 Task: Look for space in Jalālpur, Pakistan from 7th July, 2023 to 15th July, 2023 for 6 adults in price range Rs.15000 to Rs.20000. Place can be entire place with 3 bedrooms having 3 beds and 3 bathrooms. Property type can be house, flat, guest house. Booking option can be shelf check-in. Required host language is English.
Action: Mouse moved to (475, 82)
Screenshot: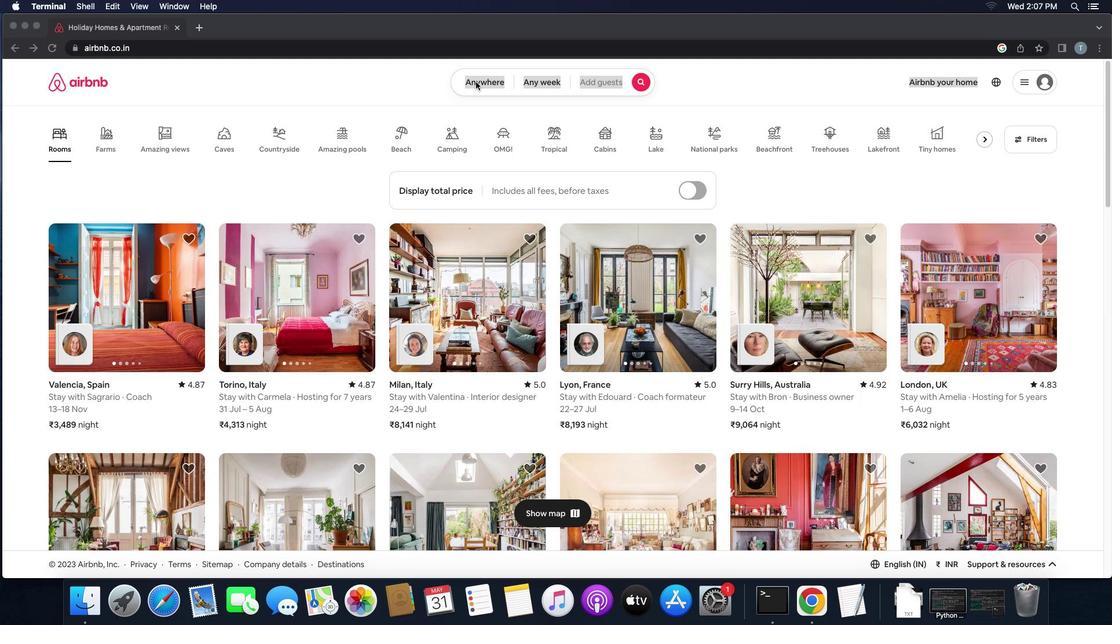 
Action: Mouse pressed left at (475, 82)
Screenshot: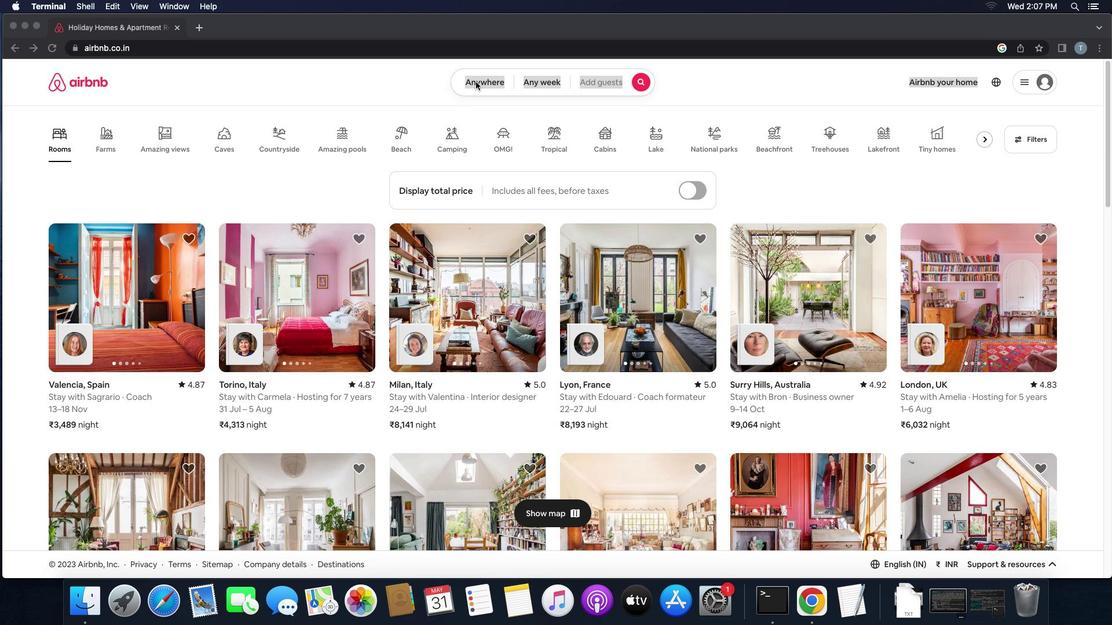 
Action: Mouse pressed left at (475, 82)
Screenshot: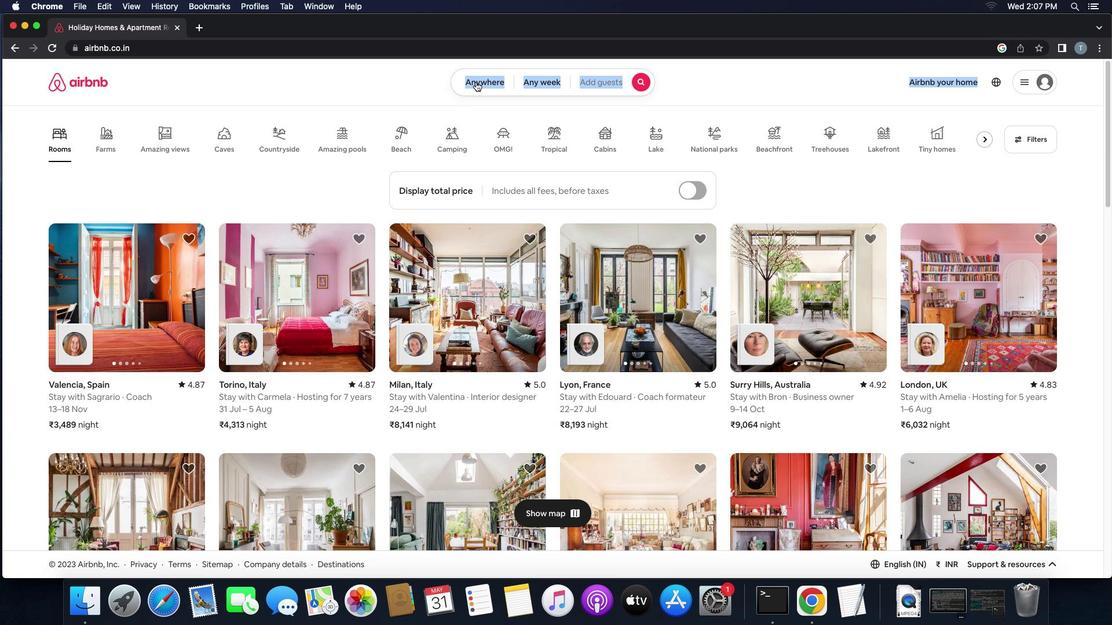 
Action: Mouse moved to (379, 133)
Screenshot: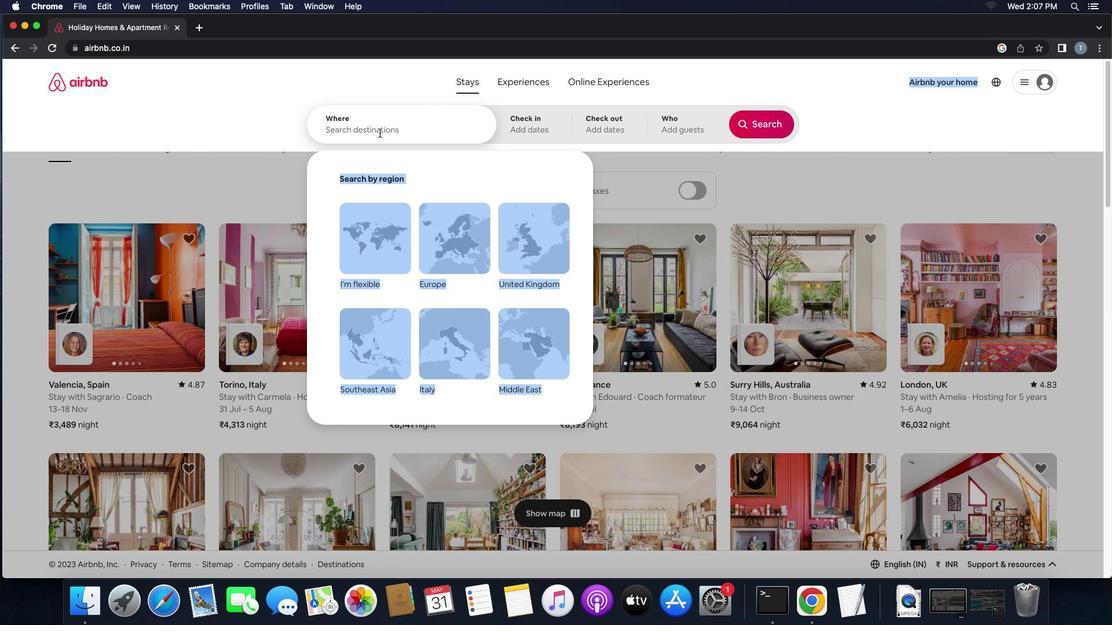 
Action: Mouse pressed left at (379, 133)
Screenshot: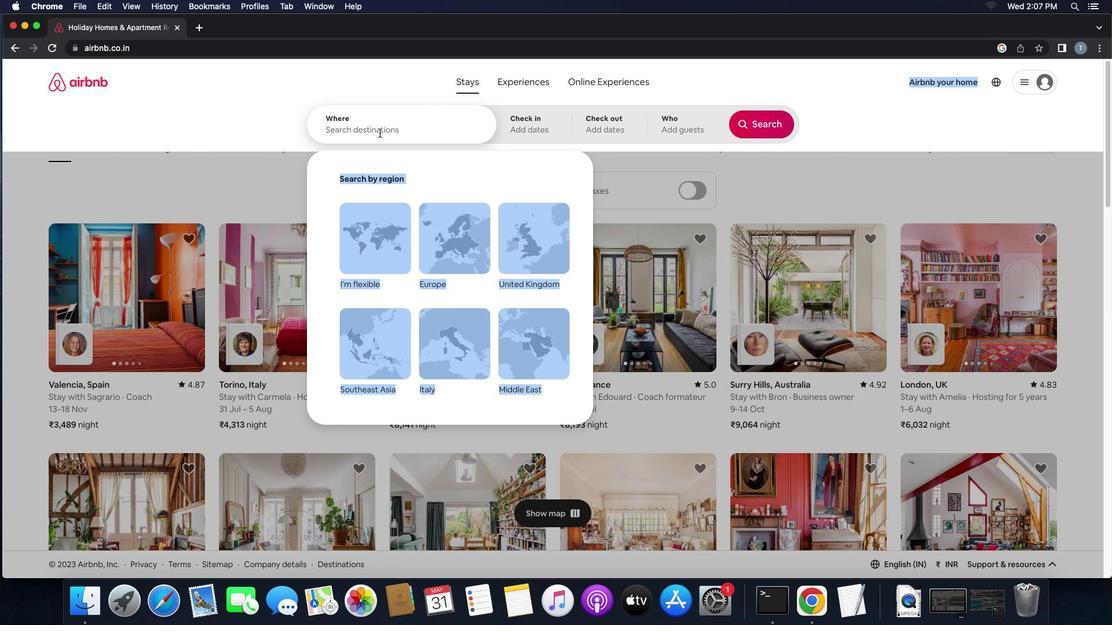 
Action: Key pressed 'j''a''l''a''l''p''u''r'','Key.space'p''a''k''i''s''t''a''n'
Screenshot: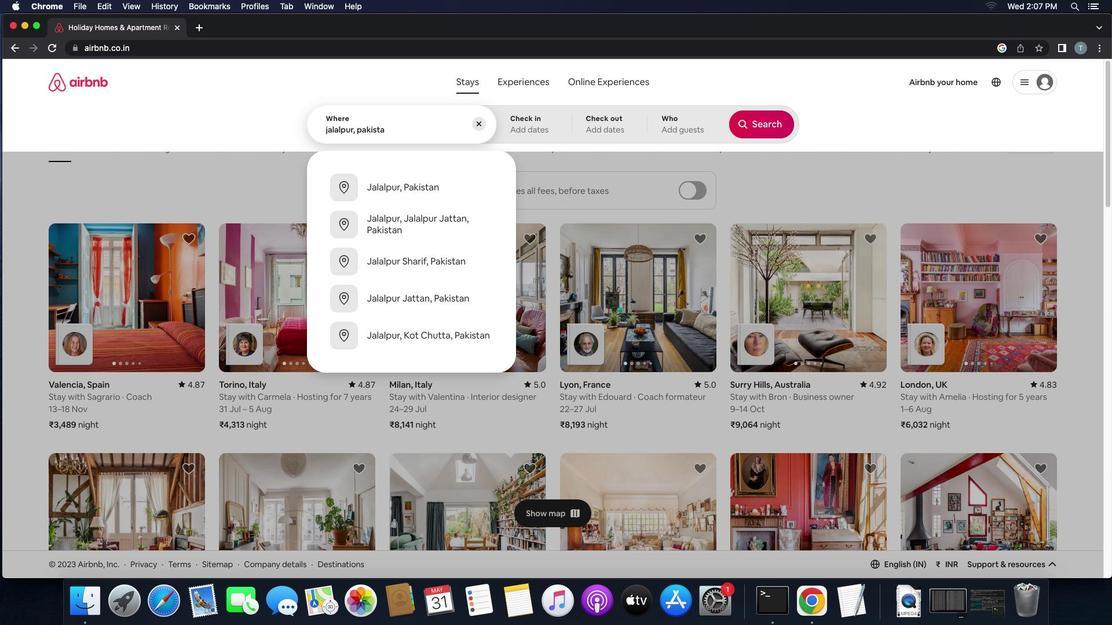 
Action: Mouse moved to (364, 182)
Screenshot: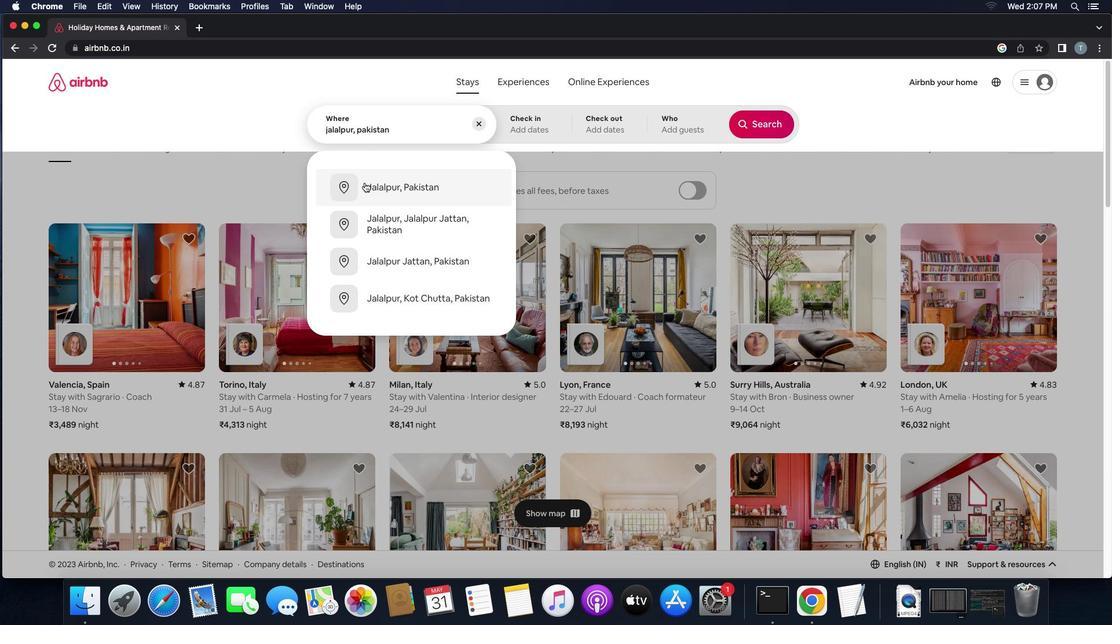 
Action: Mouse pressed left at (364, 182)
Screenshot: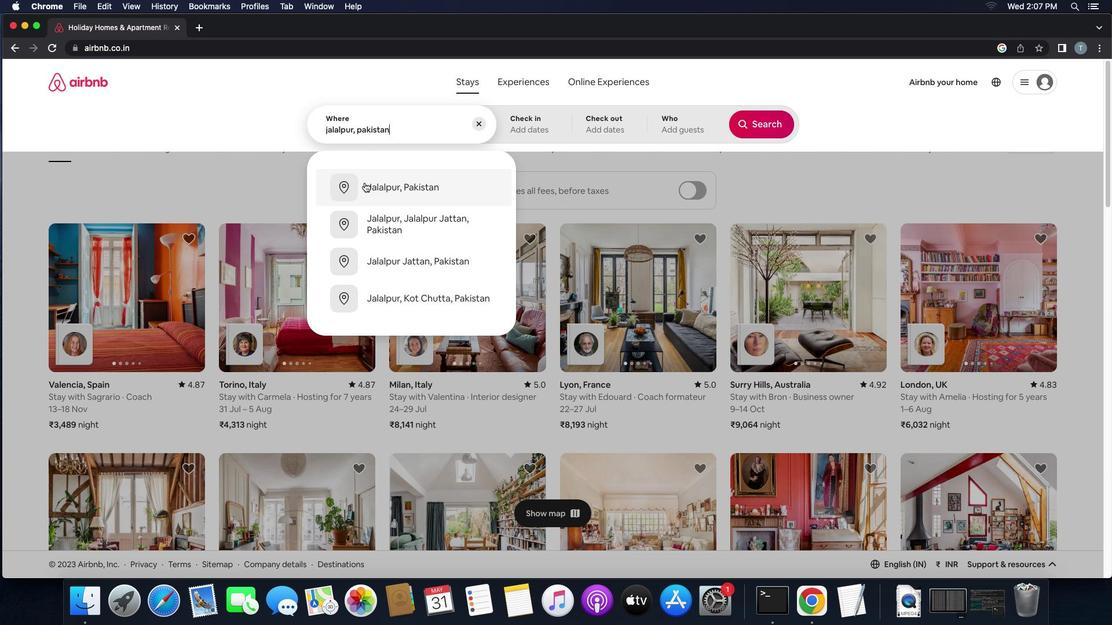 
Action: Mouse moved to (762, 218)
Screenshot: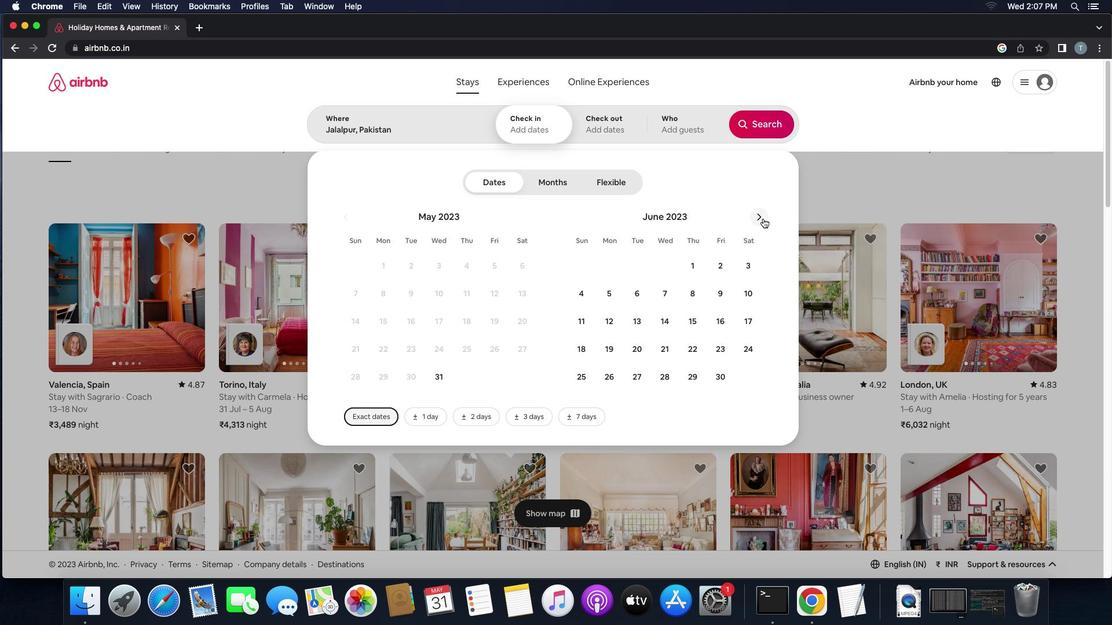 
Action: Mouse pressed left at (762, 218)
Screenshot: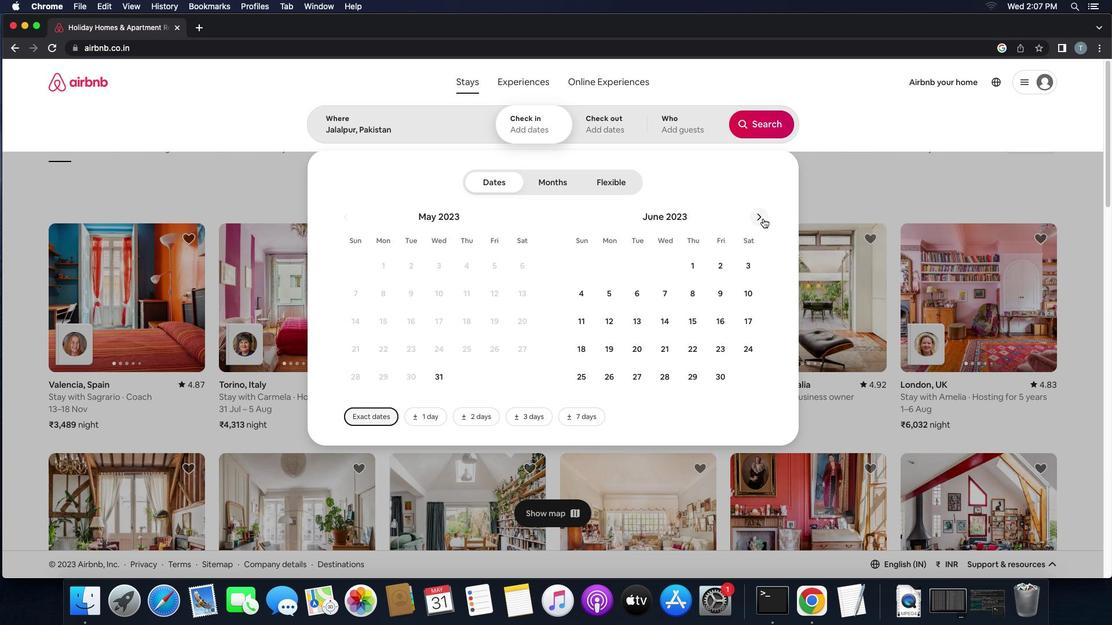 
Action: Mouse moved to (715, 298)
Screenshot: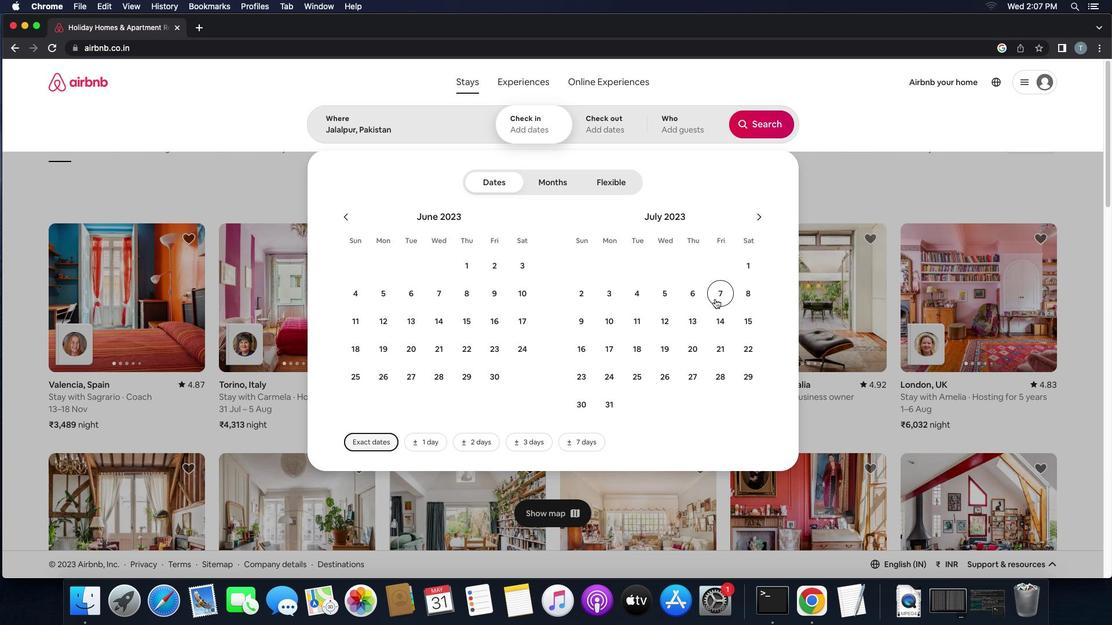 
Action: Mouse pressed left at (715, 298)
Screenshot: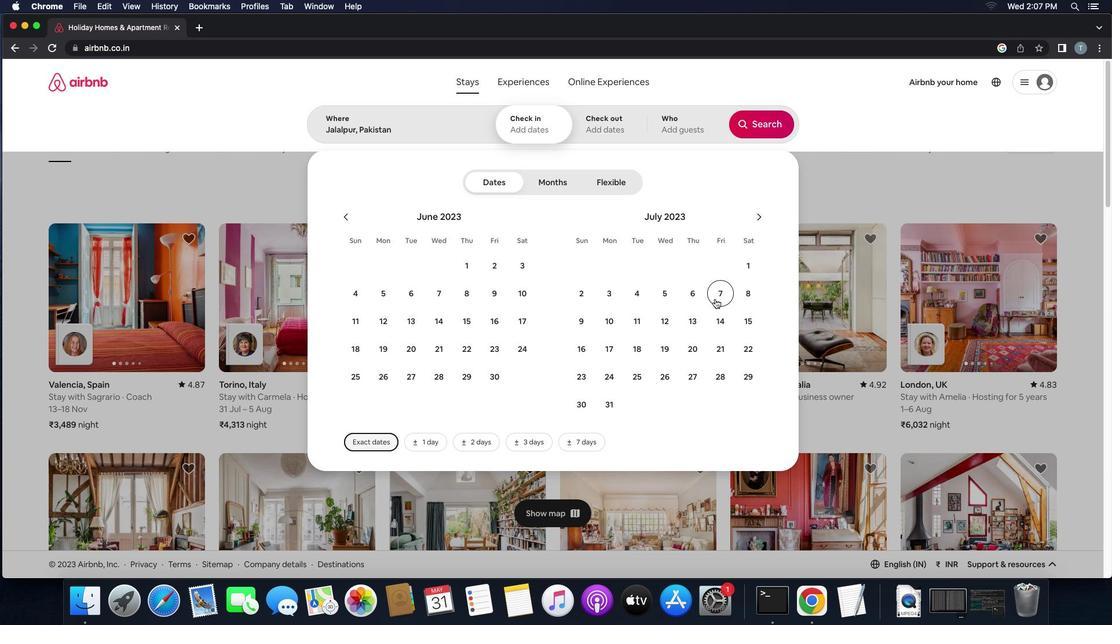 
Action: Mouse moved to (741, 322)
Screenshot: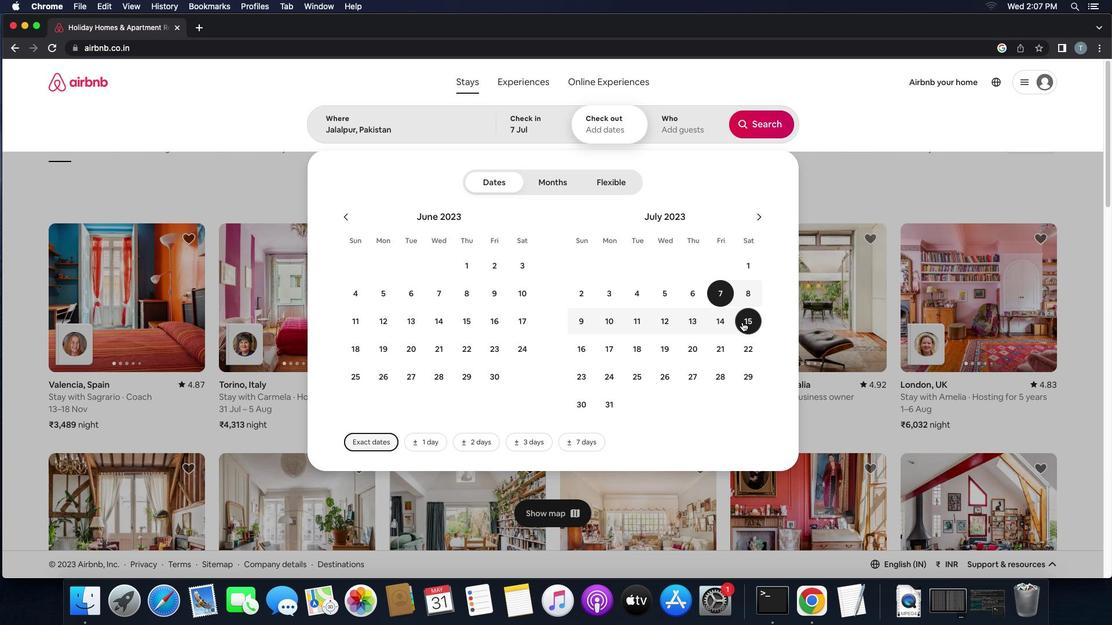 
Action: Mouse pressed left at (741, 322)
Screenshot: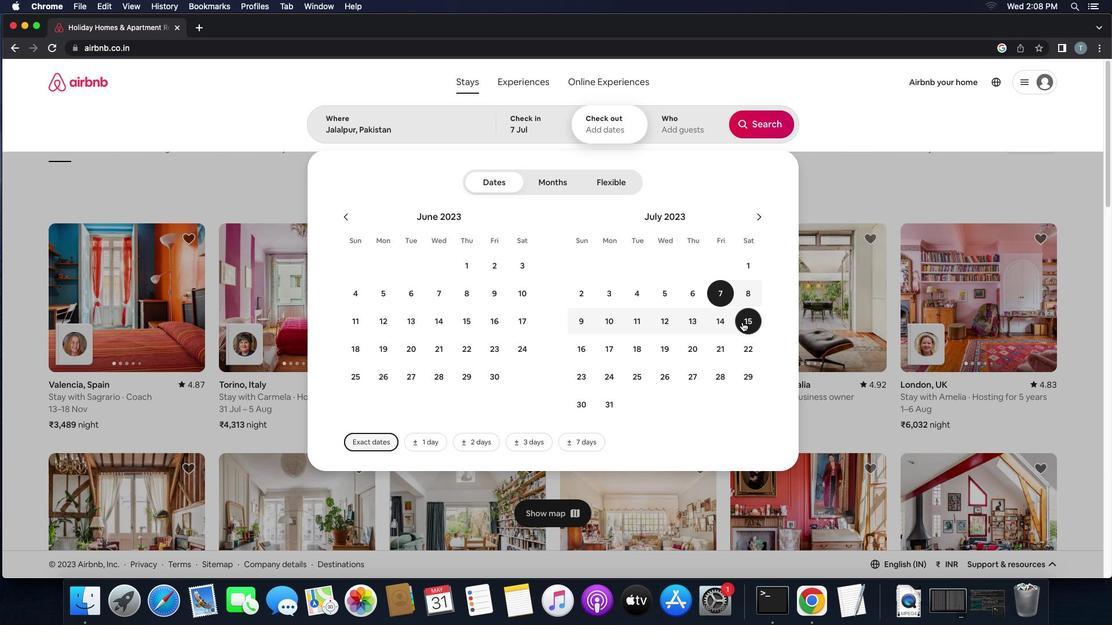 
Action: Mouse moved to (686, 126)
Screenshot: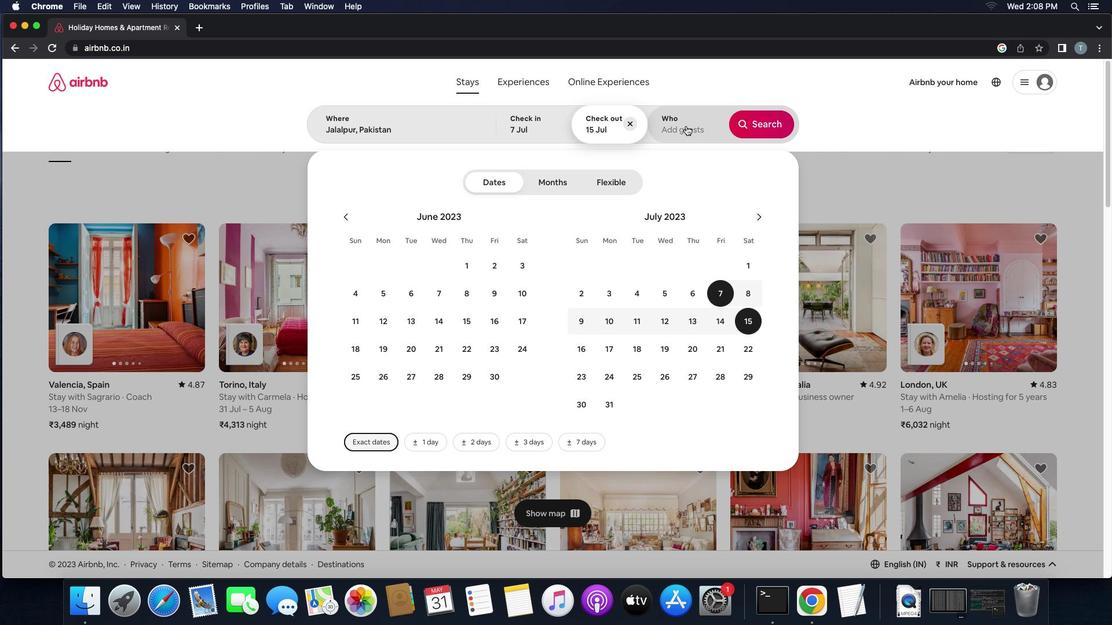 
Action: Mouse pressed left at (686, 126)
Screenshot: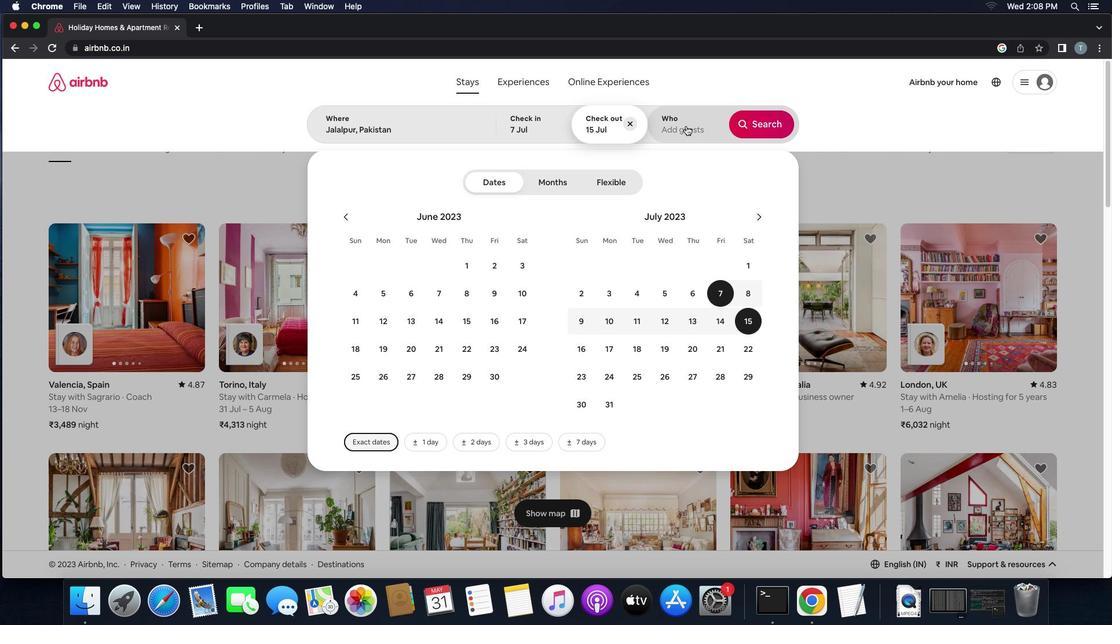 
Action: Mouse moved to (771, 183)
Screenshot: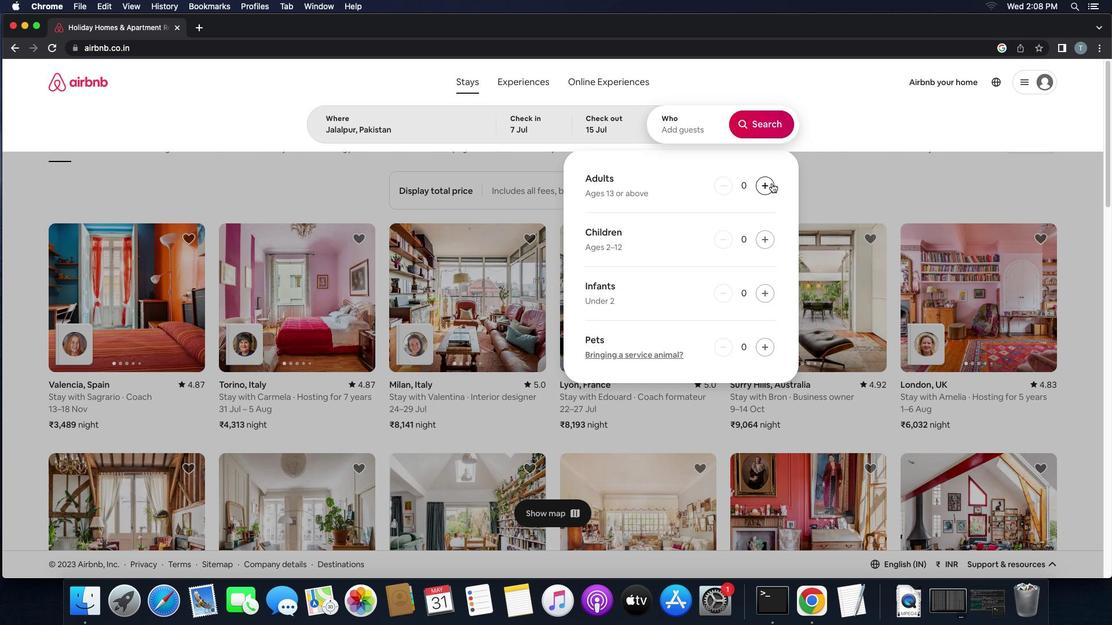 
Action: Mouse pressed left at (771, 183)
Screenshot: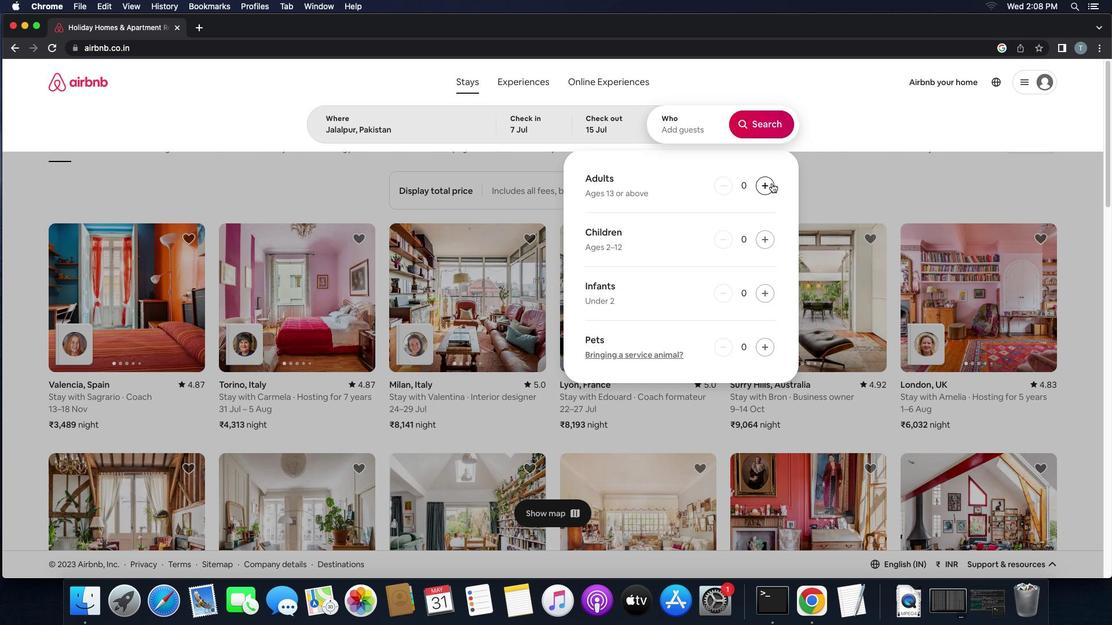 
Action: Mouse pressed left at (771, 183)
Screenshot: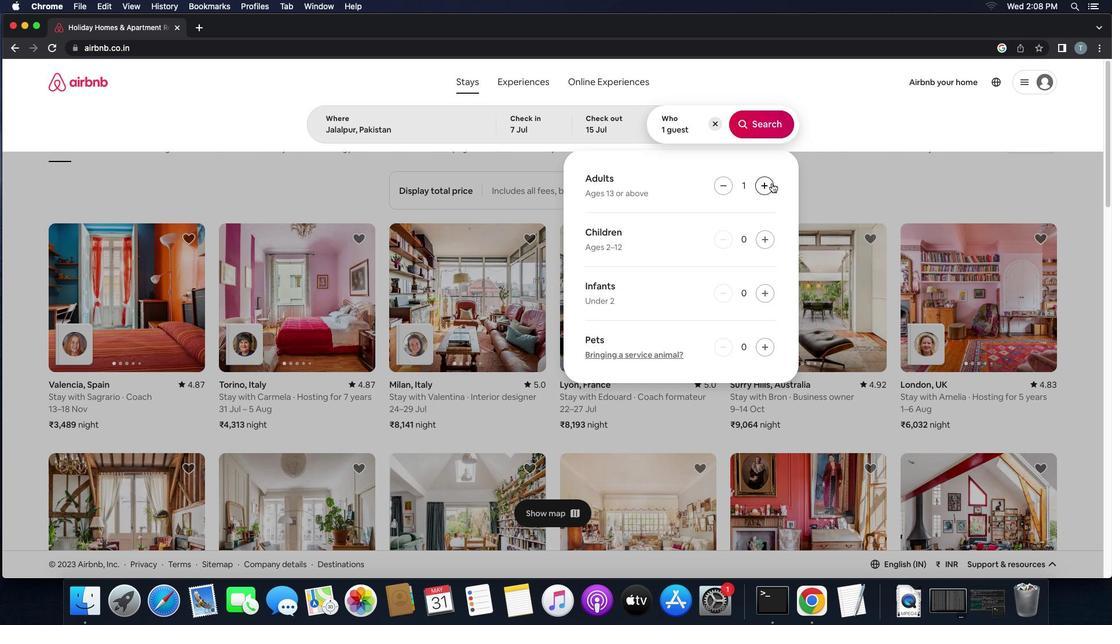 
Action: Mouse pressed left at (771, 183)
Screenshot: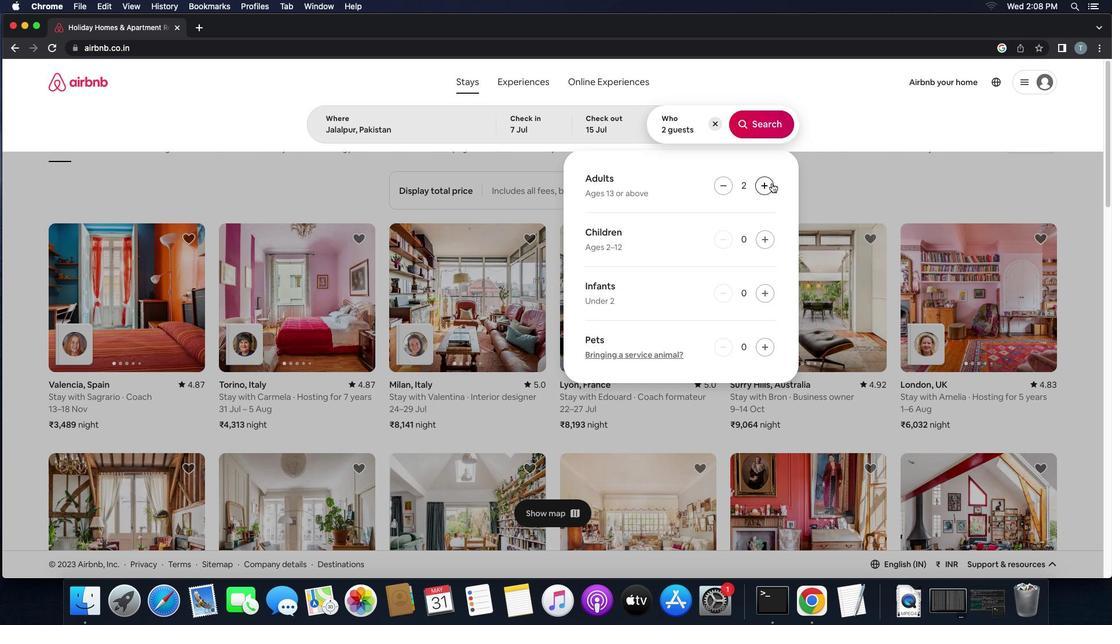 
Action: Mouse pressed left at (771, 183)
Screenshot: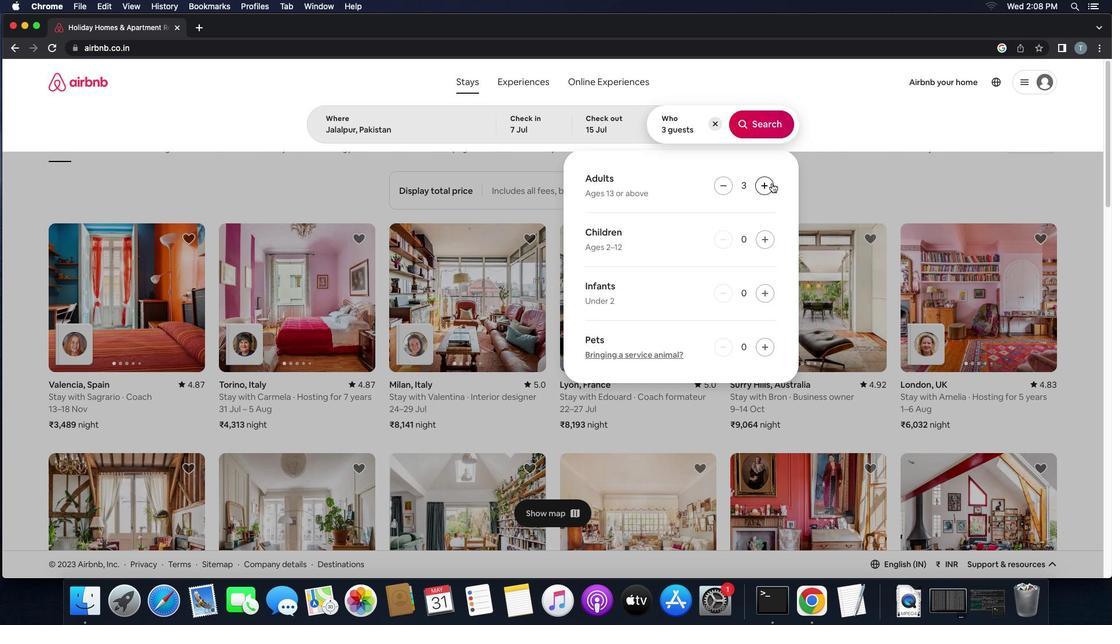 
Action: Mouse pressed left at (771, 183)
Screenshot: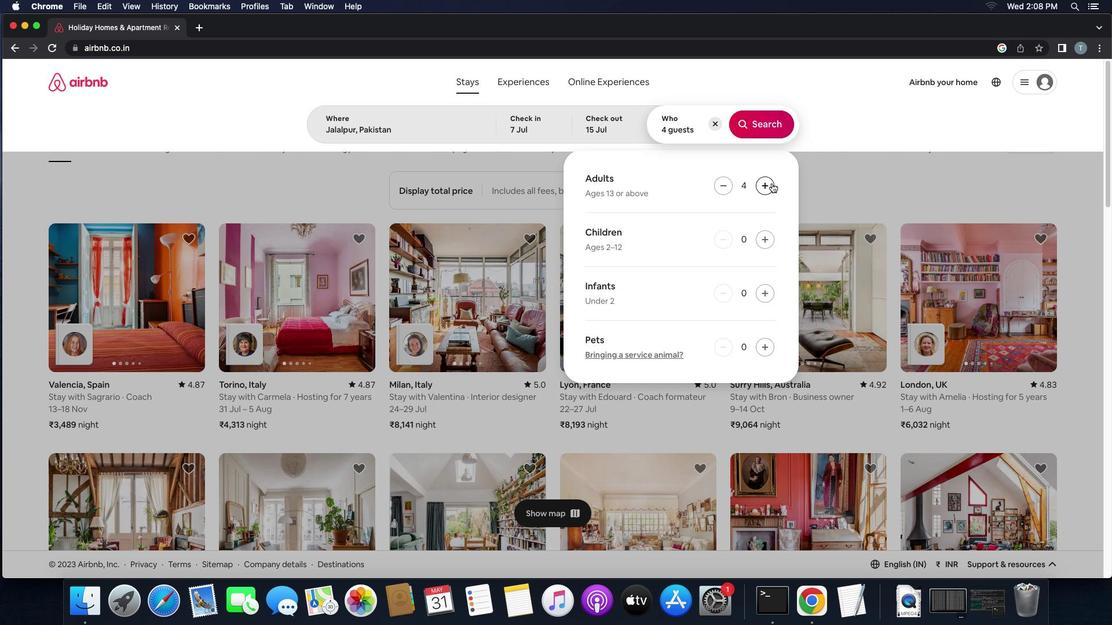 
Action: Mouse pressed left at (771, 183)
Screenshot: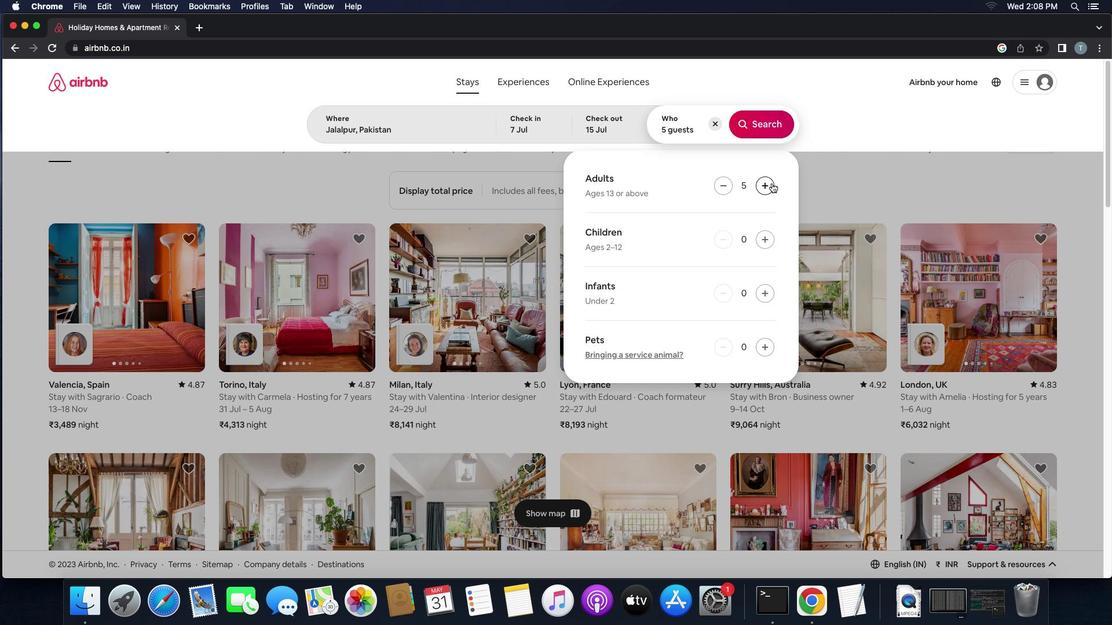 
Action: Mouse moved to (775, 120)
Screenshot: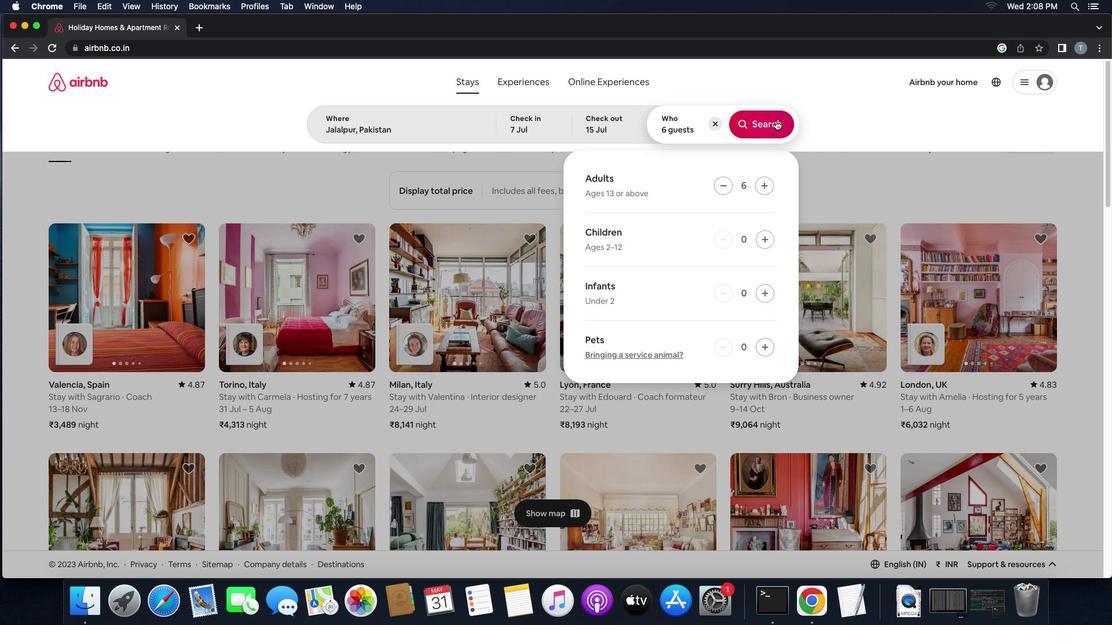 
Action: Mouse pressed left at (775, 120)
Screenshot: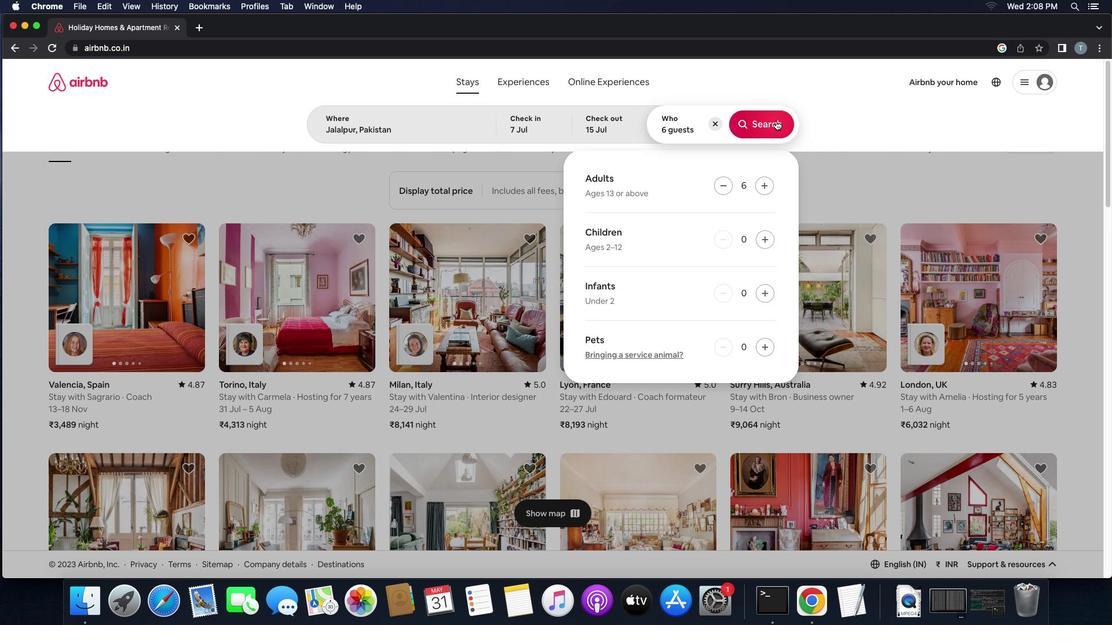 
Action: Mouse moved to (1059, 124)
Screenshot: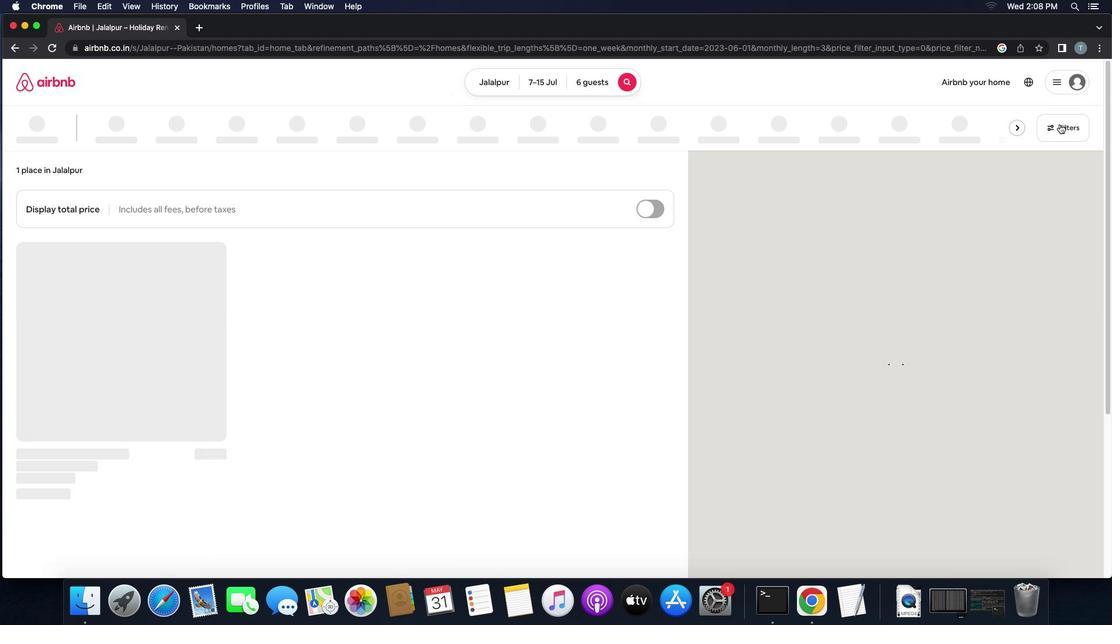 
Action: Mouse pressed left at (1059, 124)
Screenshot: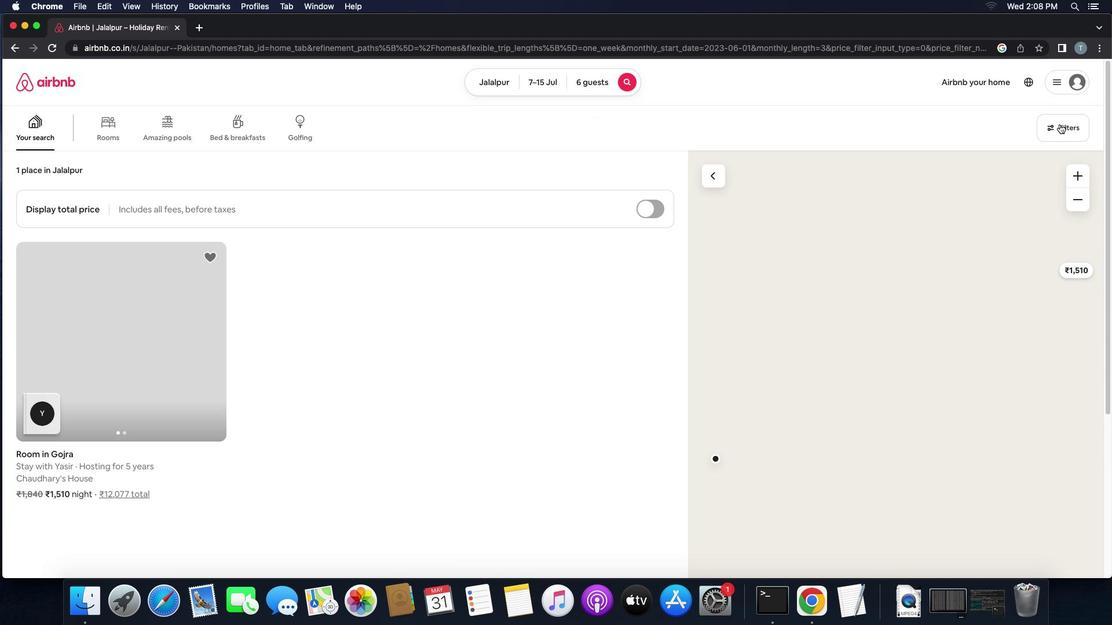 
Action: Mouse moved to (444, 274)
Screenshot: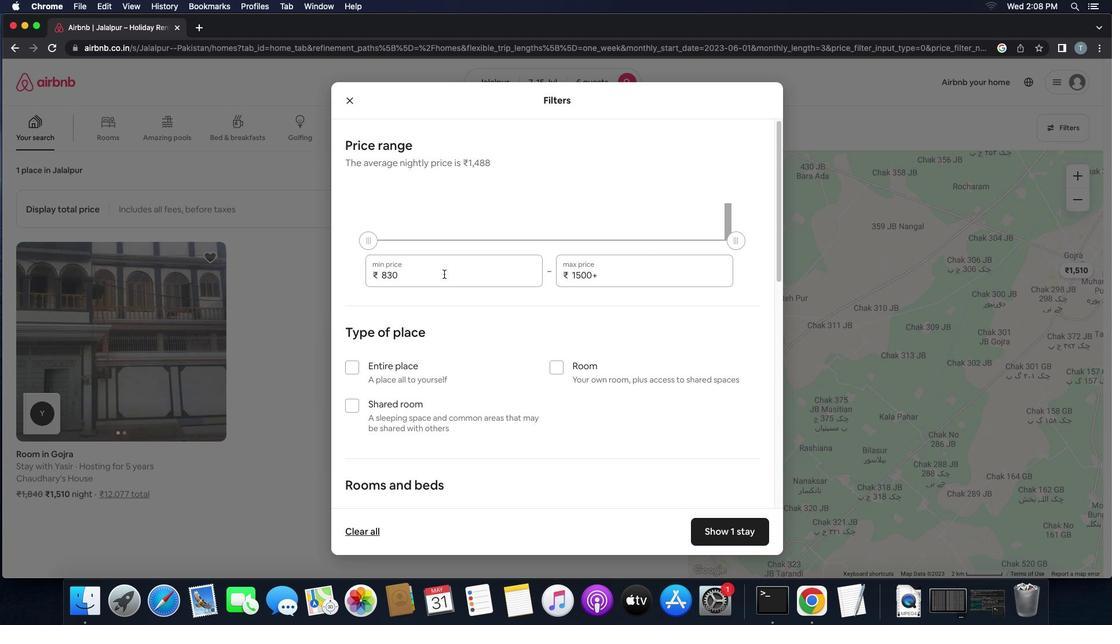 
Action: Mouse pressed left at (444, 274)
Screenshot: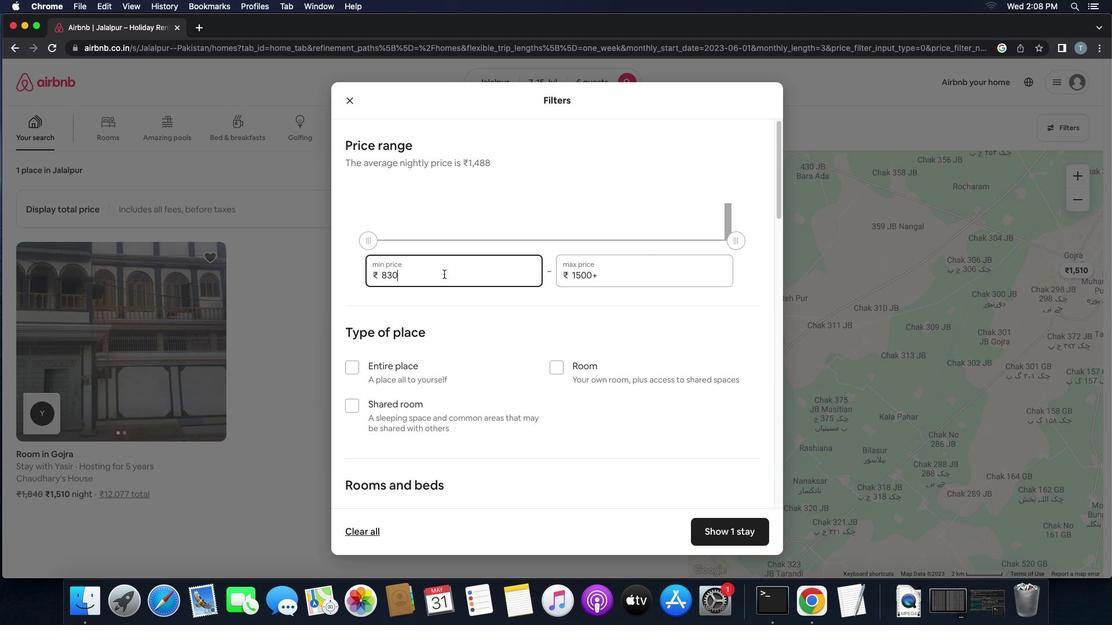 
Action: Mouse moved to (441, 273)
Screenshot: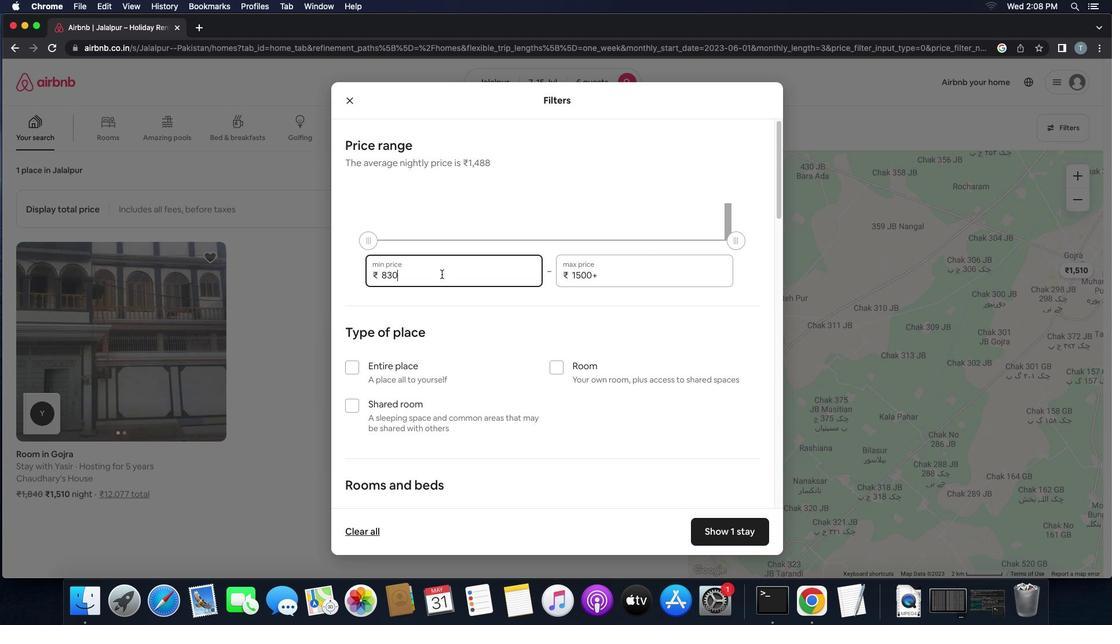 
Action: Key pressed Key.backspaceKey.backspaceKey.backspaceKey.backspace'1''5''0''0''0'
Screenshot: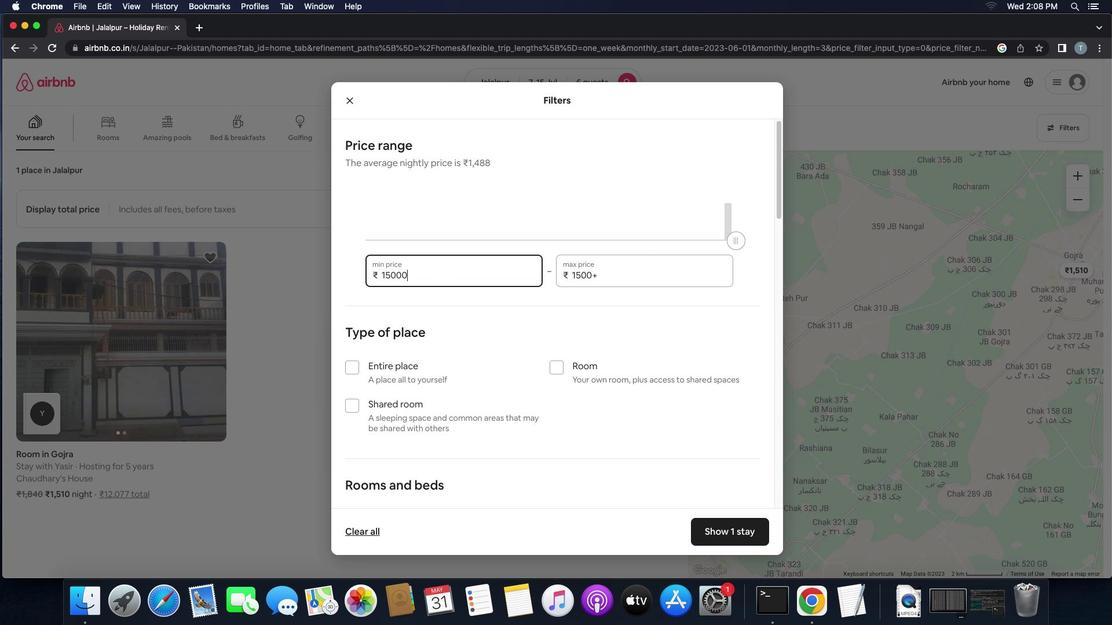 
Action: Mouse moved to (623, 273)
Screenshot: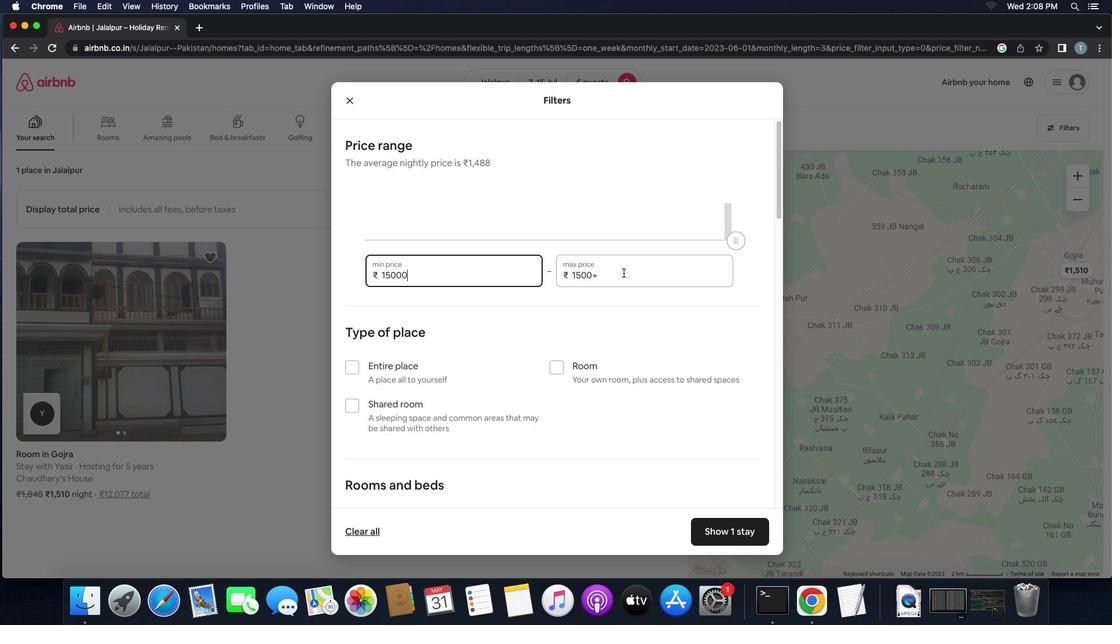 
Action: Mouse pressed left at (623, 273)
Screenshot: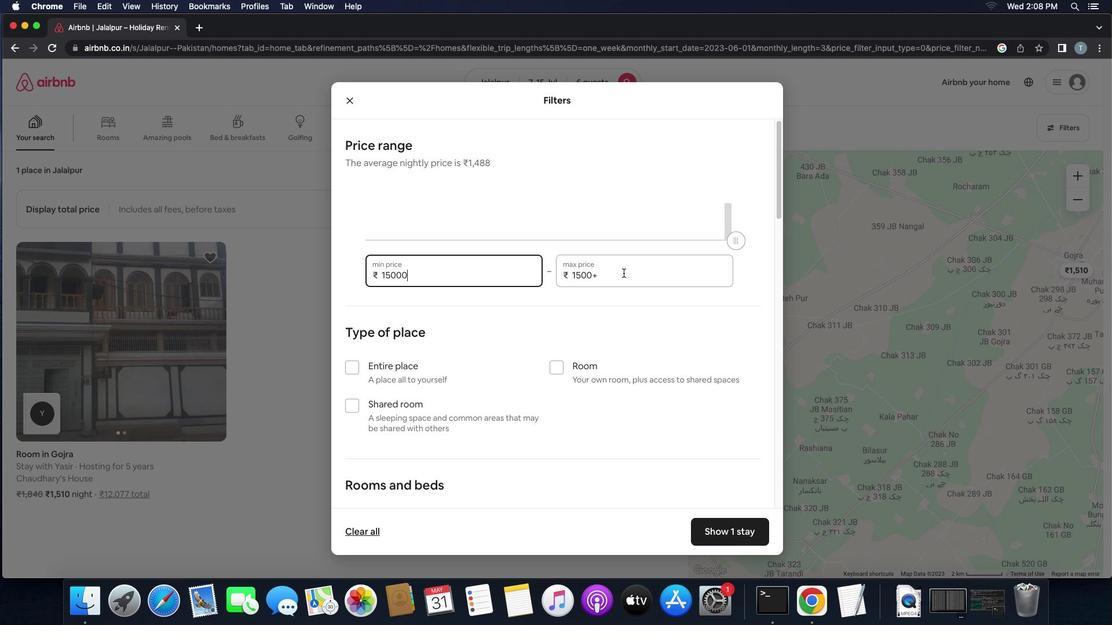 
Action: Key pressed Key.backspaceKey.backspaceKey.backspaceKey.backspaceKey.backspace'2''0''0''0''0'
Screenshot: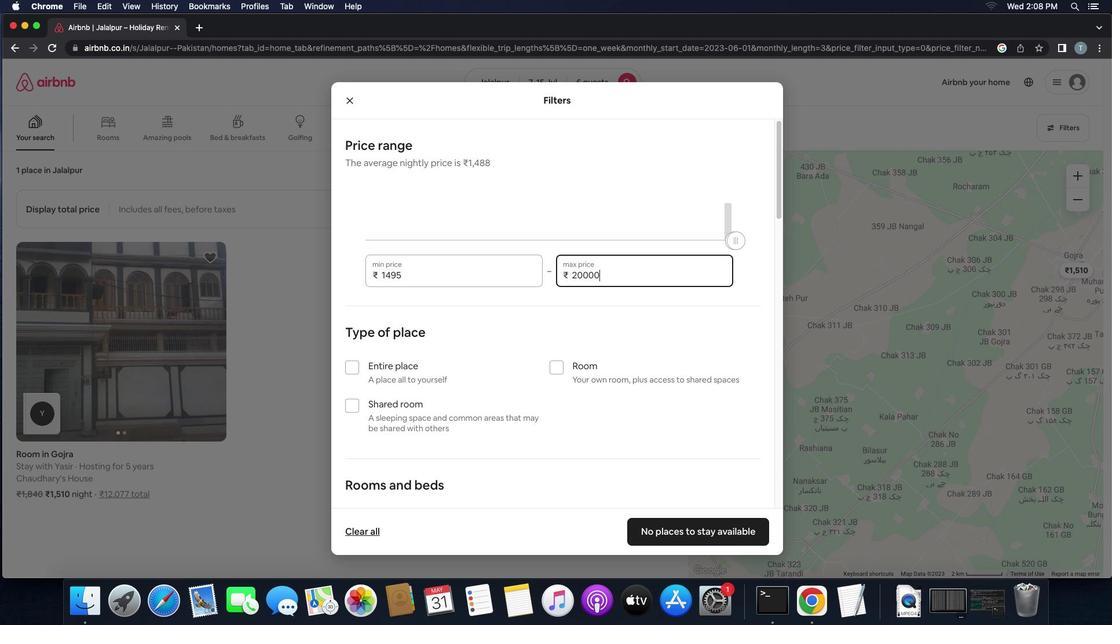 
Action: Mouse moved to (557, 338)
Screenshot: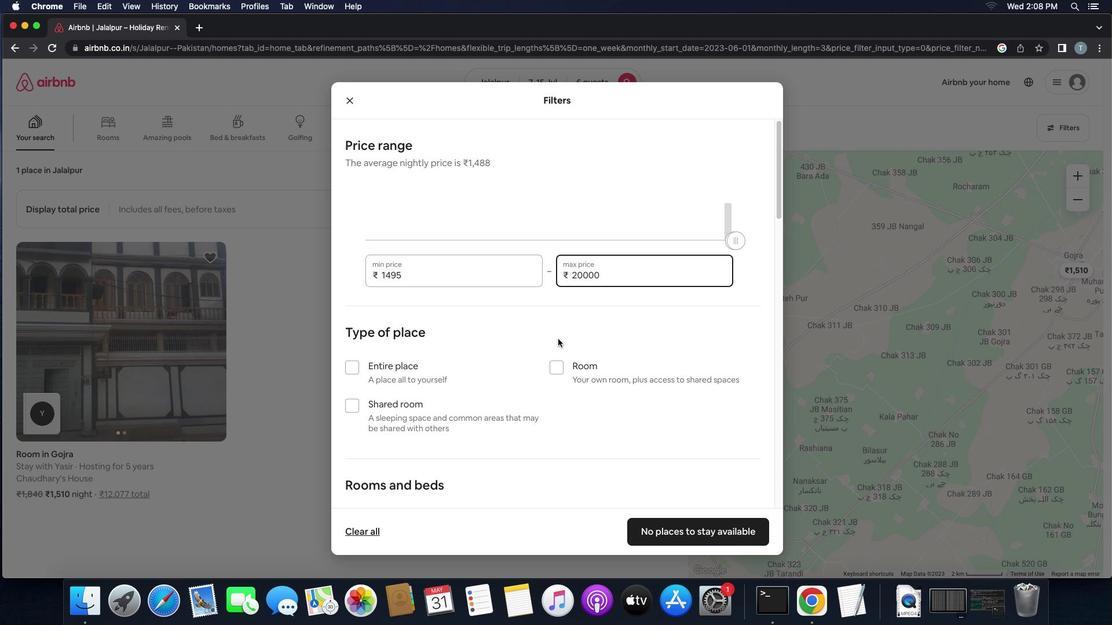 
Action: Mouse scrolled (557, 338) with delta (0, 0)
Screenshot: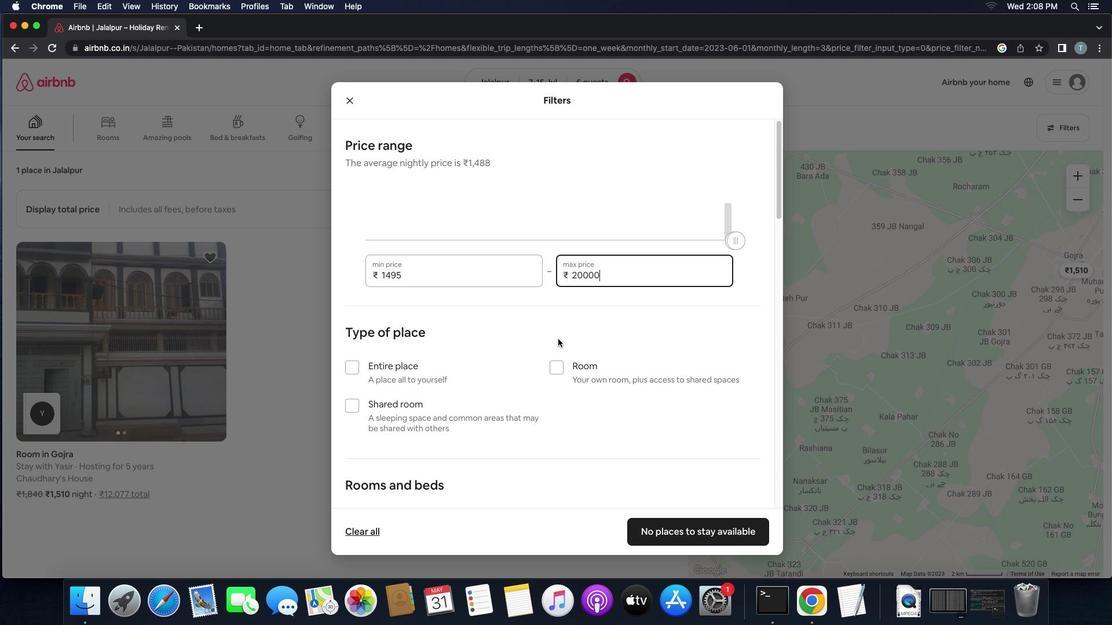 
Action: Mouse scrolled (557, 338) with delta (0, 0)
Screenshot: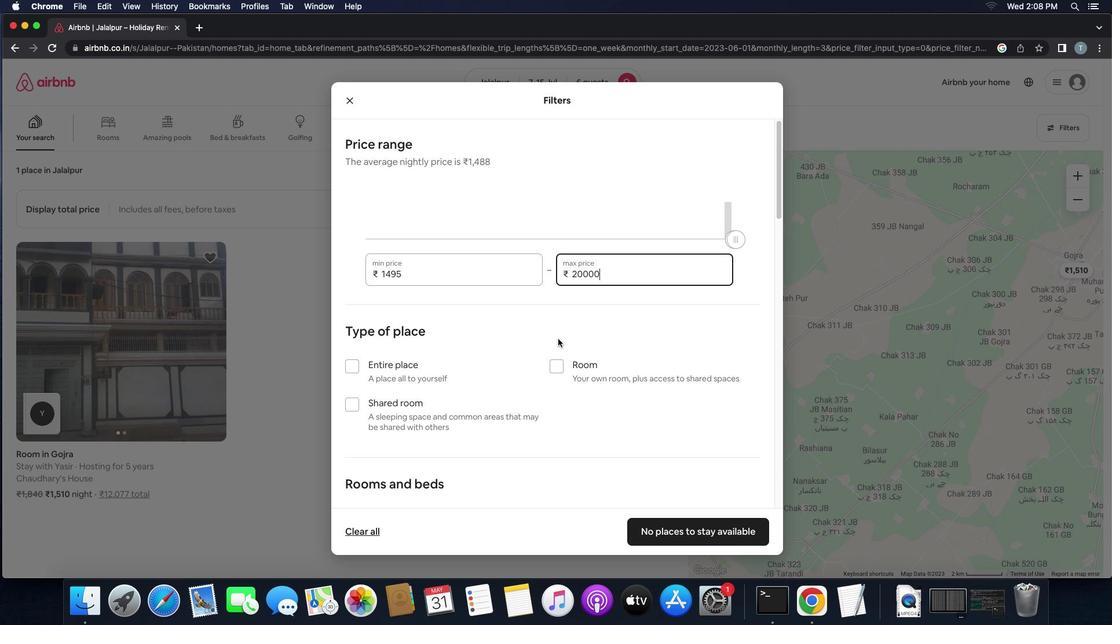 
Action: Mouse scrolled (557, 338) with delta (0, 0)
Screenshot: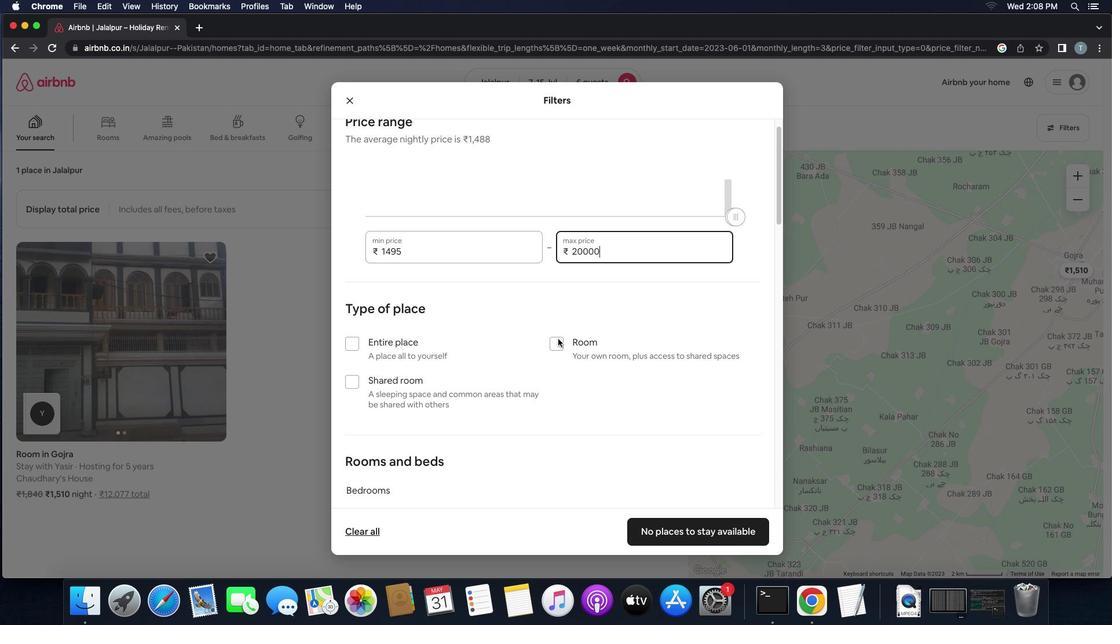 
Action: Mouse moved to (353, 315)
Screenshot: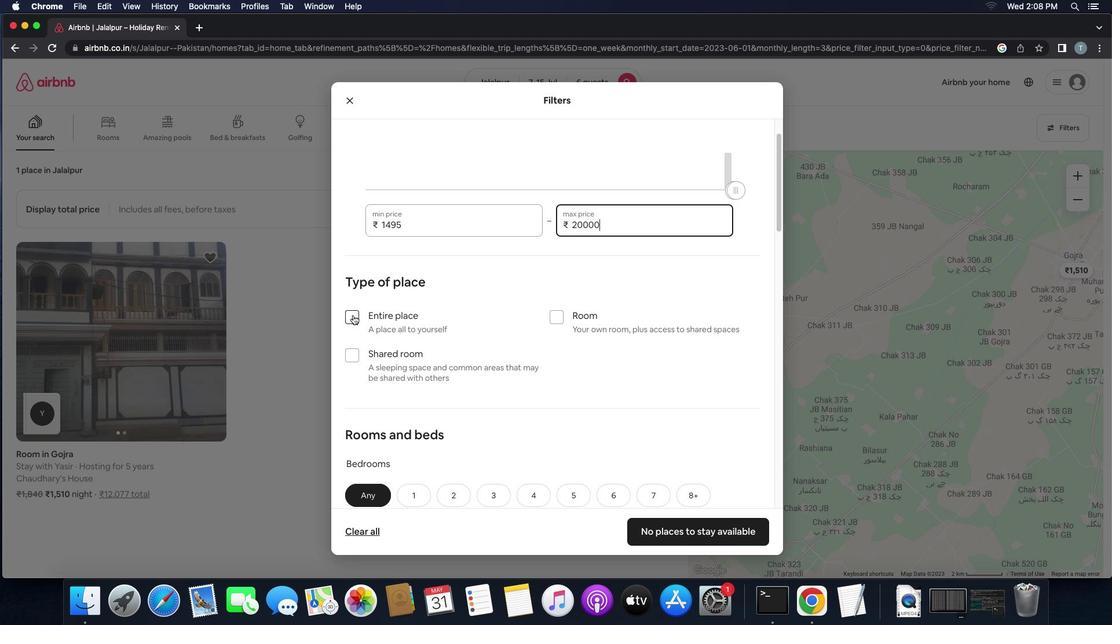 
Action: Mouse pressed left at (353, 315)
Screenshot: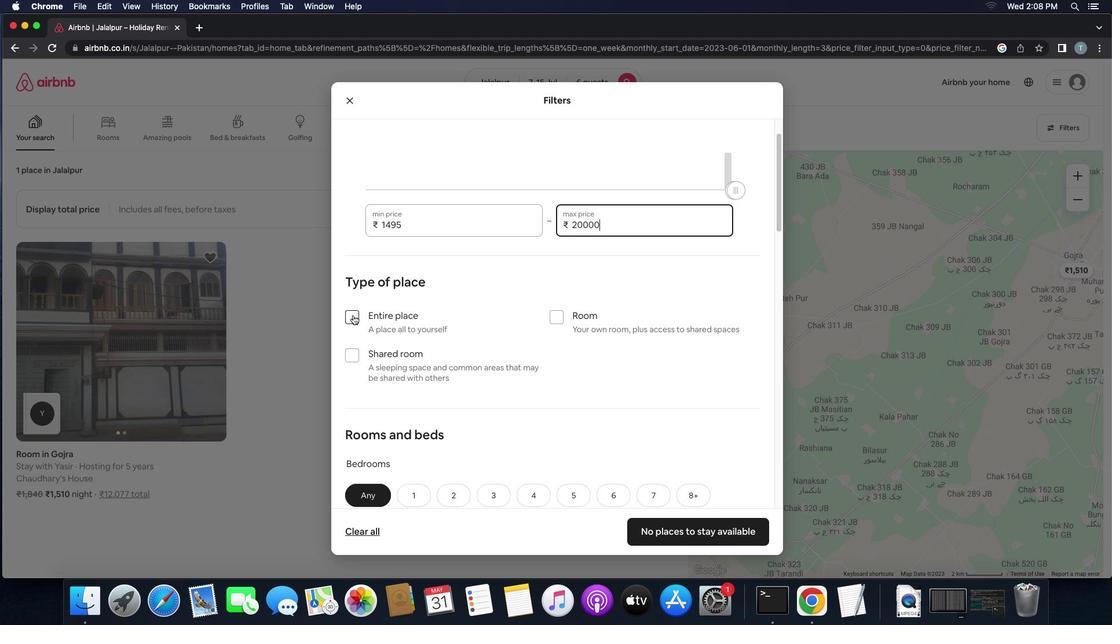 
Action: Mouse moved to (470, 362)
Screenshot: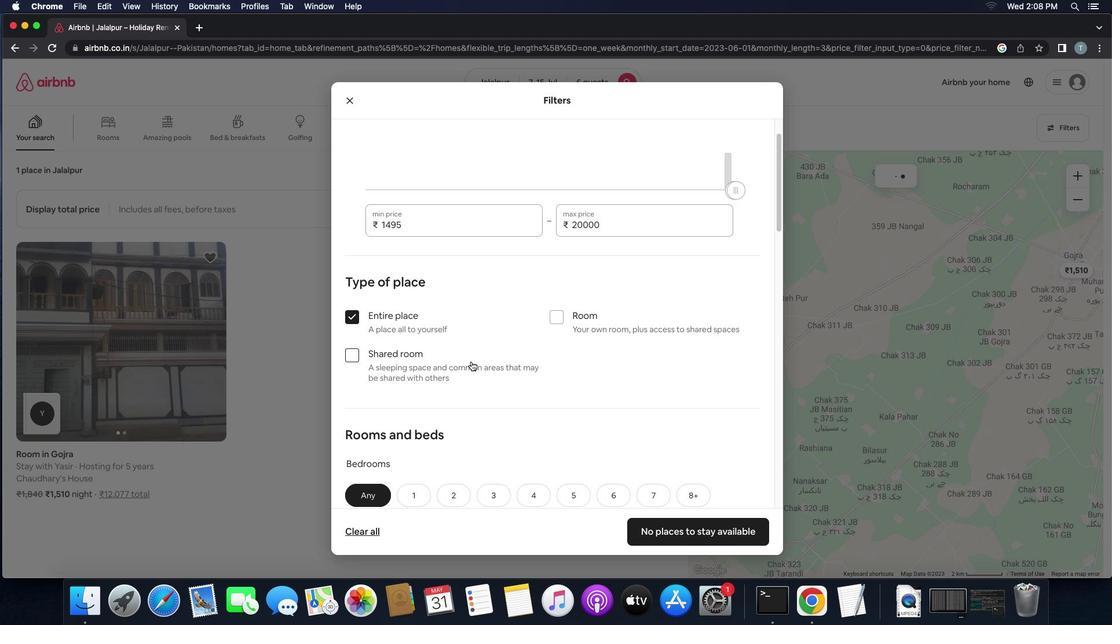 
Action: Mouse scrolled (470, 362) with delta (0, 0)
Screenshot: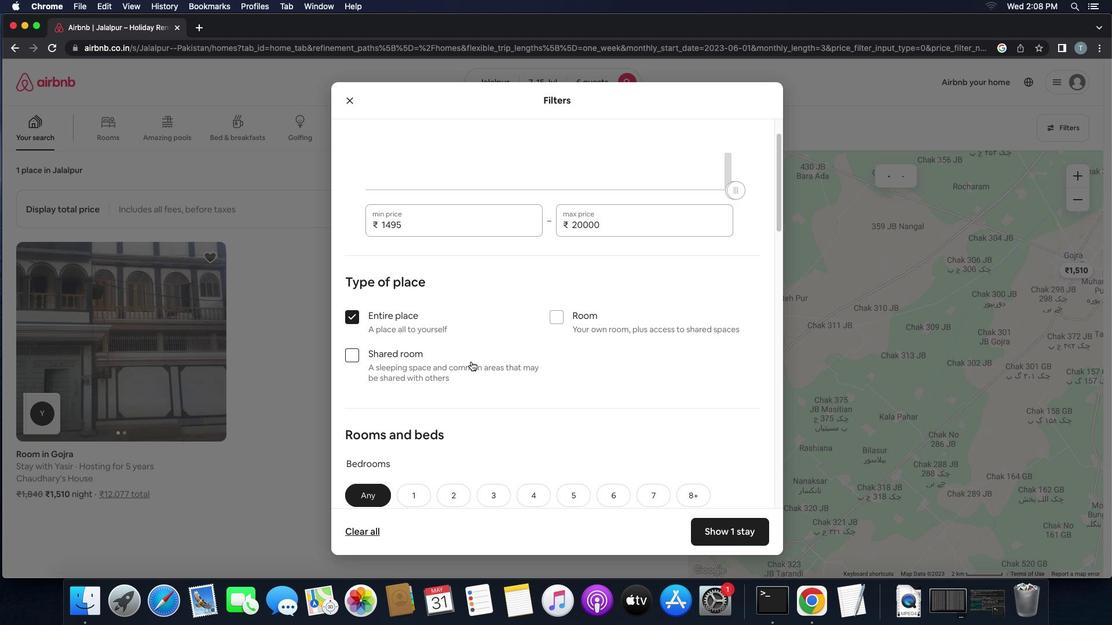 
Action: Mouse scrolled (470, 362) with delta (0, 0)
Screenshot: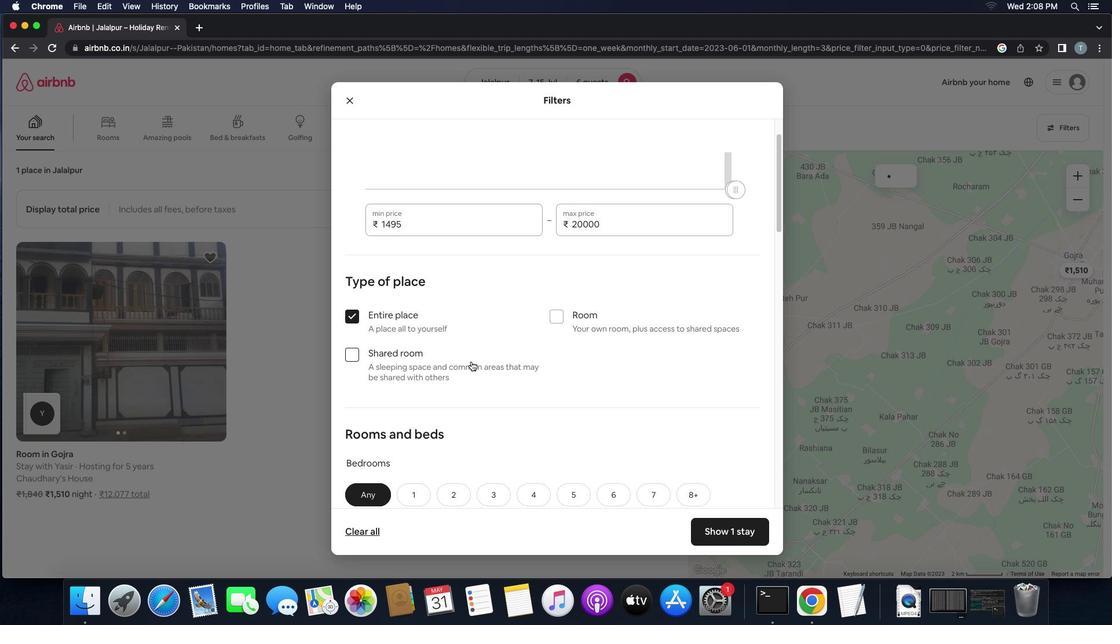 
Action: Mouse scrolled (470, 362) with delta (0, 0)
Screenshot: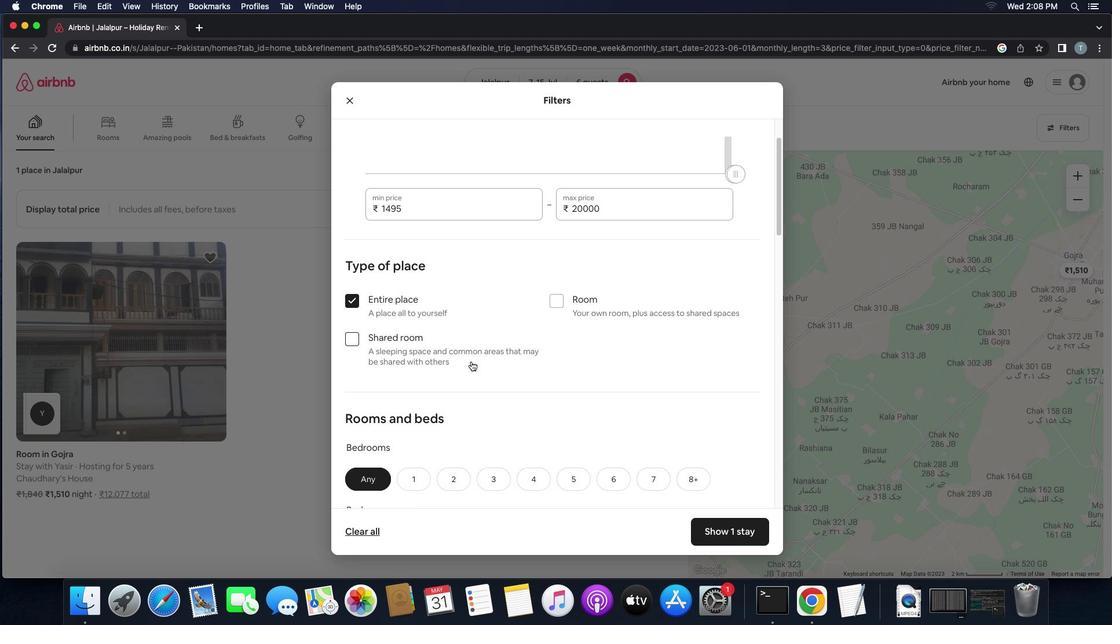 
Action: Mouse scrolled (470, 362) with delta (0, 0)
Screenshot: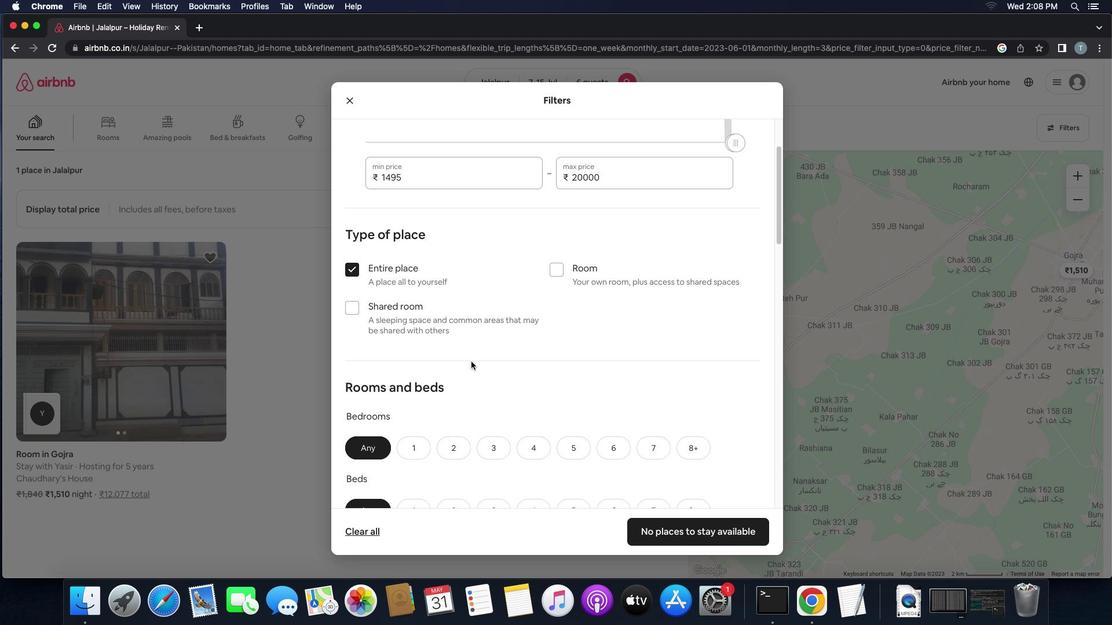 
Action: Mouse scrolled (470, 362) with delta (0, 0)
Screenshot: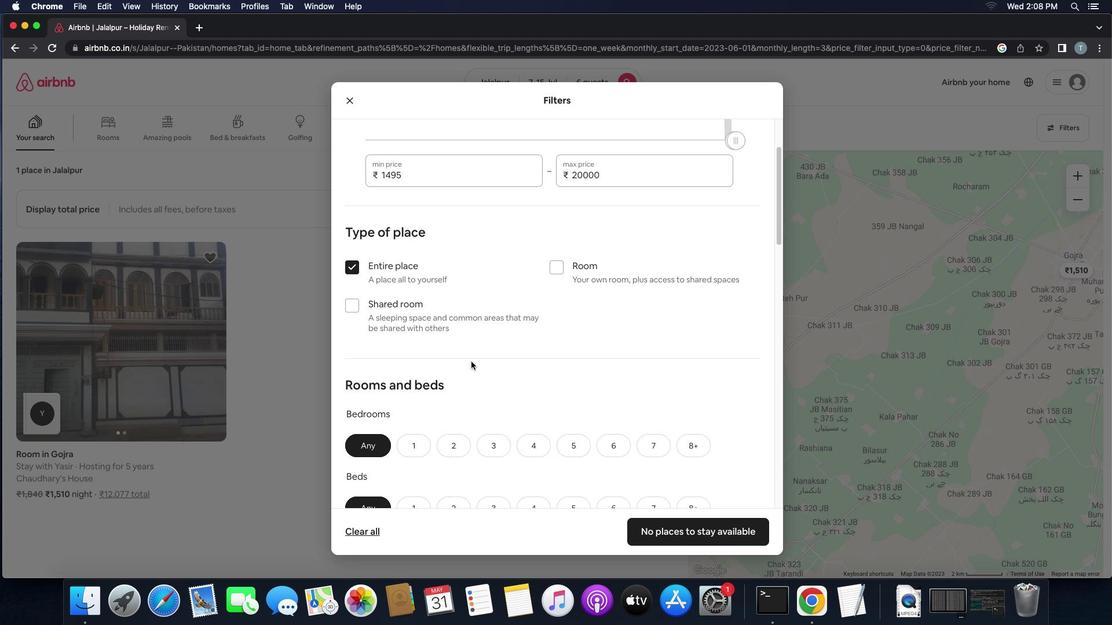 
Action: Mouse scrolled (470, 362) with delta (0, 0)
Screenshot: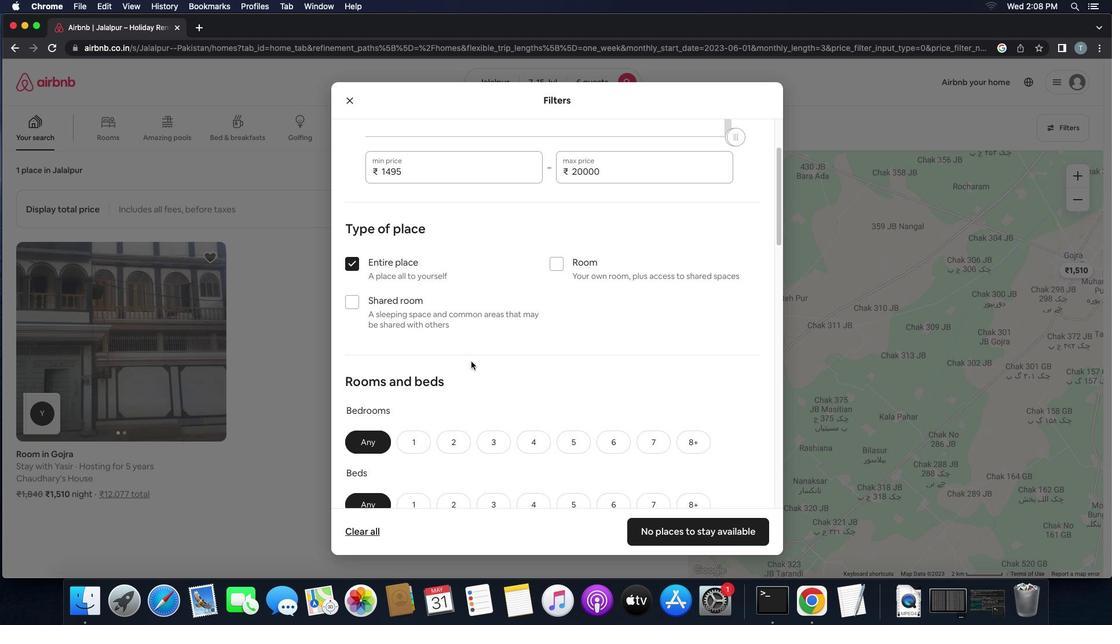 
Action: Mouse scrolled (470, 362) with delta (0, 0)
Screenshot: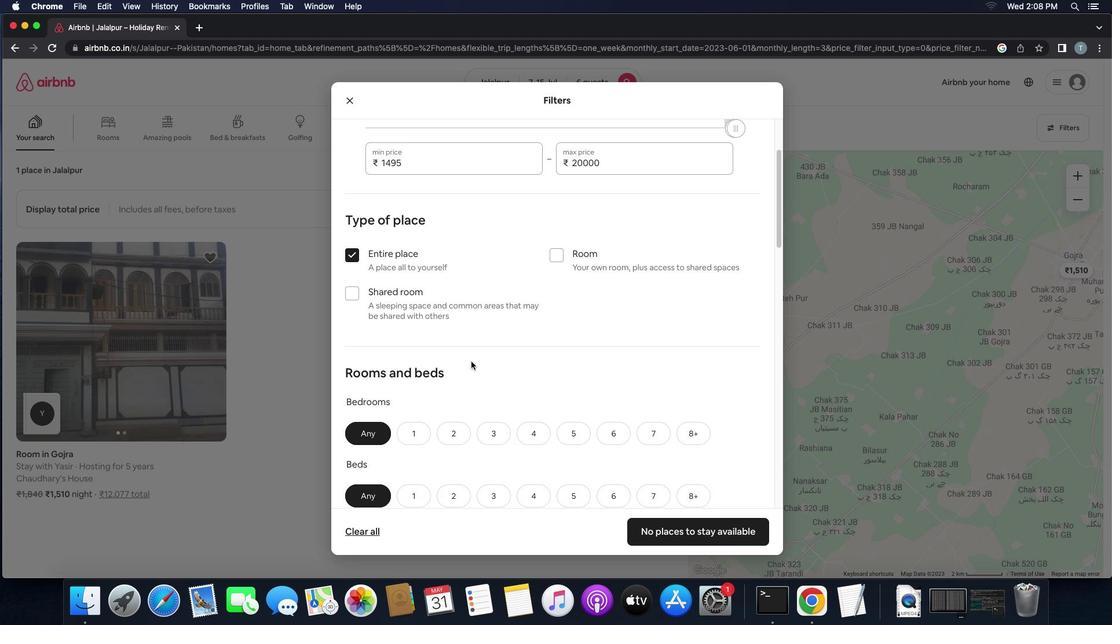 
Action: Mouse scrolled (470, 362) with delta (0, 0)
Screenshot: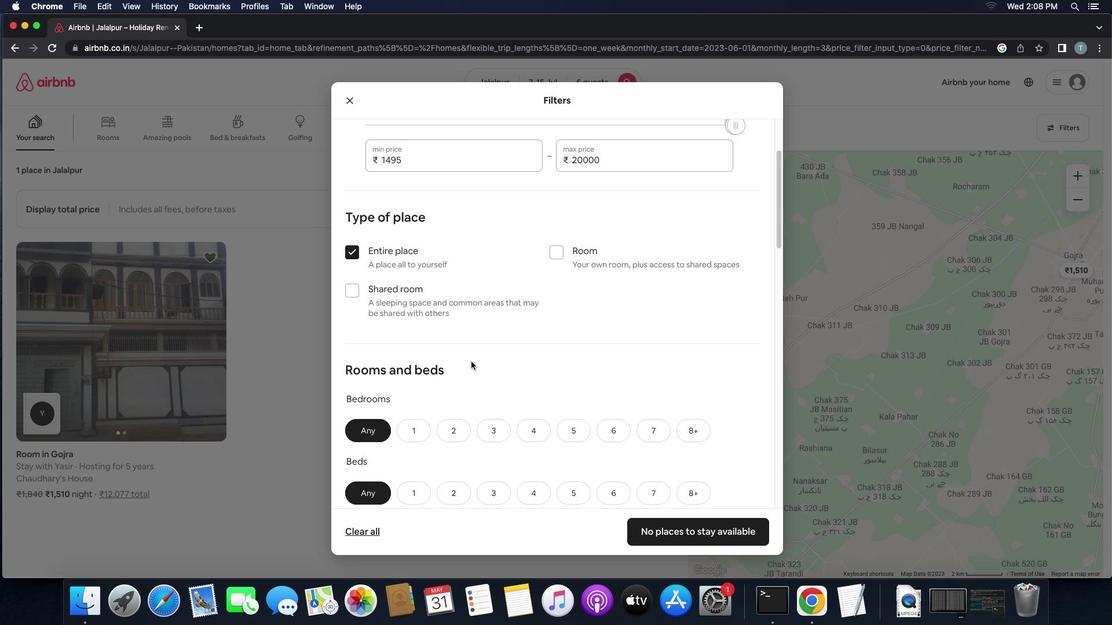 
Action: Mouse scrolled (470, 362) with delta (0, -1)
Screenshot: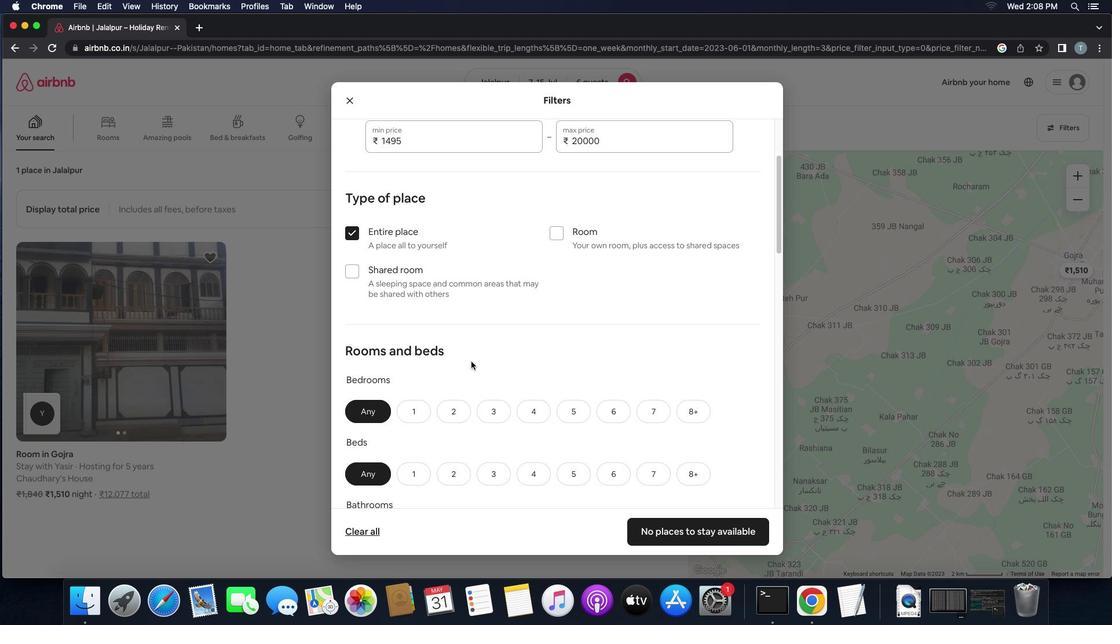 
Action: Mouse scrolled (470, 362) with delta (0, 0)
Screenshot: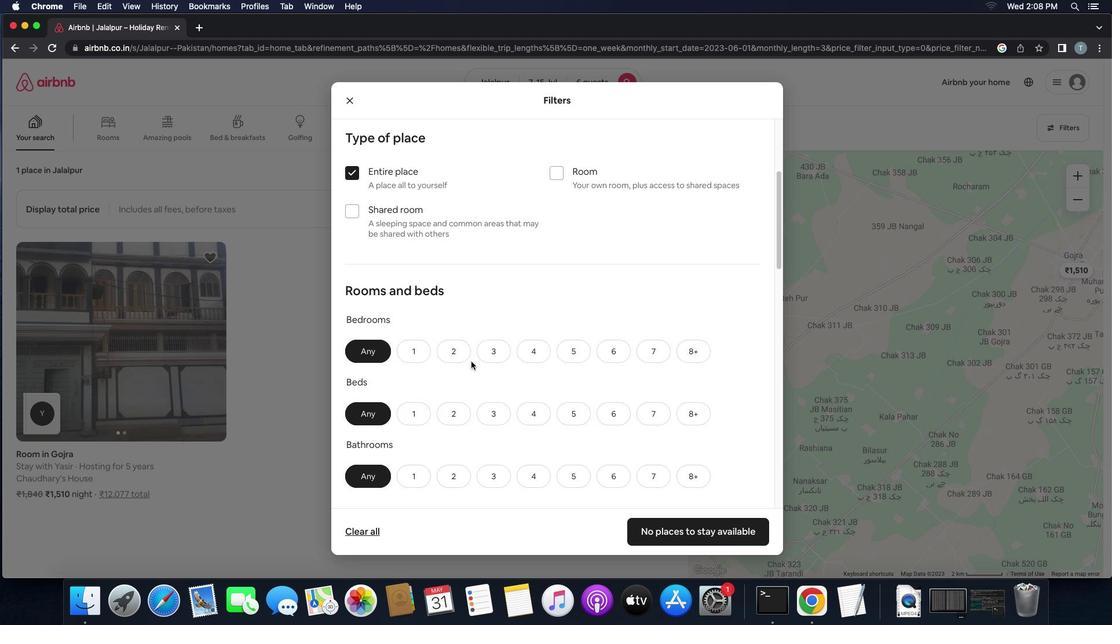 
Action: Mouse scrolled (470, 362) with delta (0, 0)
Screenshot: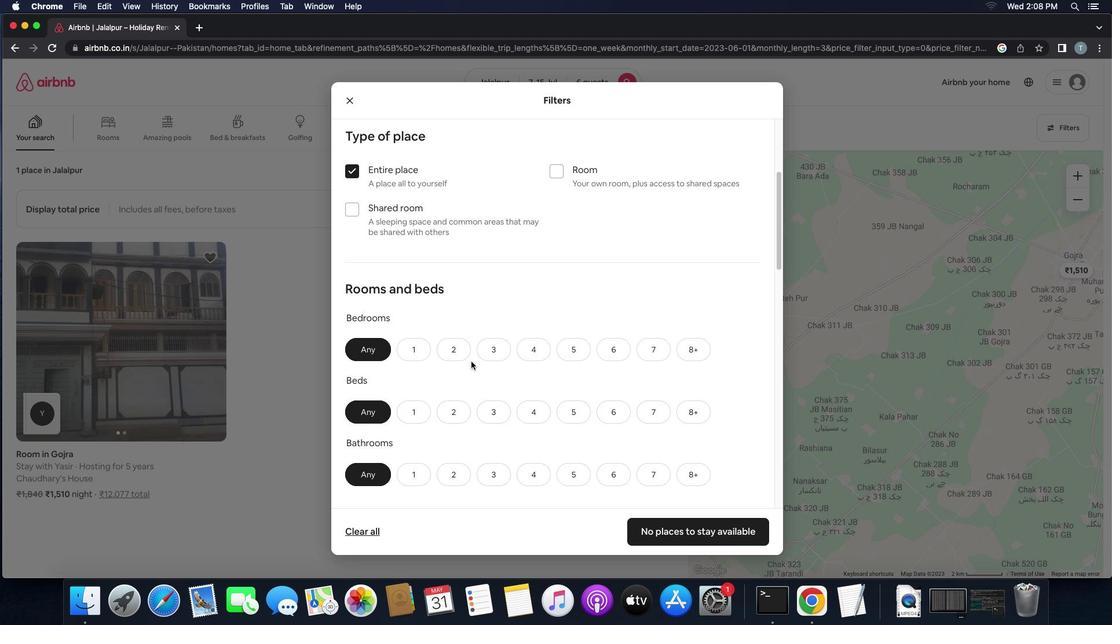 
Action: Mouse scrolled (470, 362) with delta (0, 0)
Screenshot: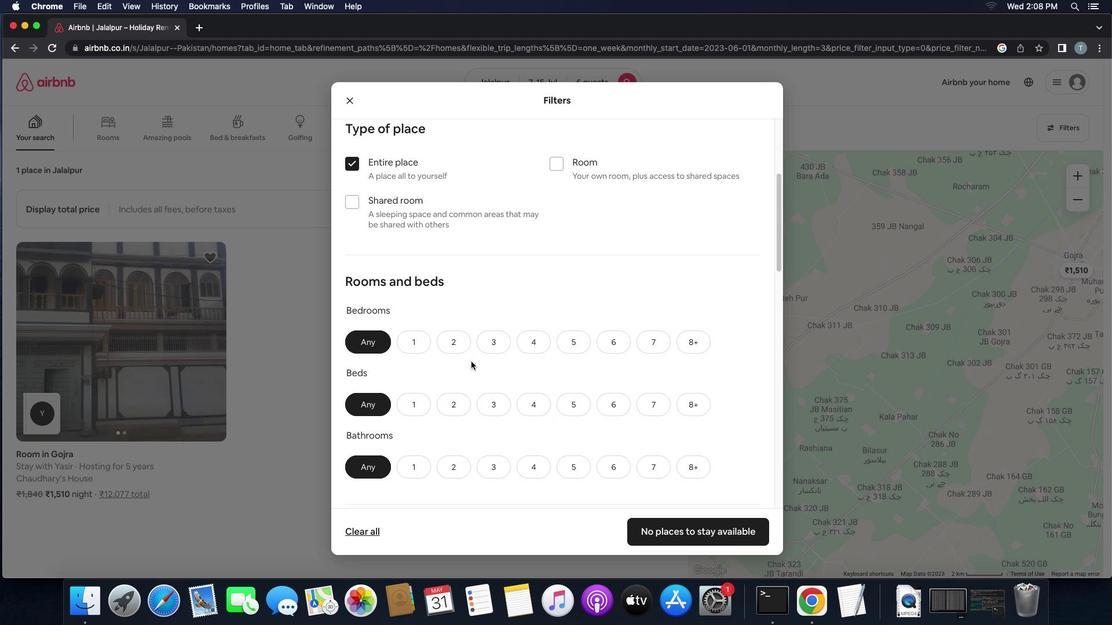 
Action: Mouse scrolled (470, 362) with delta (0, 0)
Screenshot: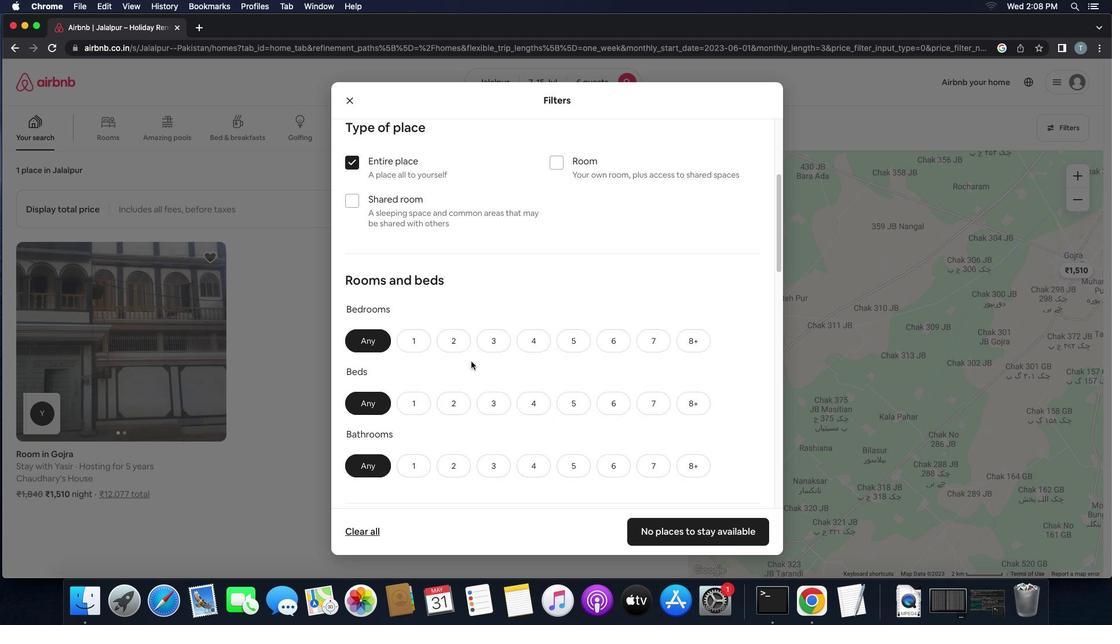 
Action: Mouse moved to (496, 326)
Screenshot: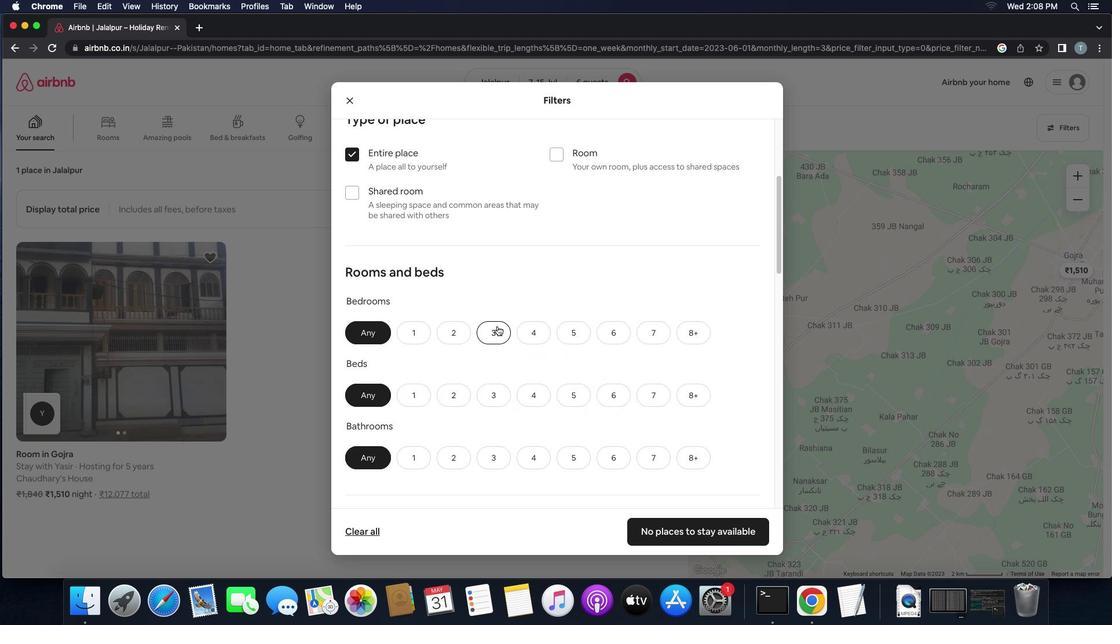 
Action: Mouse pressed left at (496, 326)
Screenshot: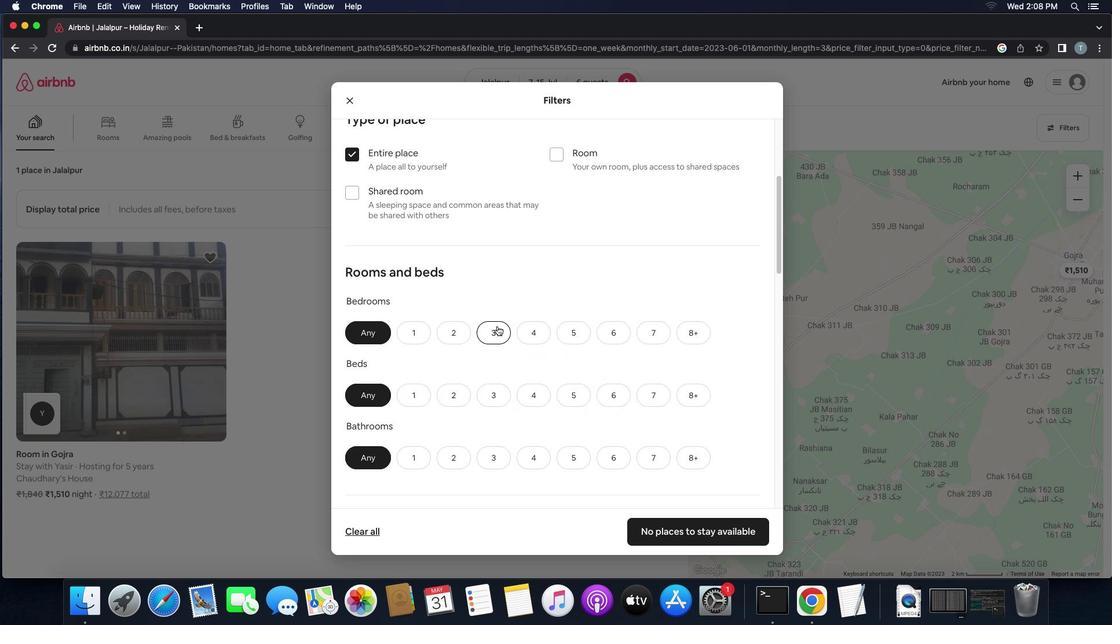 
Action: Mouse moved to (494, 396)
Screenshot: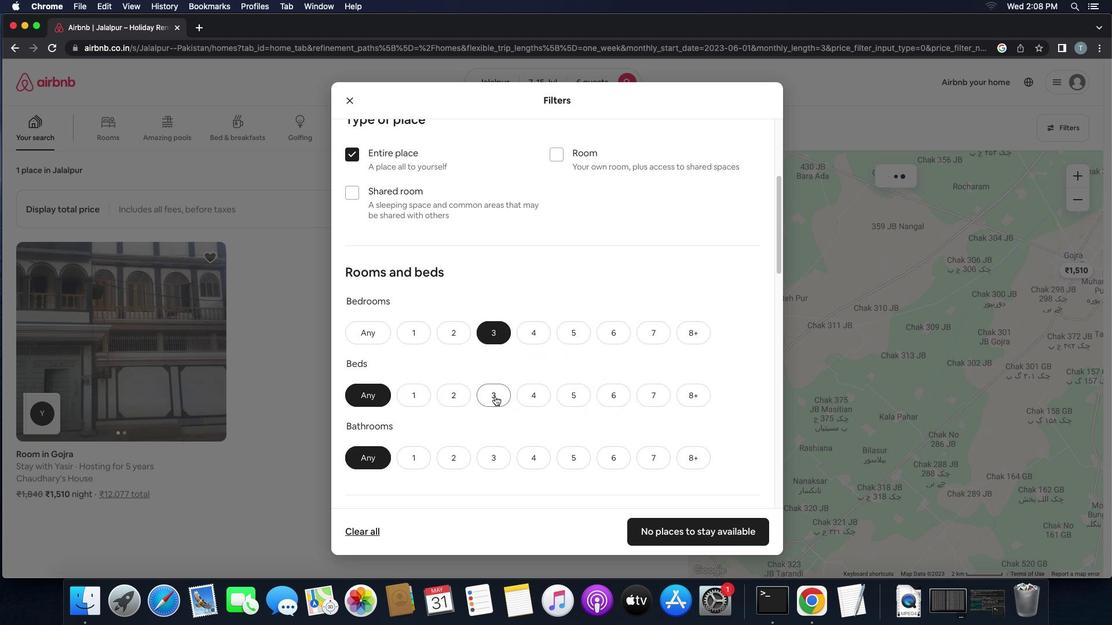 
Action: Mouse pressed left at (494, 396)
Screenshot: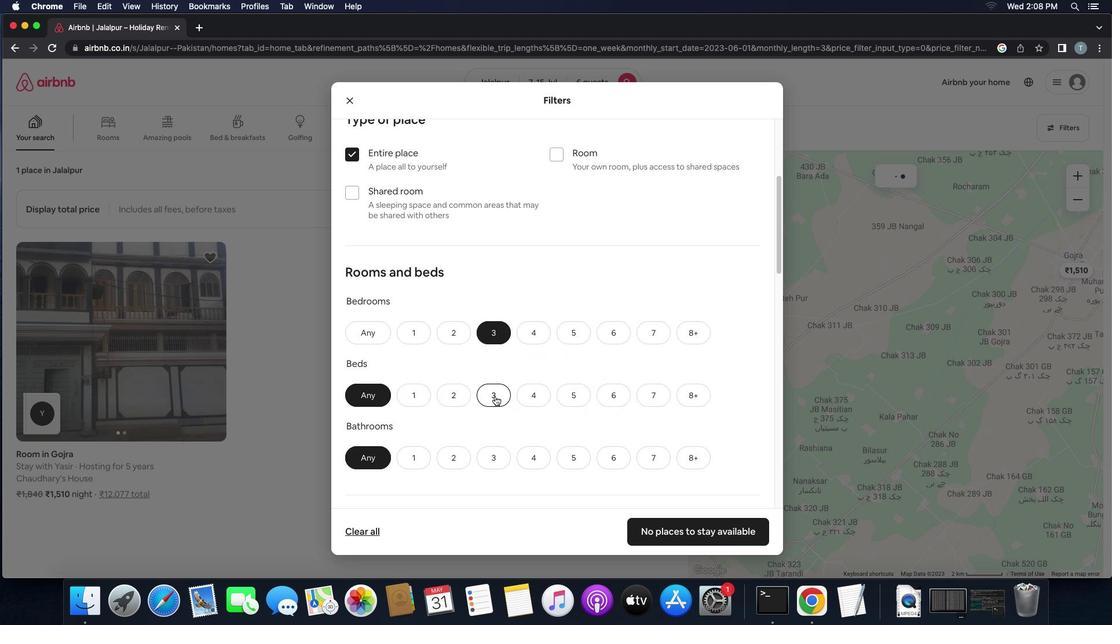 
Action: Mouse moved to (494, 460)
Screenshot: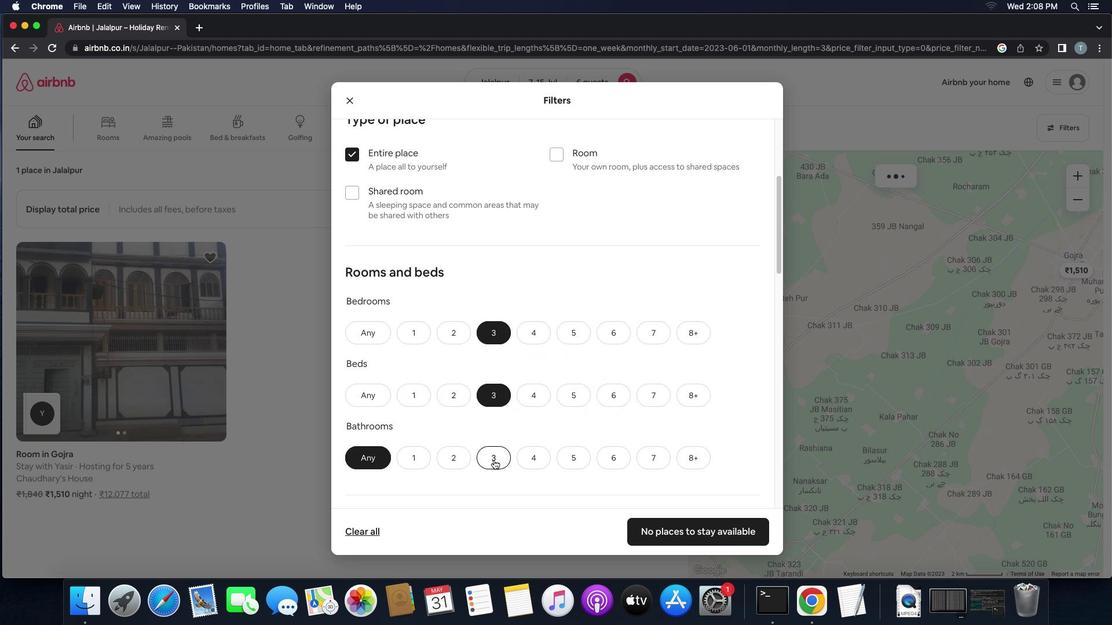 
Action: Mouse pressed left at (494, 460)
Screenshot: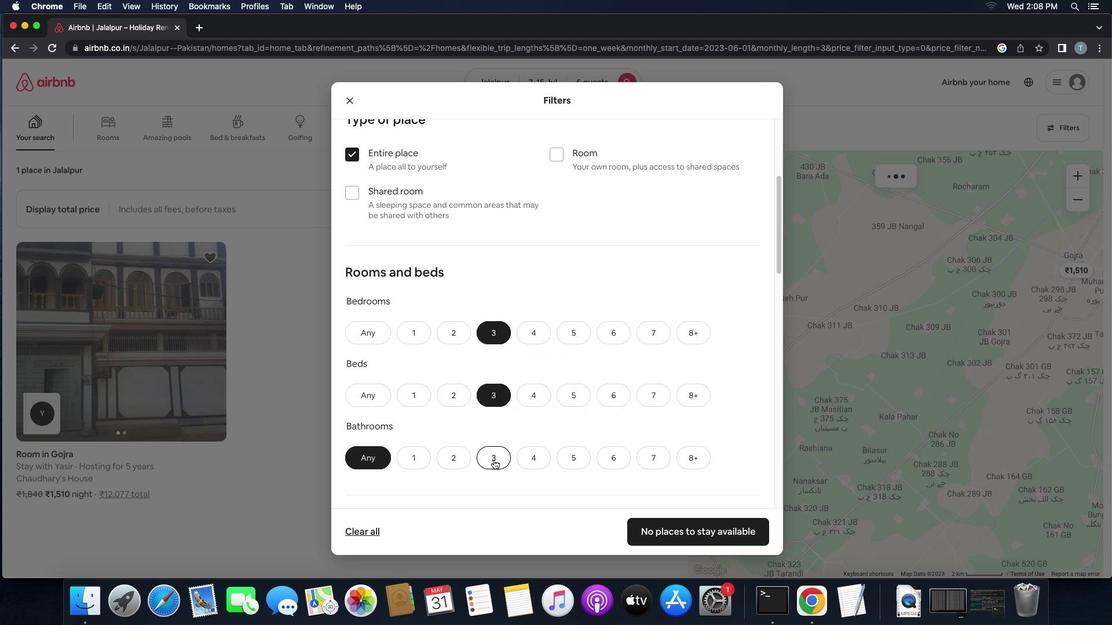 
Action: Mouse moved to (524, 458)
Screenshot: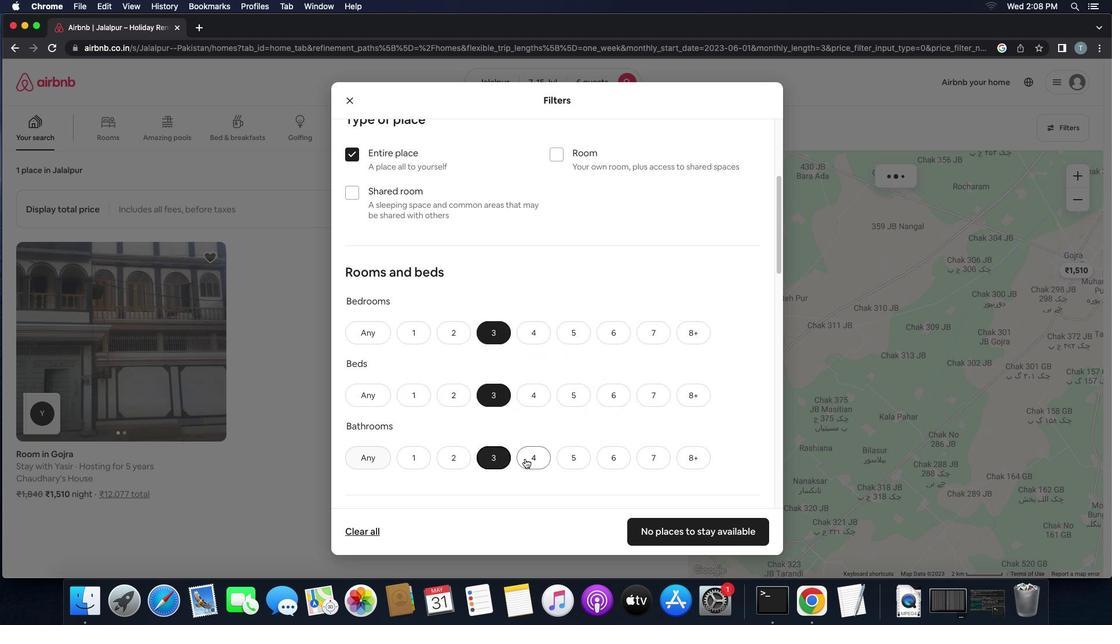 
Action: Mouse scrolled (524, 458) with delta (0, 0)
Screenshot: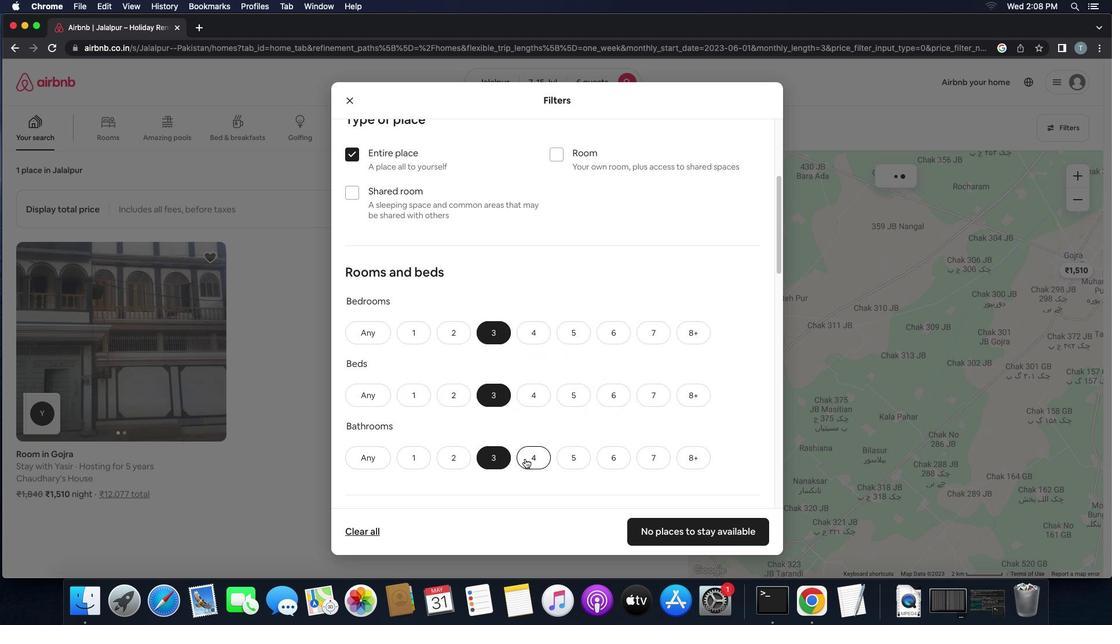 
Action: Mouse scrolled (524, 458) with delta (0, 0)
Screenshot: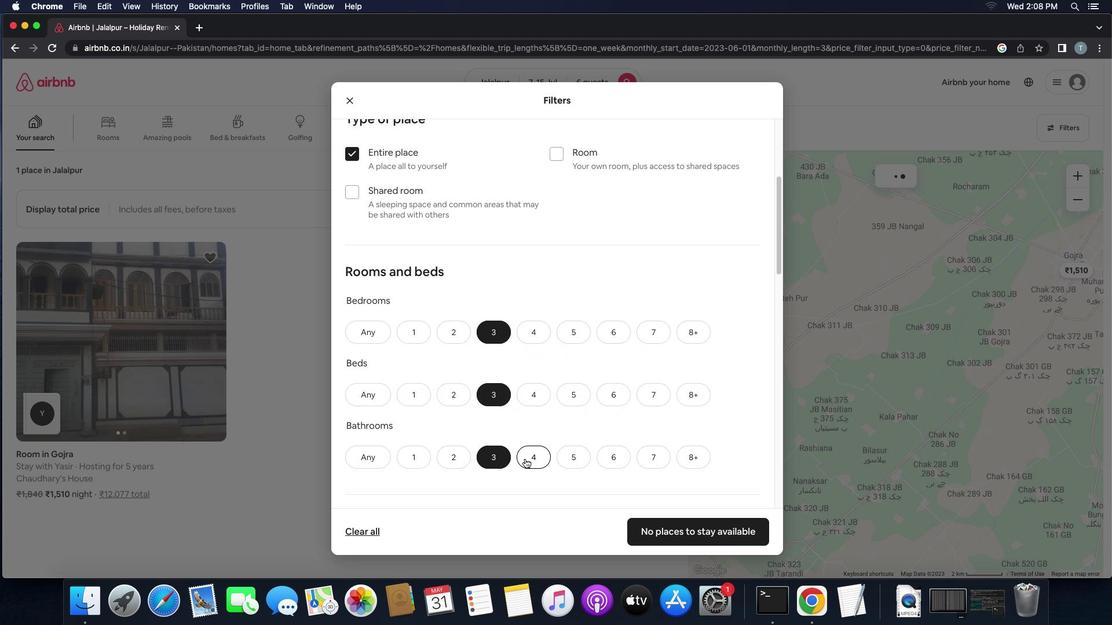 
Action: Mouse scrolled (524, 458) with delta (0, -1)
Screenshot: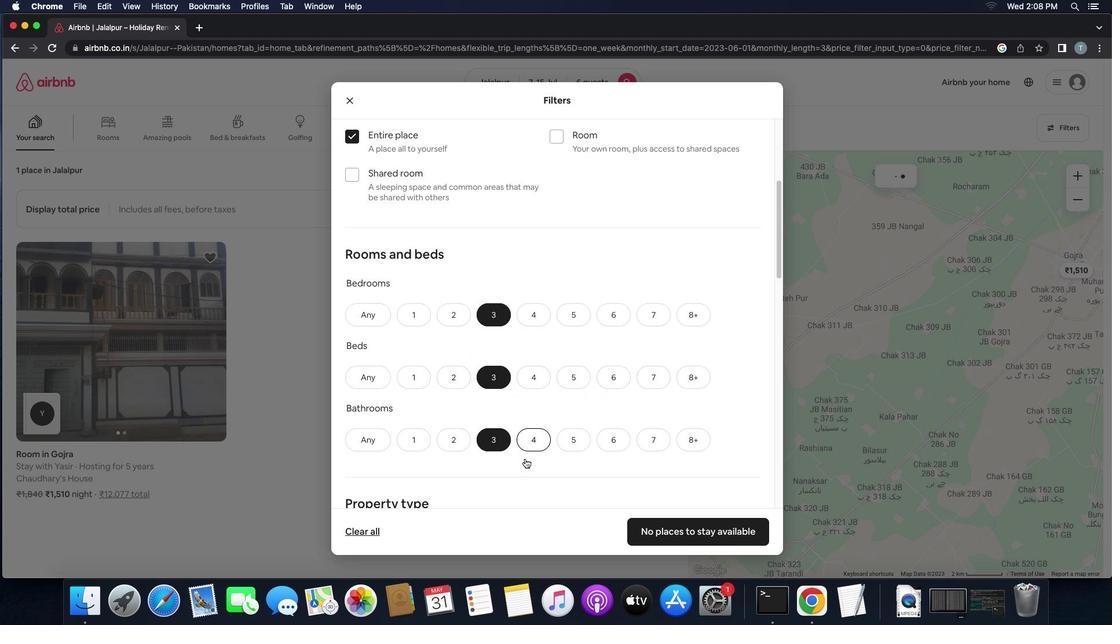 
Action: Mouse scrolled (524, 458) with delta (0, 0)
Screenshot: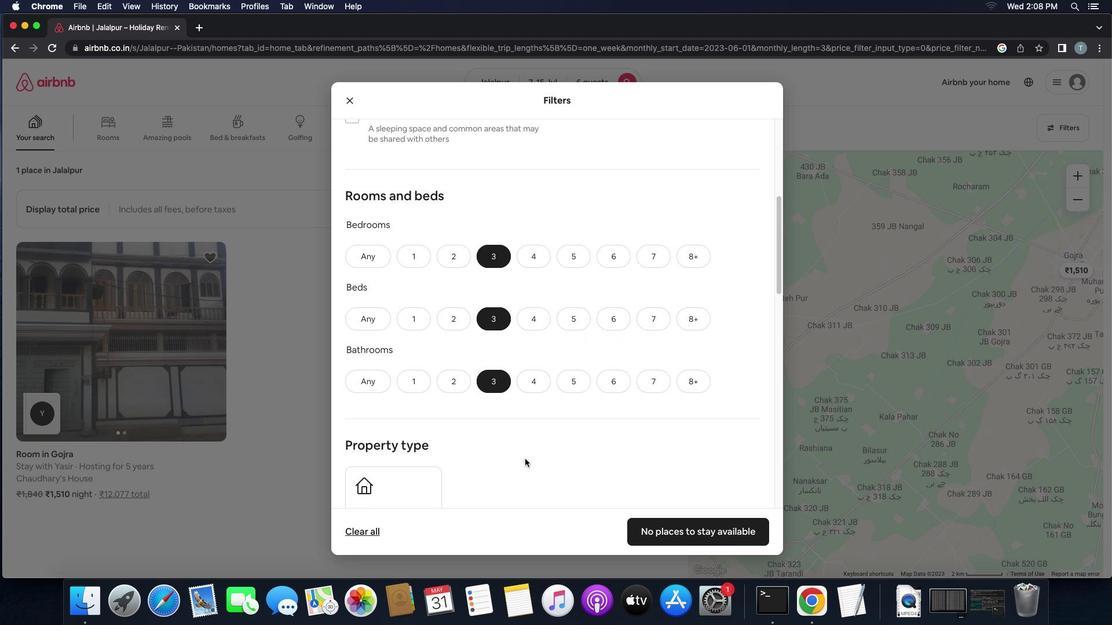 
Action: Mouse scrolled (524, 458) with delta (0, 0)
Screenshot: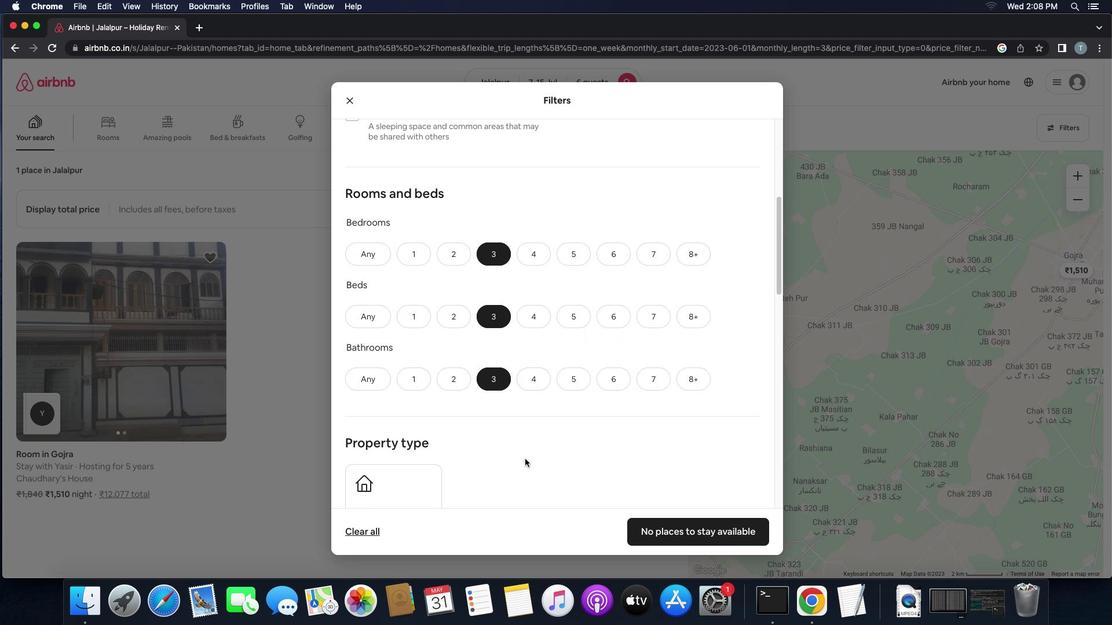 
Action: Mouse scrolled (524, 458) with delta (0, 0)
Screenshot: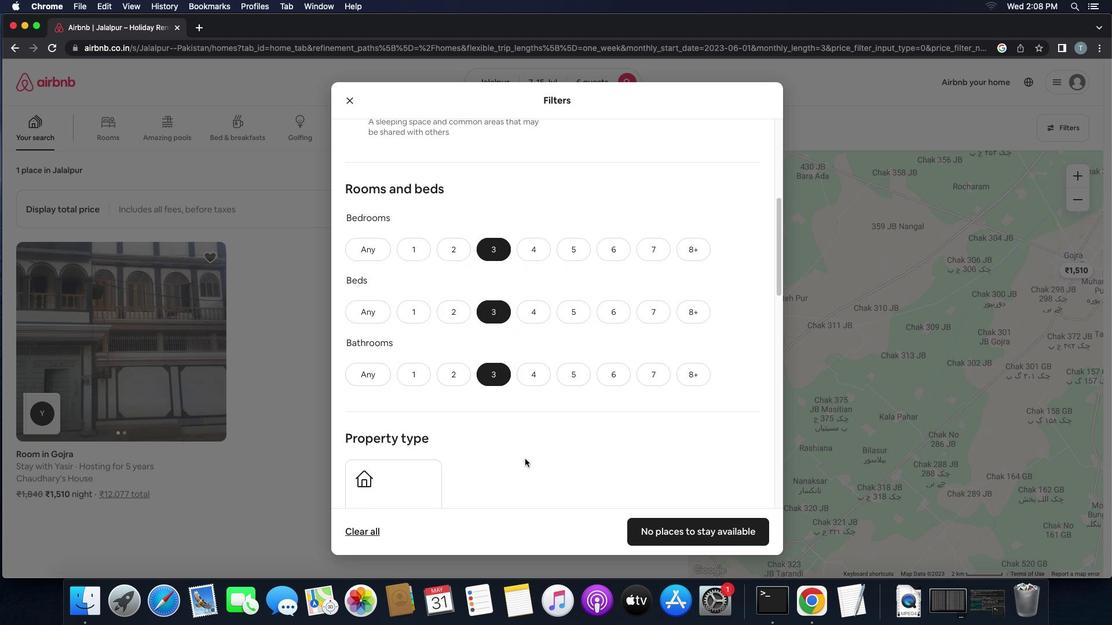
Action: Mouse scrolled (524, 458) with delta (0, 0)
Screenshot: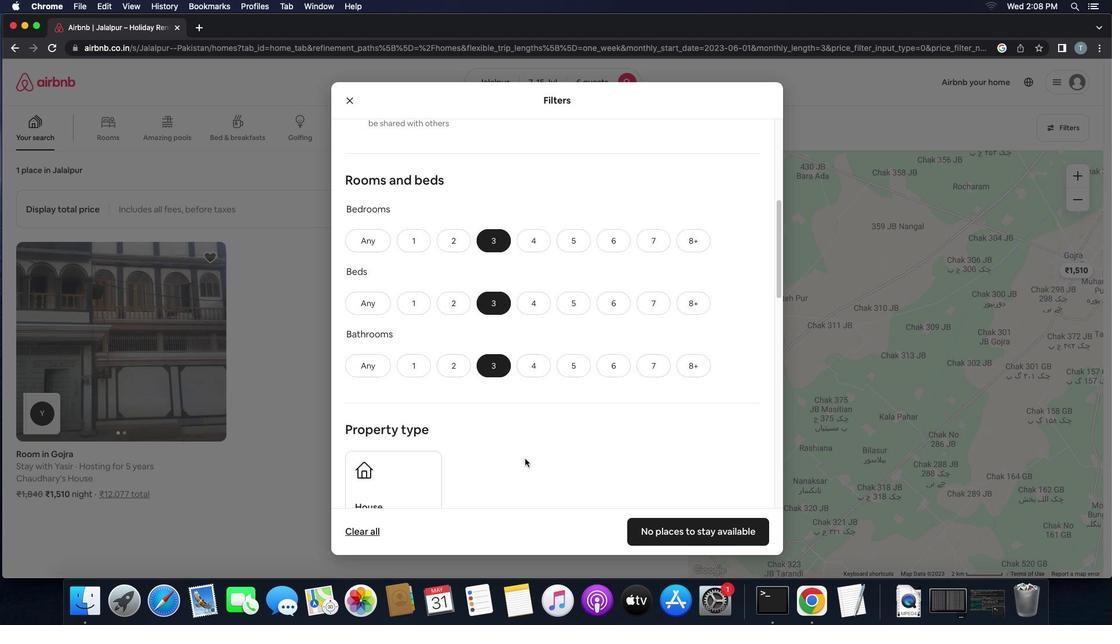 
Action: Mouse scrolled (524, 458) with delta (0, 0)
Screenshot: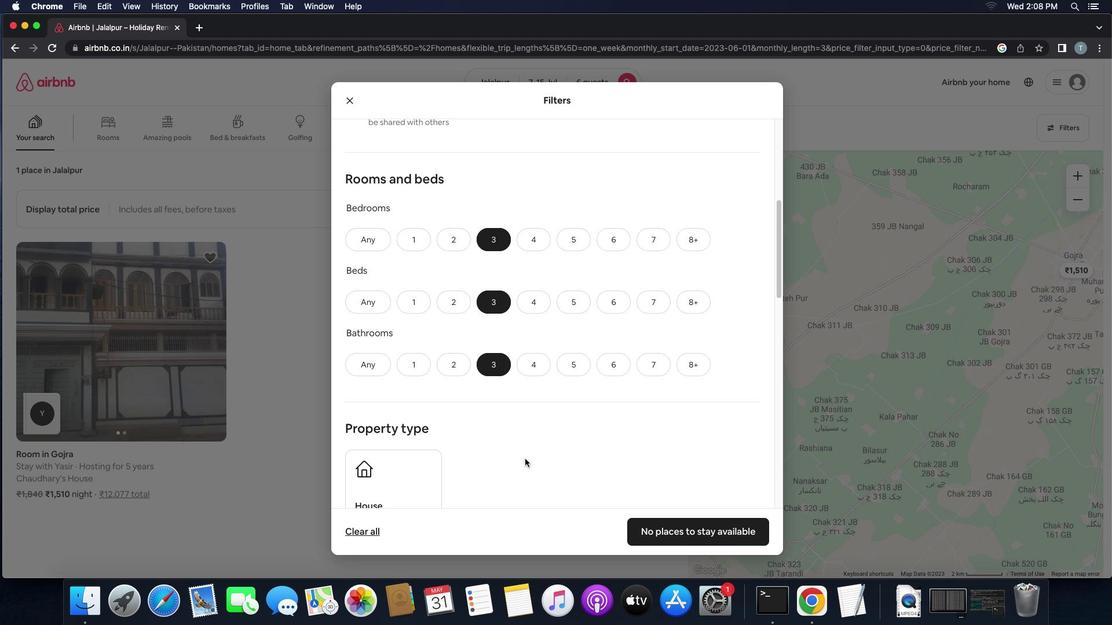 
Action: Mouse scrolled (524, 458) with delta (0, -1)
Screenshot: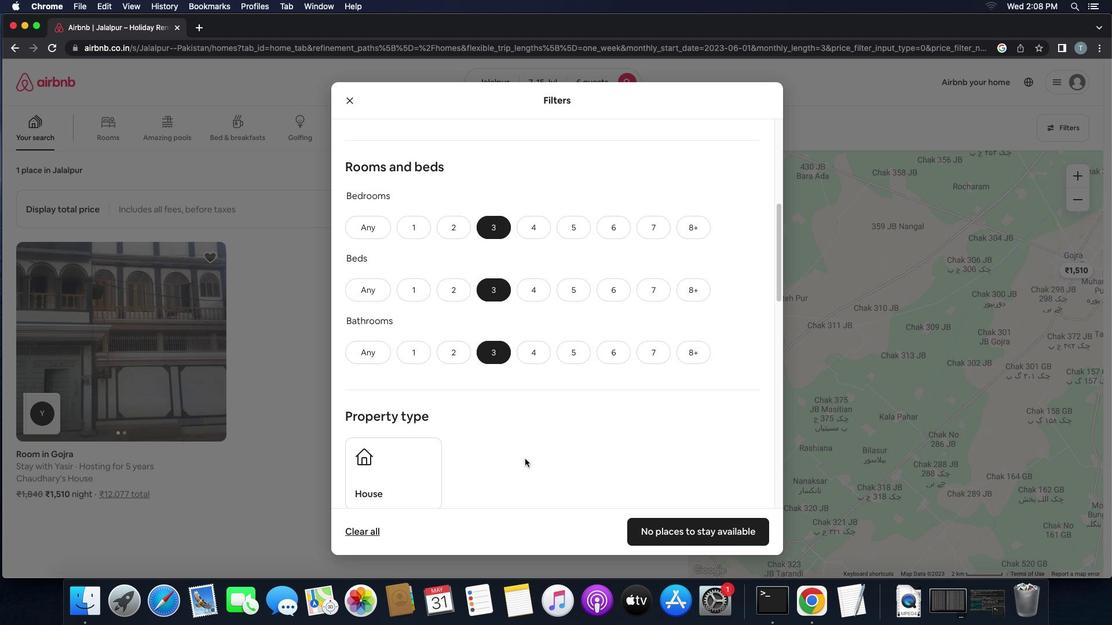 
Action: Mouse scrolled (524, 458) with delta (0, 0)
Screenshot: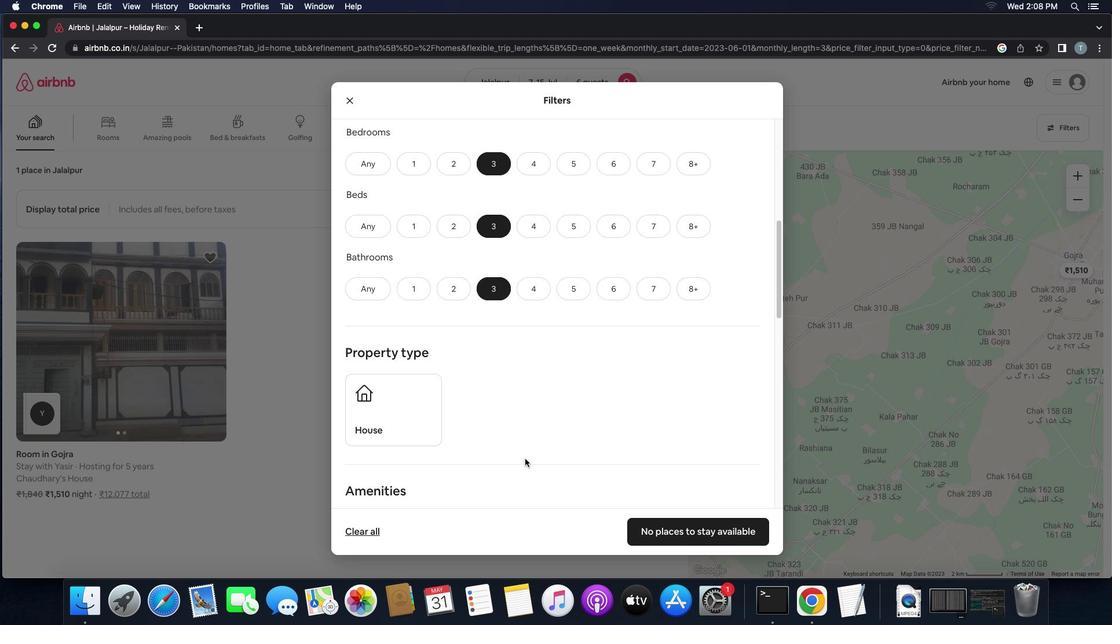 
Action: Mouse scrolled (524, 458) with delta (0, 0)
Screenshot: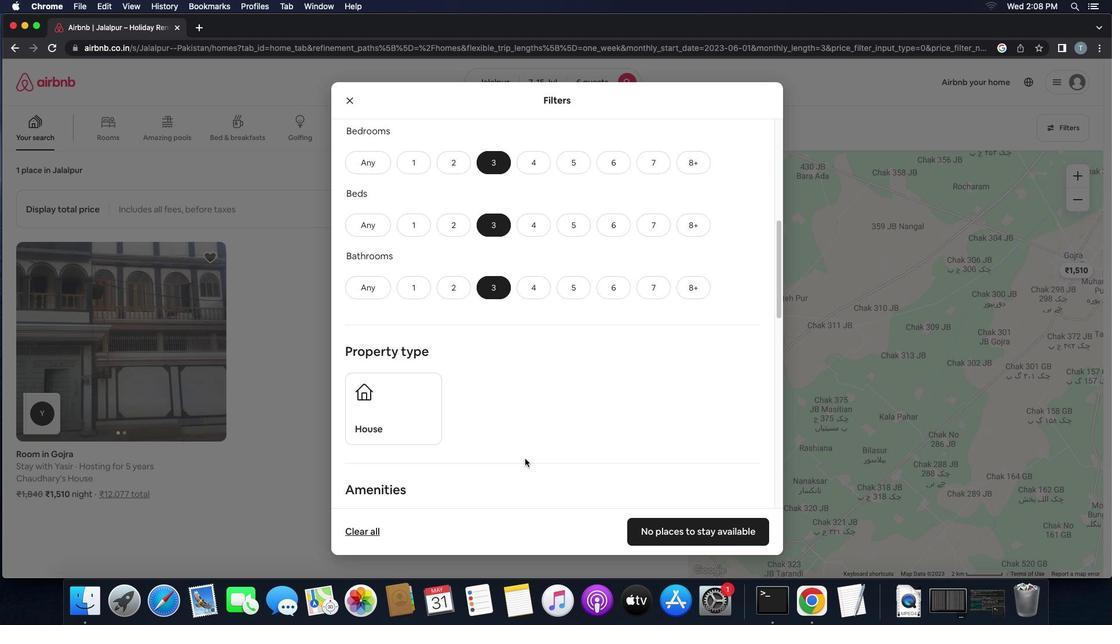 
Action: Mouse scrolled (524, 458) with delta (0, 0)
Screenshot: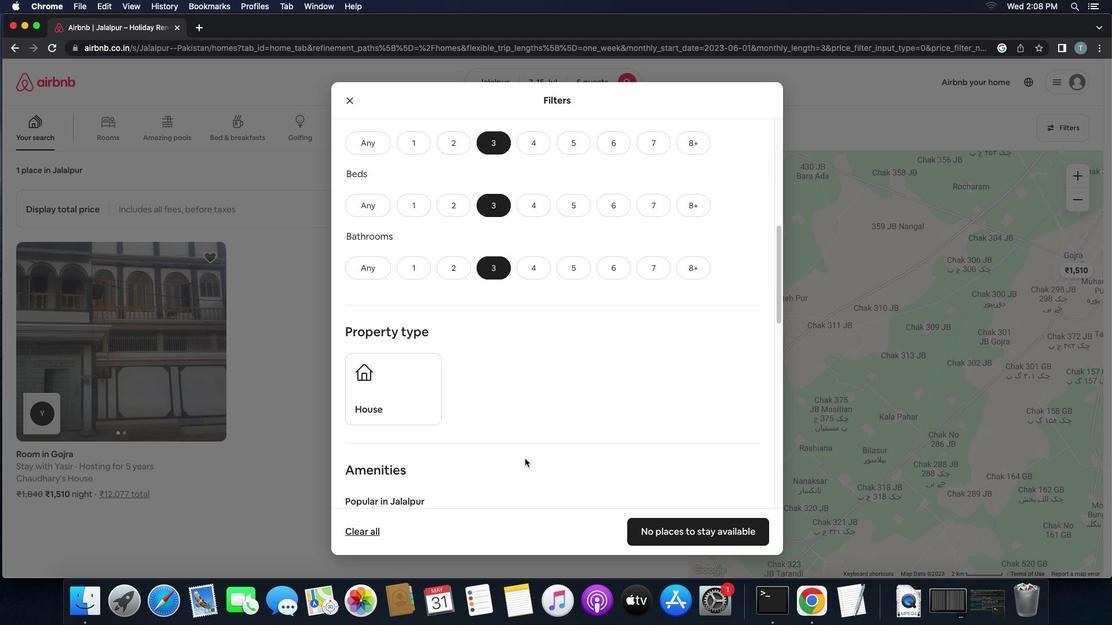 
Action: Mouse scrolled (524, 458) with delta (0, 0)
Screenshot: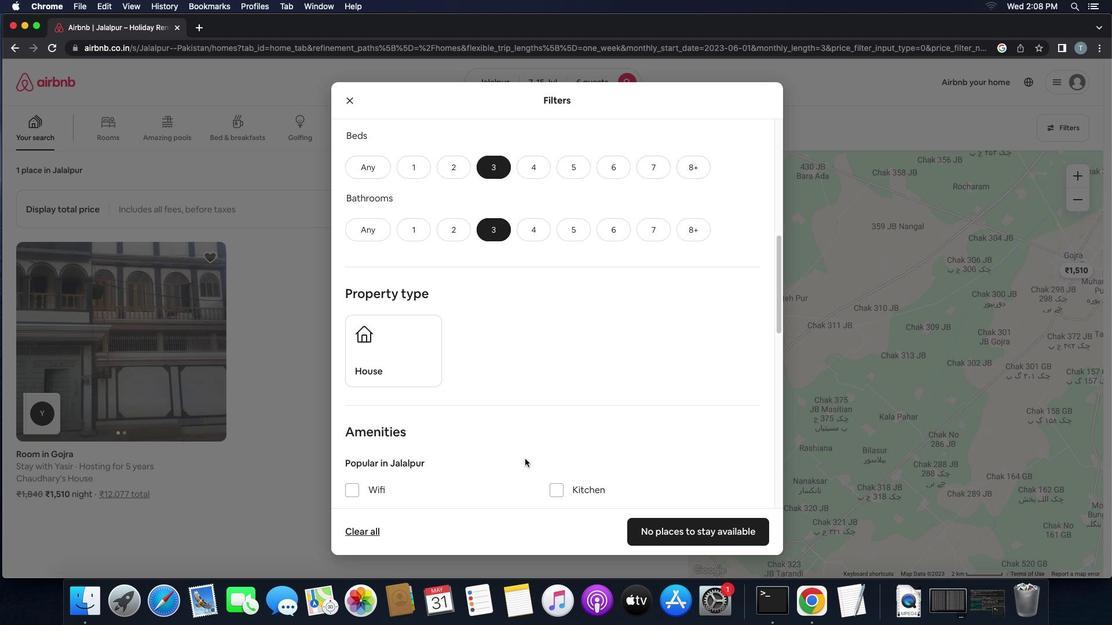 
Action: Mouse scrolled (524, 458) with delta (0, 0)
Screenshot: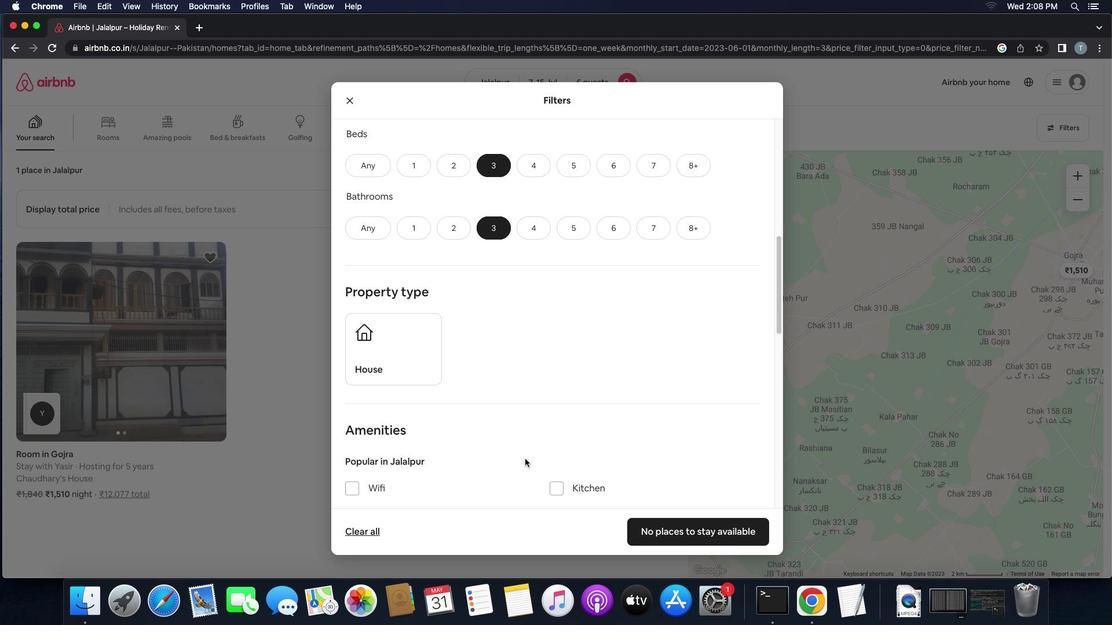 
Action: Mouse scrolled (524, 458) with delta (0, 0)
Screenshot: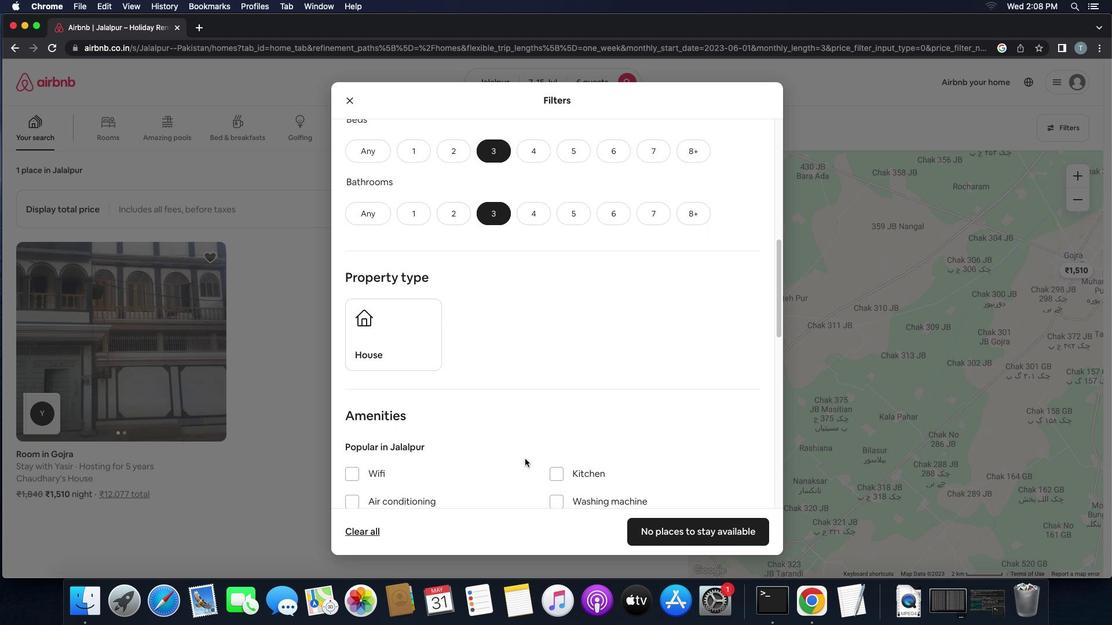 
Action: Mouse moved to (399, 323)
Screenshot: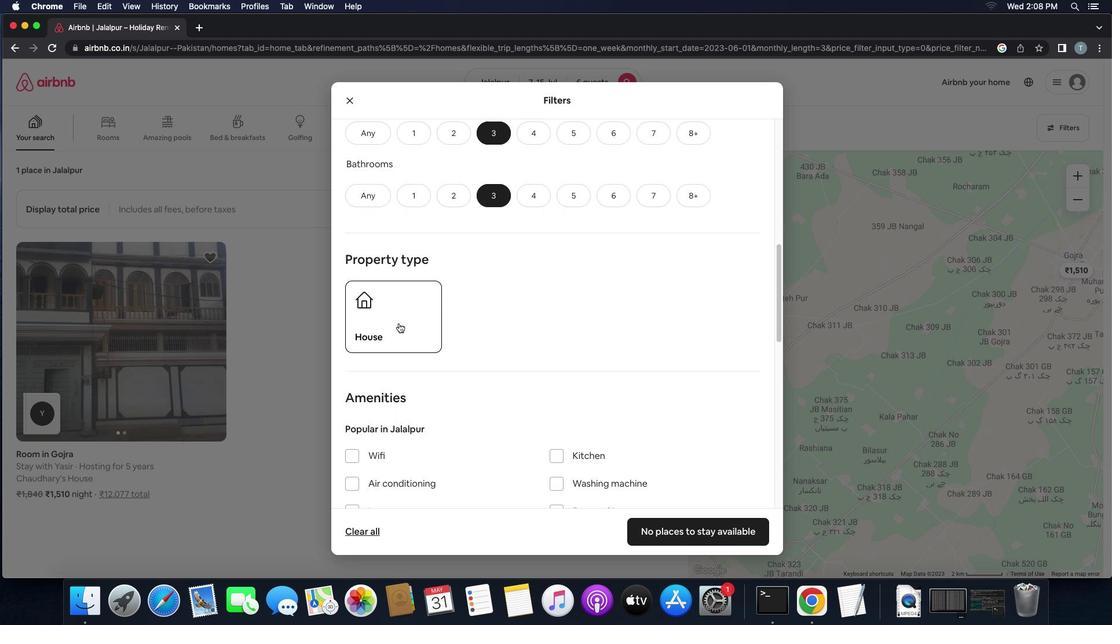 
Action: Mouse pressed left at (399, 323)
Screenshot: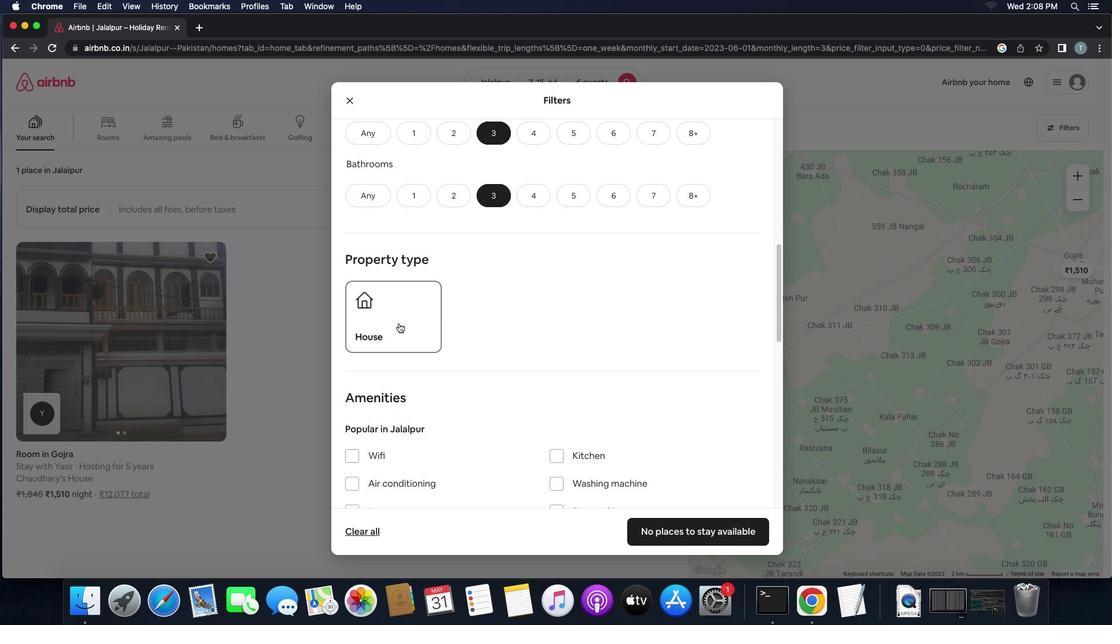 
Action: Mouse moved to (510, 384)
Screenshot: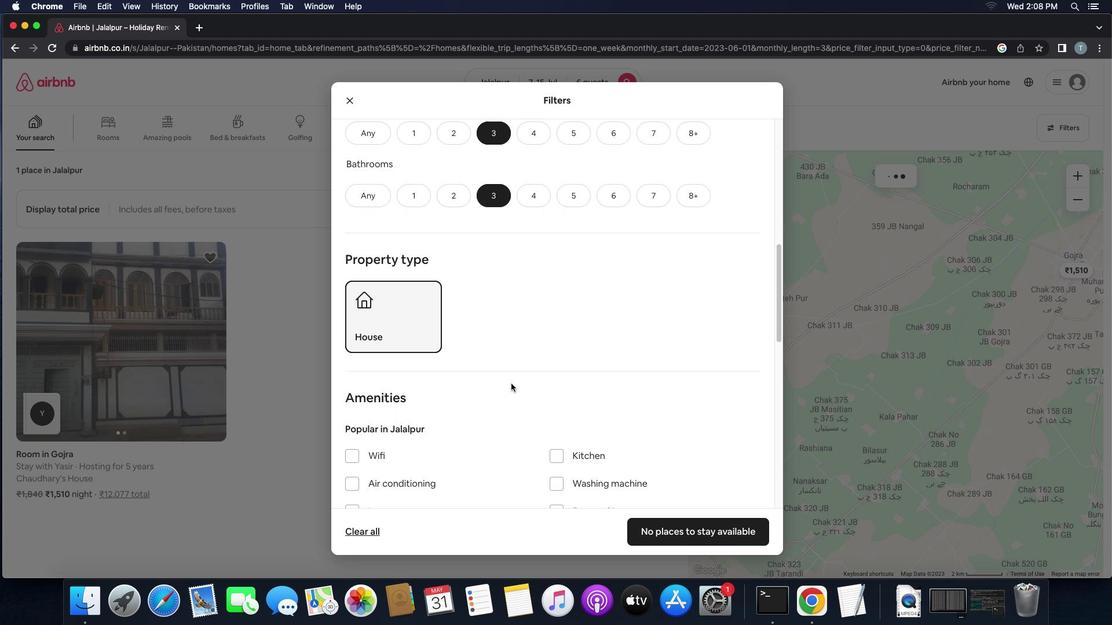 
Action: Mouse scrolled (510, 384) with delta (0, 0)
Screenshot: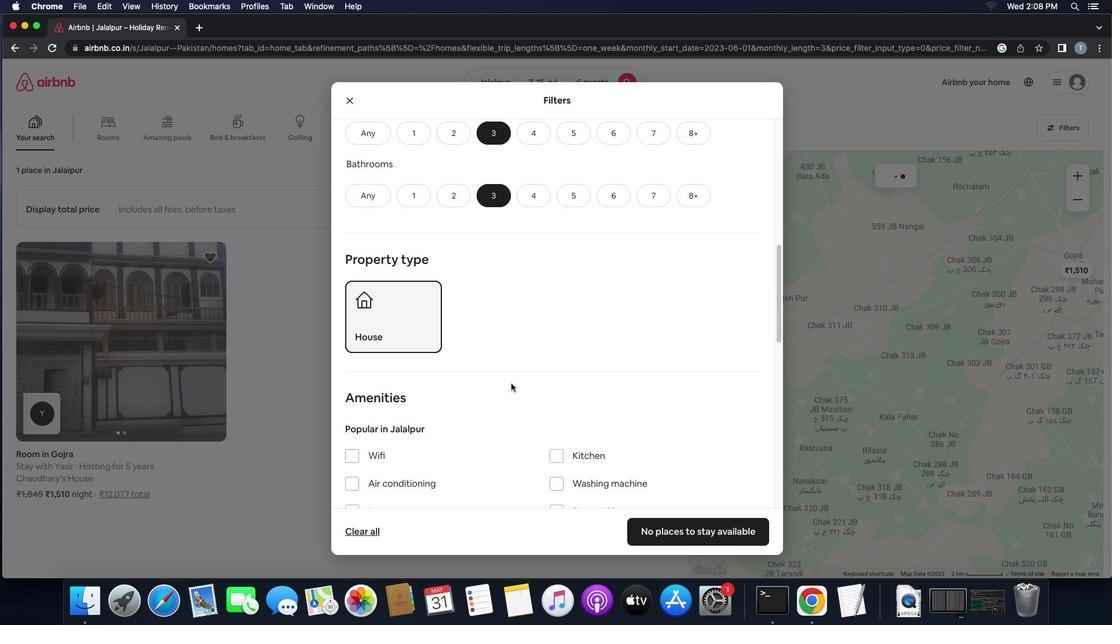 
Action: Mouse scrolled (510, 384) with delta (0, 0)
Screenshot: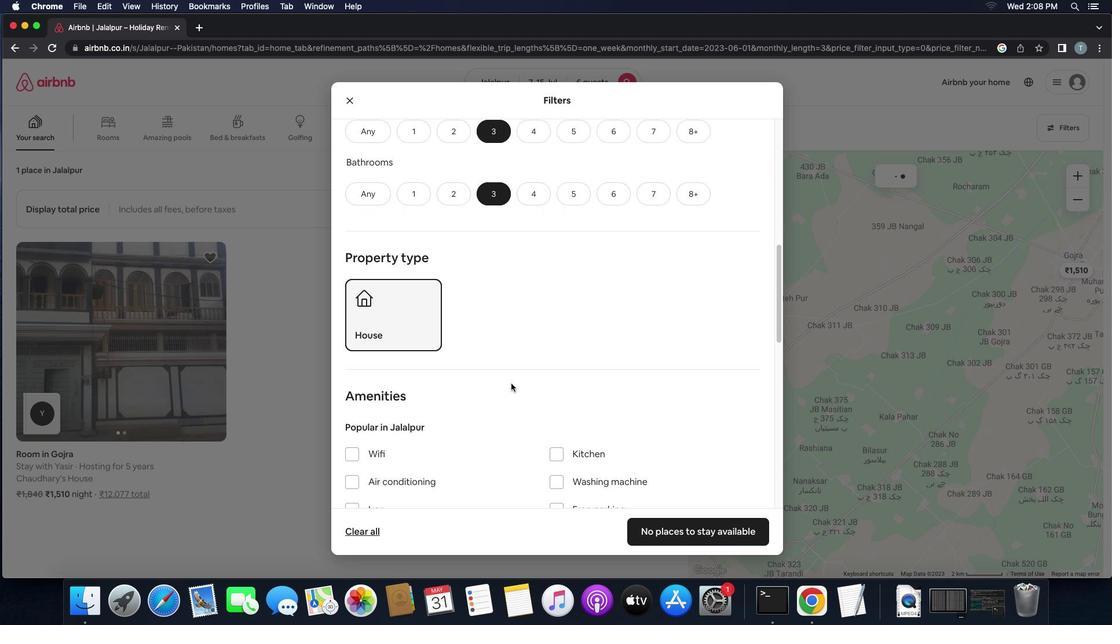 
Action: Mouse scrolled (510, 384) with delta (0, -1)
Screenshot: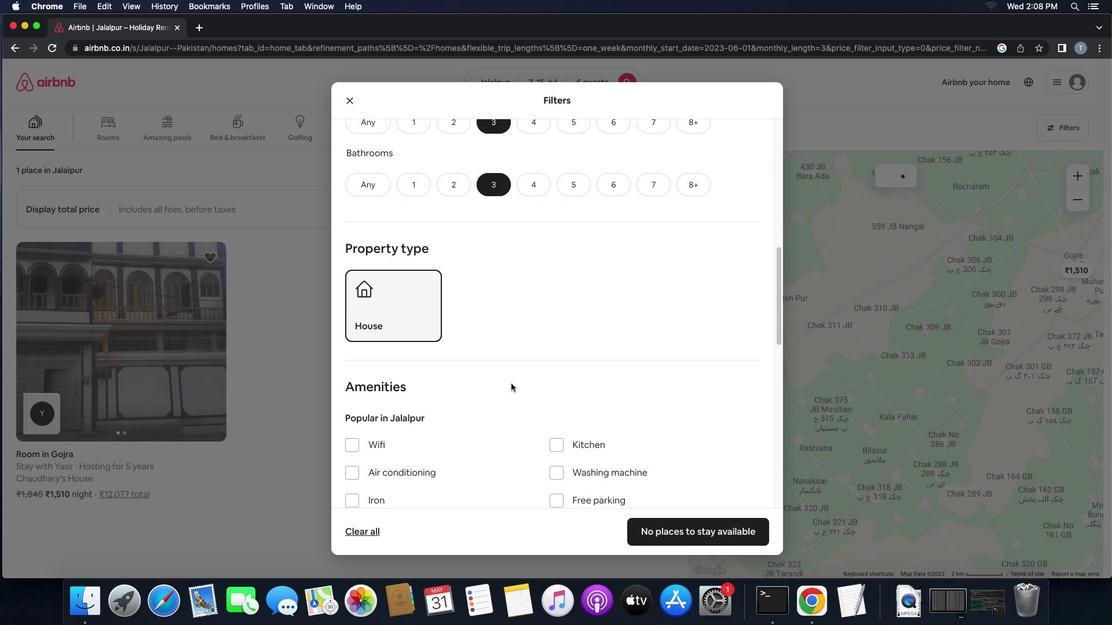 
Action: Mouse scrolled (510, 384) with delta (0, -2)
Screenshot: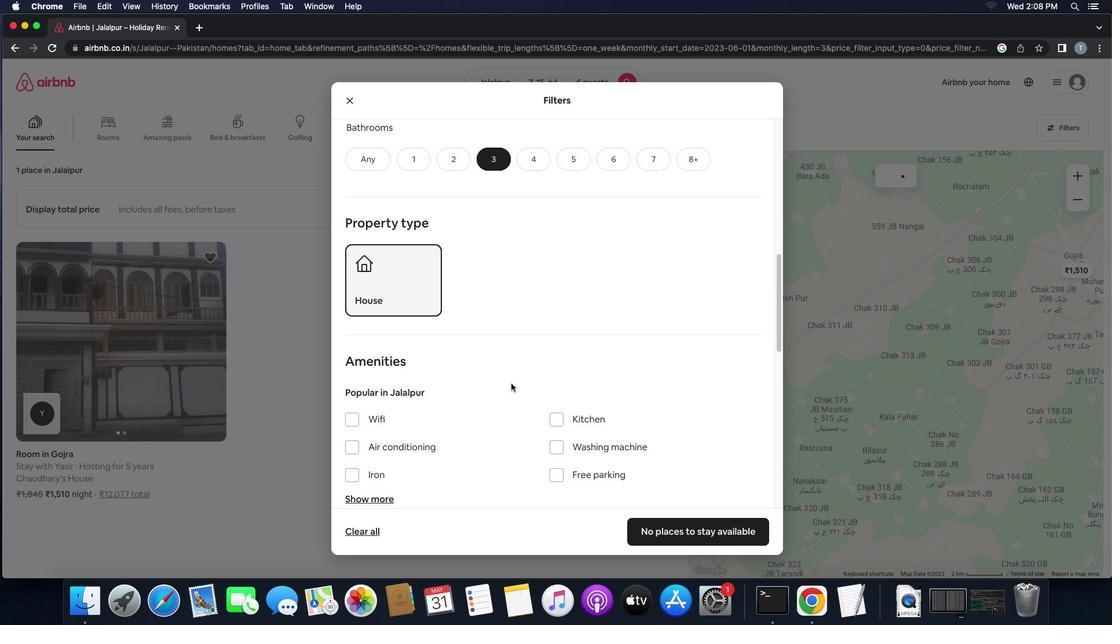 
Action: Mouse scrolled (510, 384) with delta (0, 0)
Screenshot: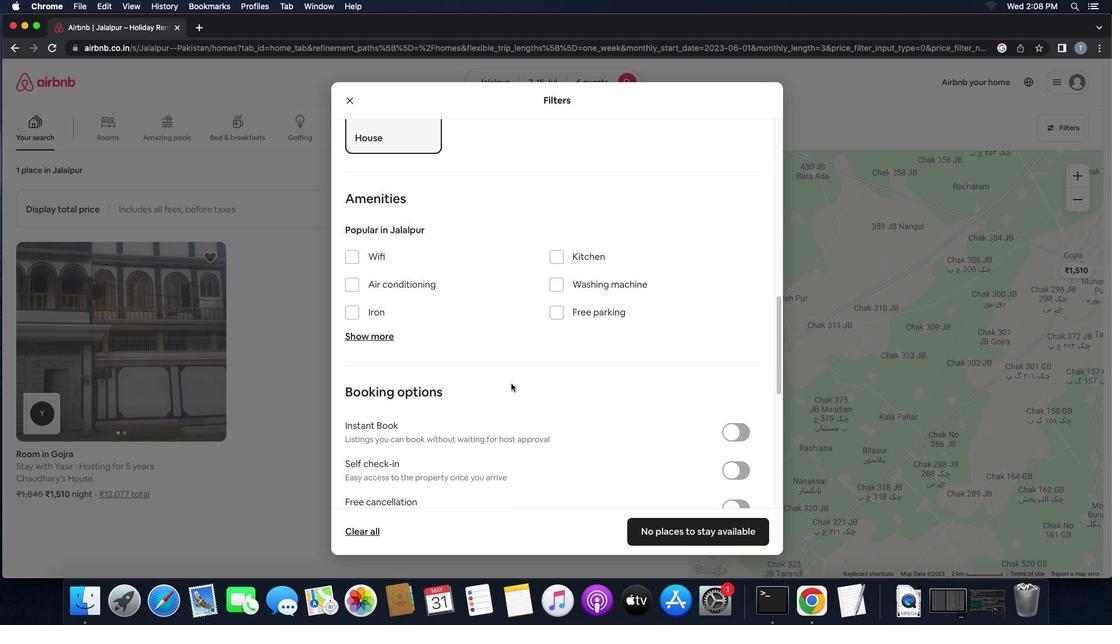 
Action: Mouse scrolled (510, 384) with delta (0, 0)
Screenshot: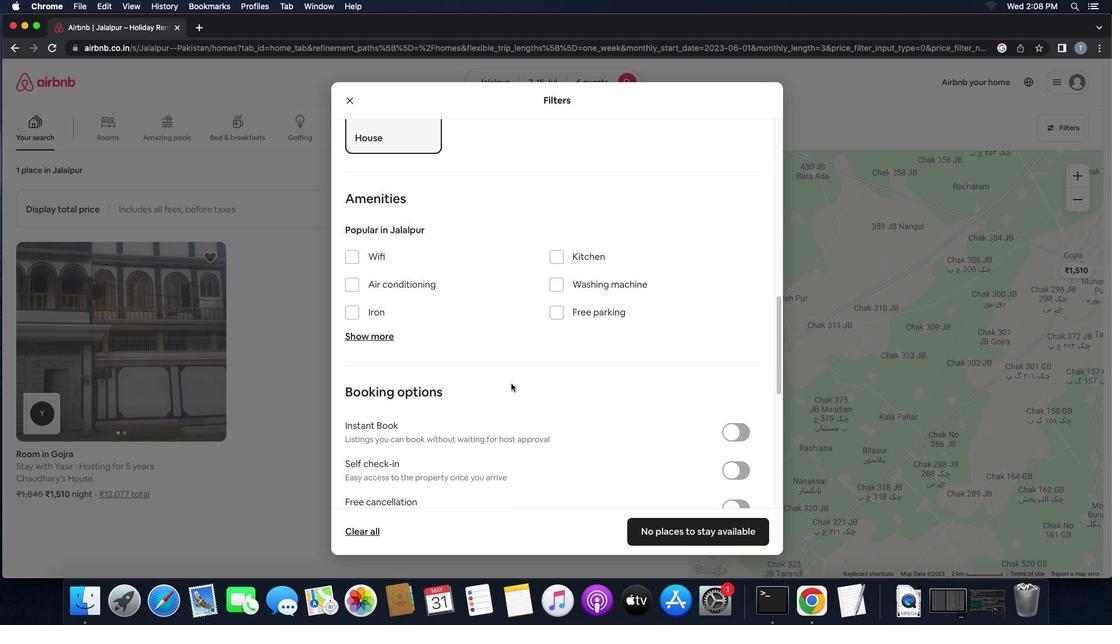 
Action: Mouse scrolled (510, 384) with delta (0, -1)
Screenshot: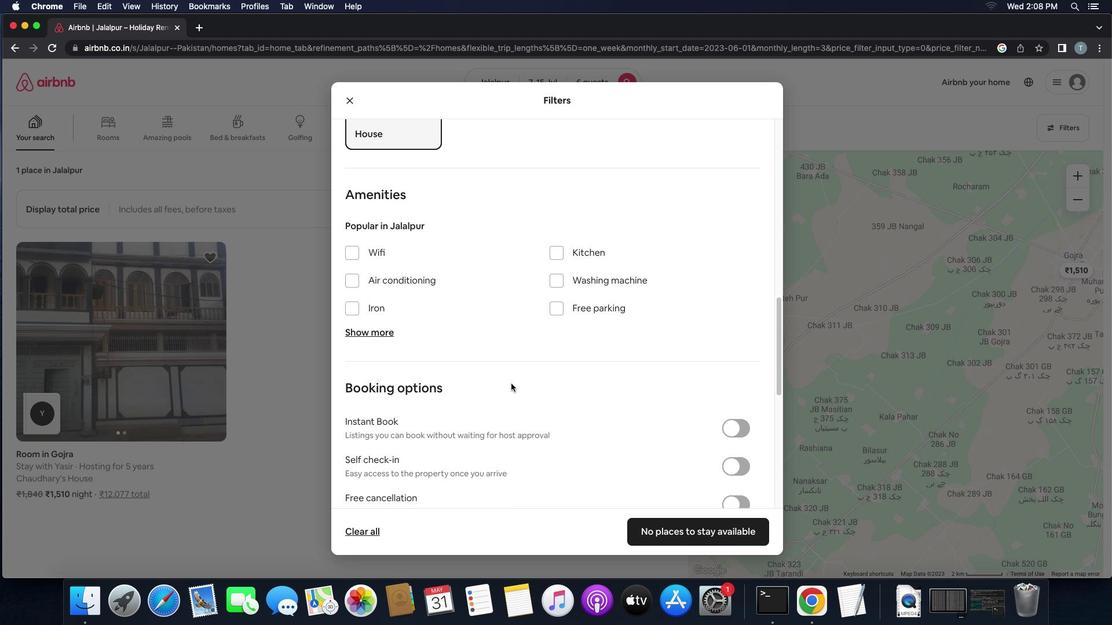 
Action: Mouse scrolled (510, 384) with delta (0, -2)
Screenshot: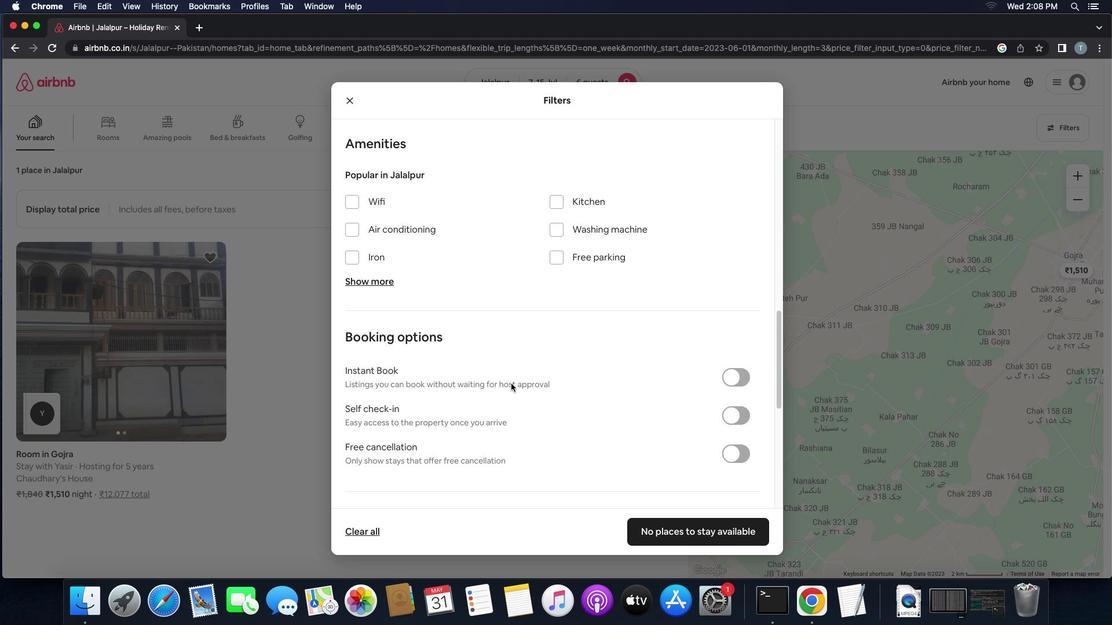 
Action: Mouse moved to (735, 279)
Screenshot: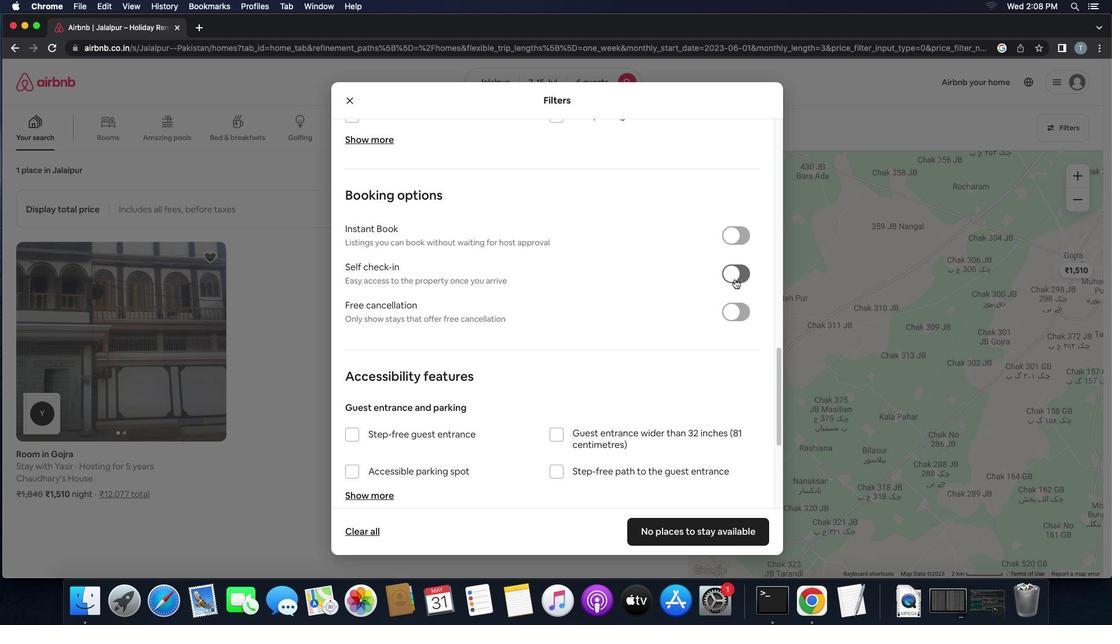 
Action: Mouse pressed left at (735, 279)
Screenshot: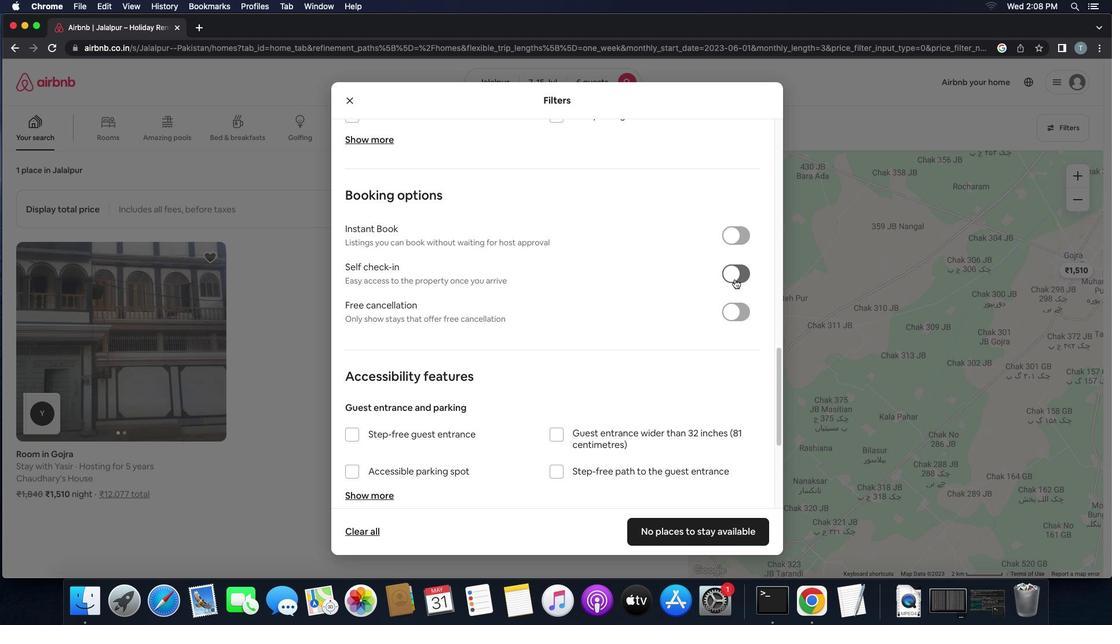 
Action: Mouse moved to (589, 346)
Screenshot: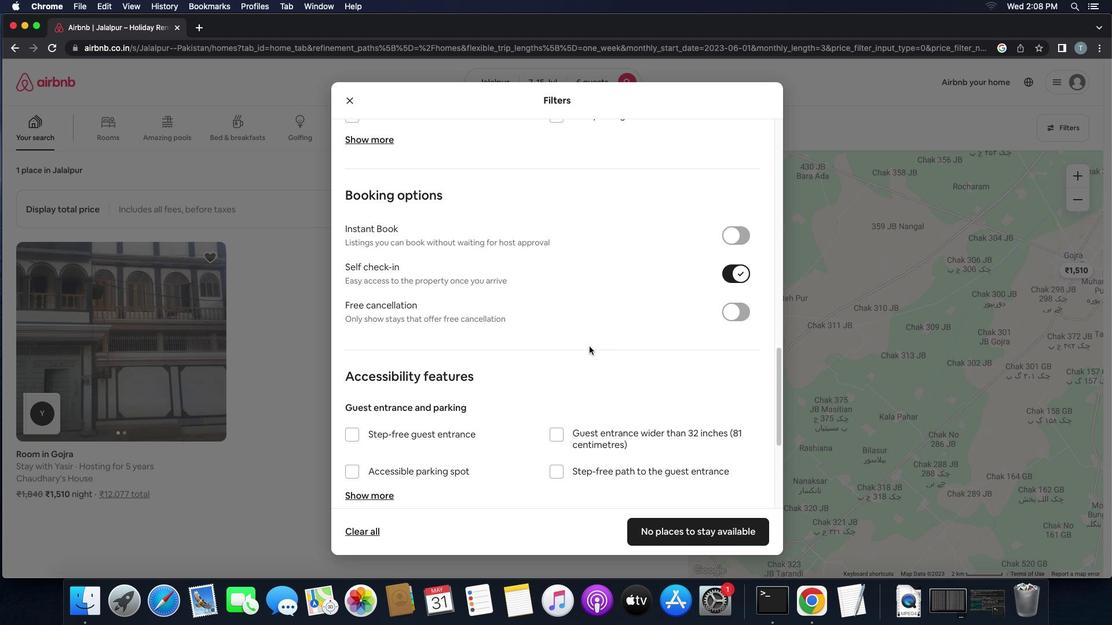 
Action: Mouse scrolled (589, 346) with delta (0, 0)
Screenshot: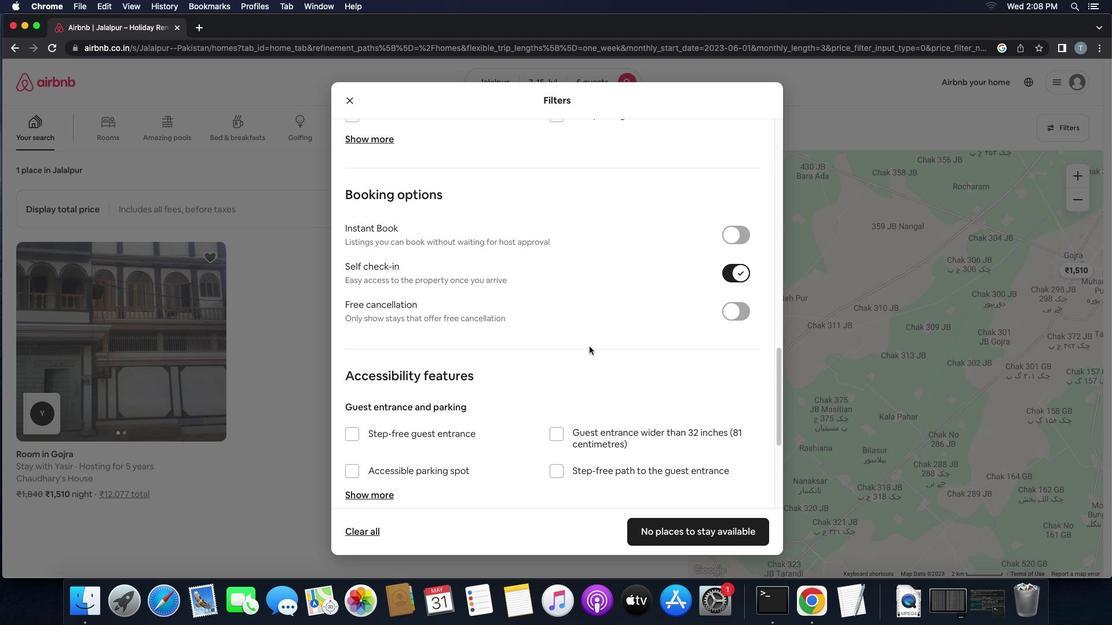 
Action: Mouse scrolled (589, 346) with delta (0, 0)
Screenshot: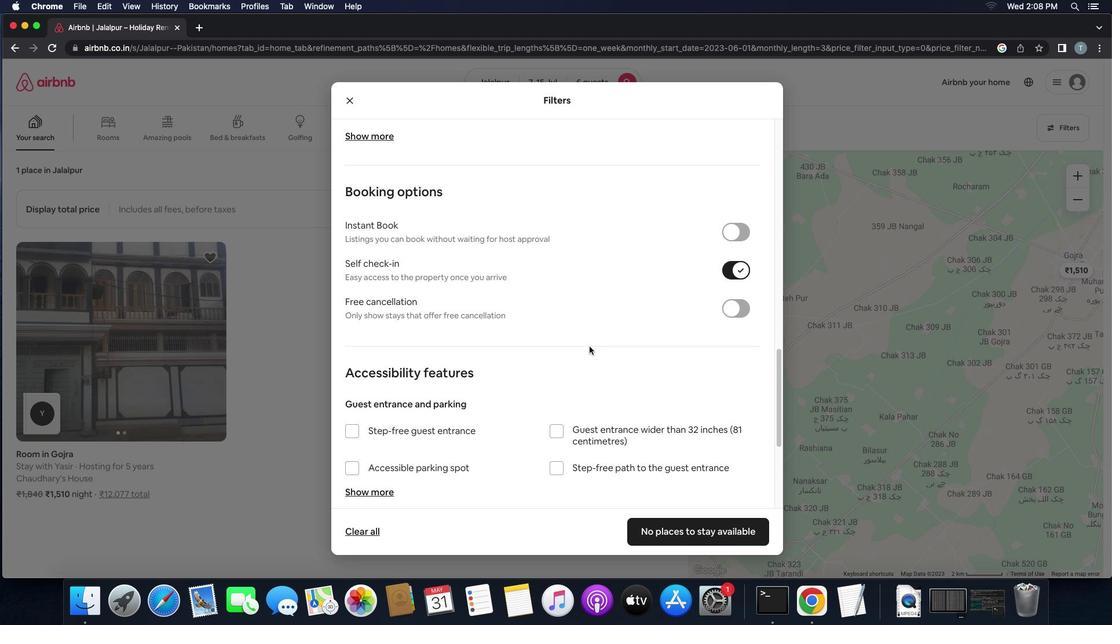 
Action: Mouse scrolled (589, 346) with delta (0, 0)
Screenshot: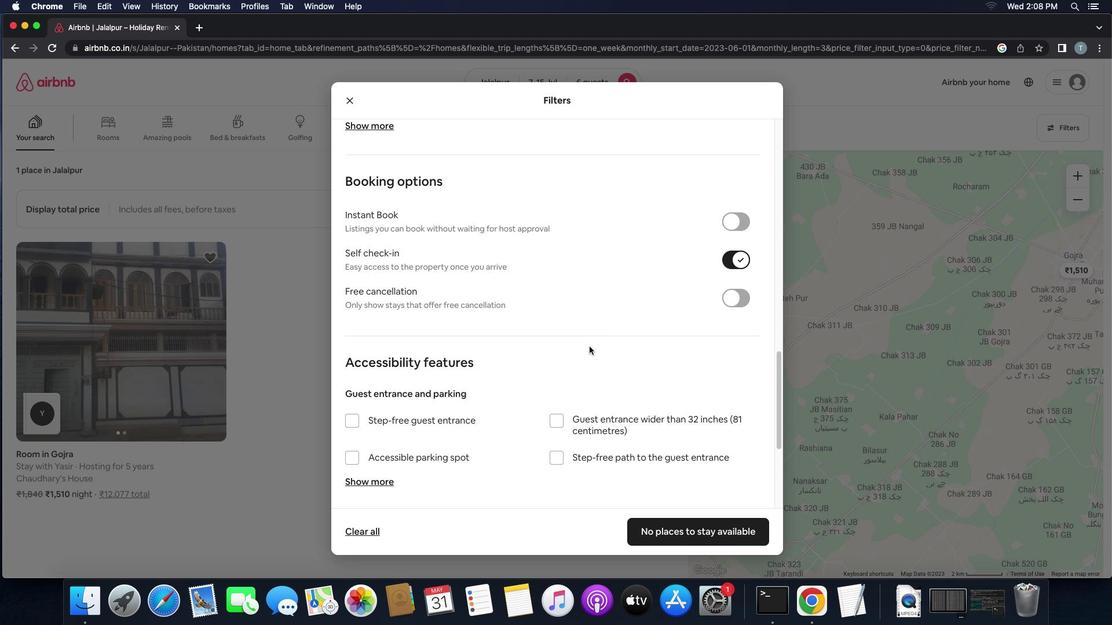 
Action: Mouse scrolled (589, 346) with delta (0, -1)
Screenshot: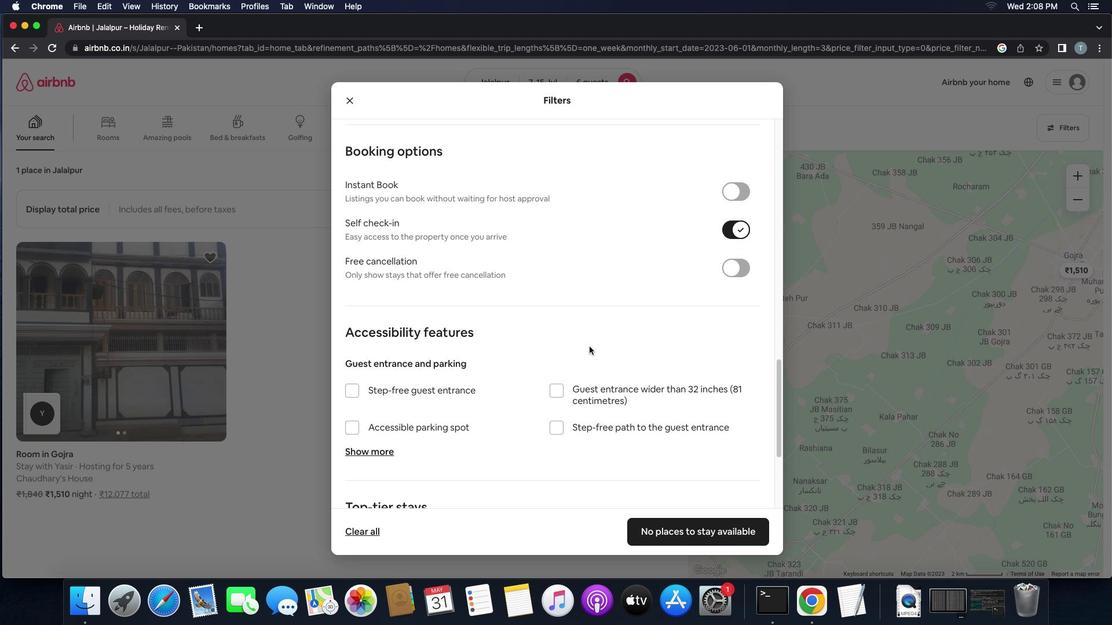 
Action: Mouse scrolled (589, 346) with delta (0, 0)
Screenshot: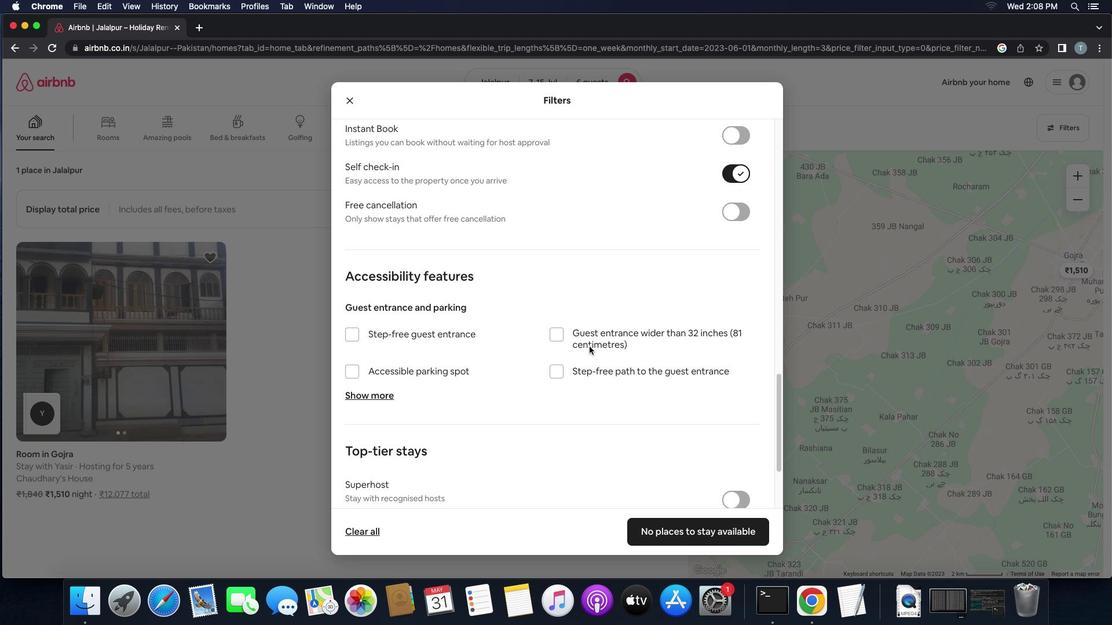 
Action: Mouse scrolled (589, 346) with delta (0, 0)
Screenshot: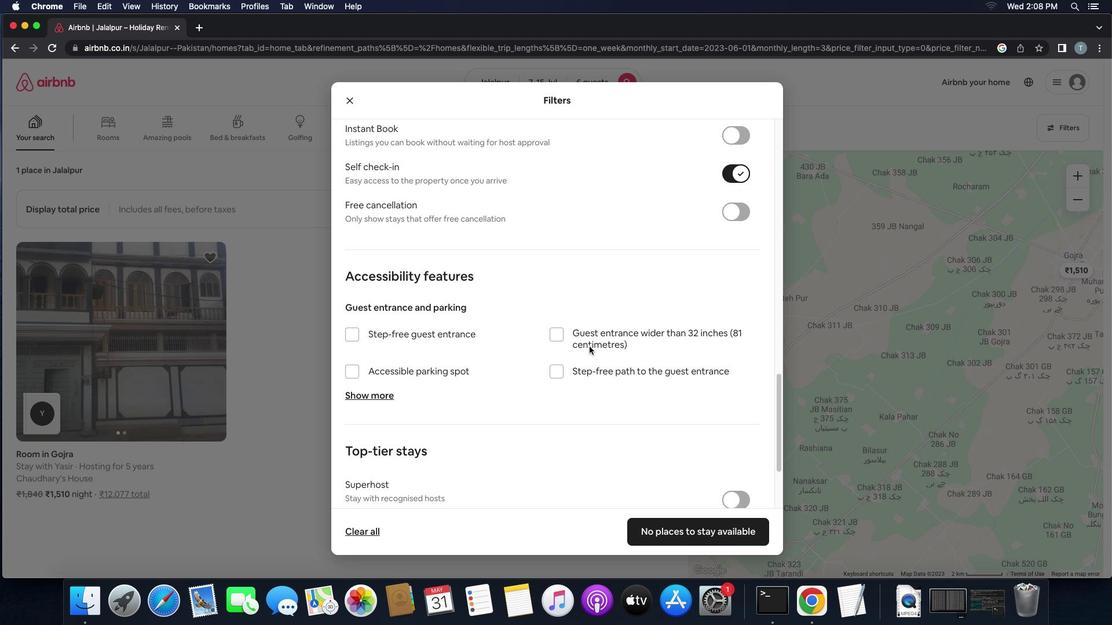 
Action: Mouse scrolled (589, 346) with delta (0, -1)
Screenshot: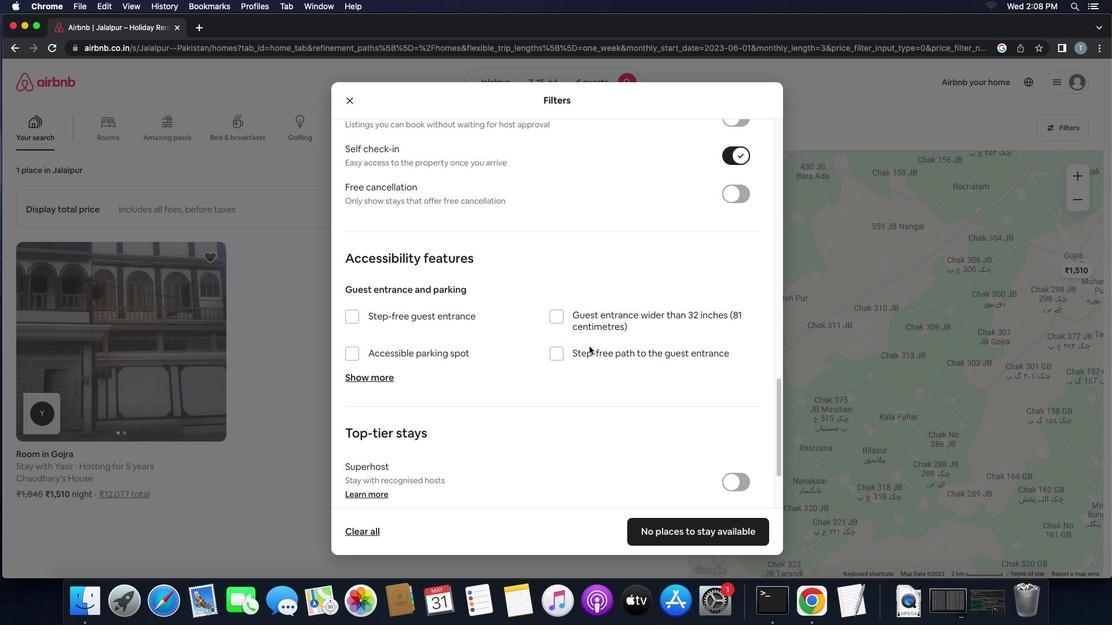 
Action: Mouse scrolled (589, 346) with delta (0, -2)
Screenshot: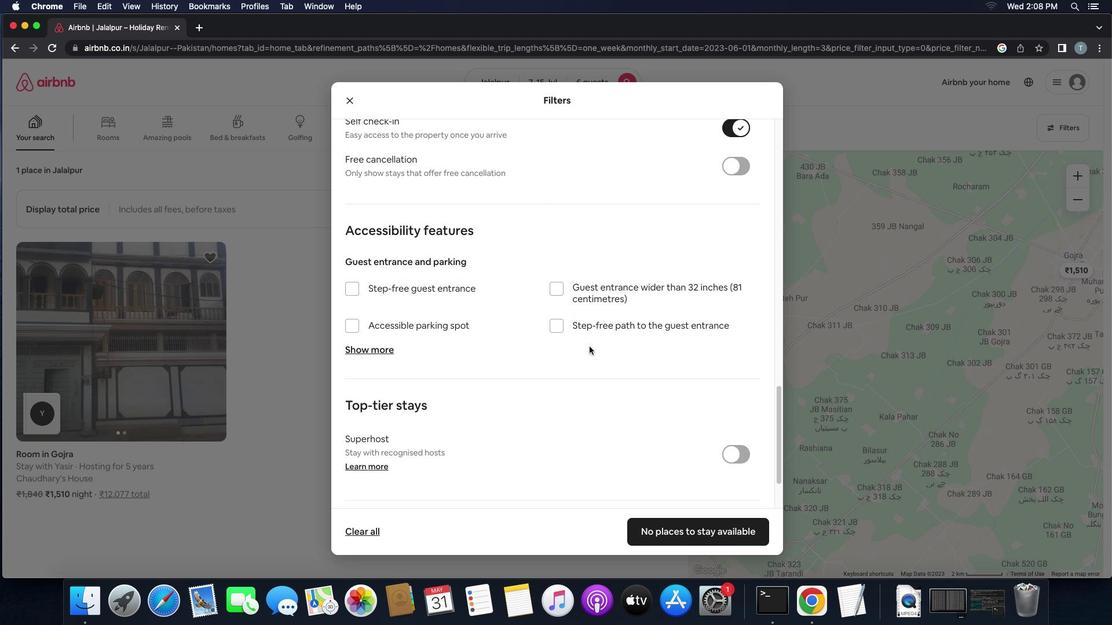 
Action: Mouse scrolled (589, 346) with delta (0, 0)
Screenshot: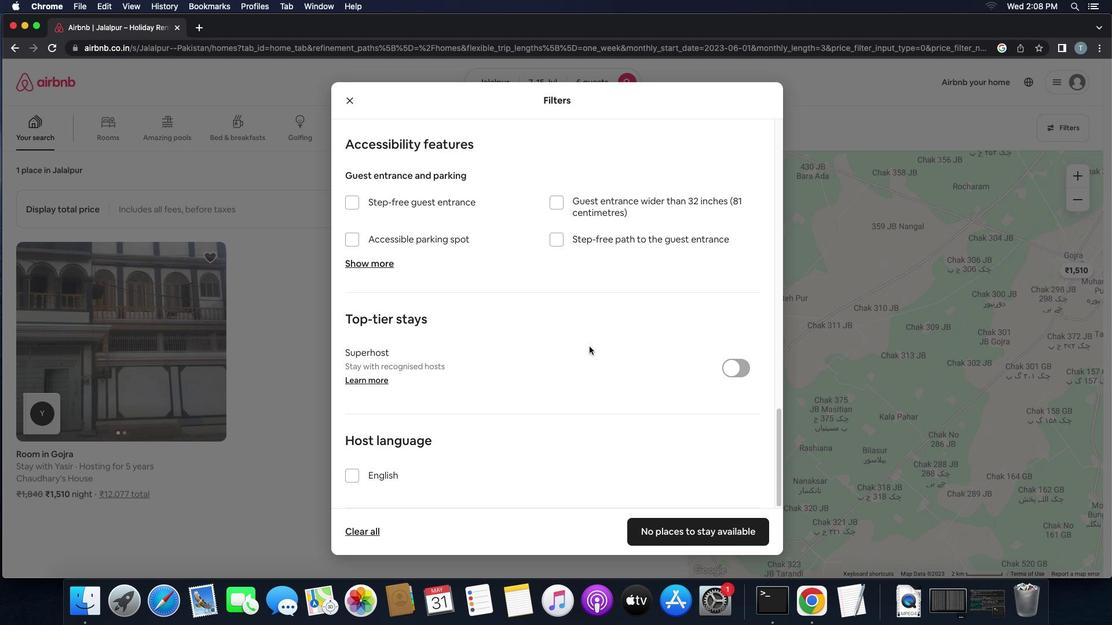 
Action: Mouse scrolled (589, 346) with delta (0, 0)
Screenshot: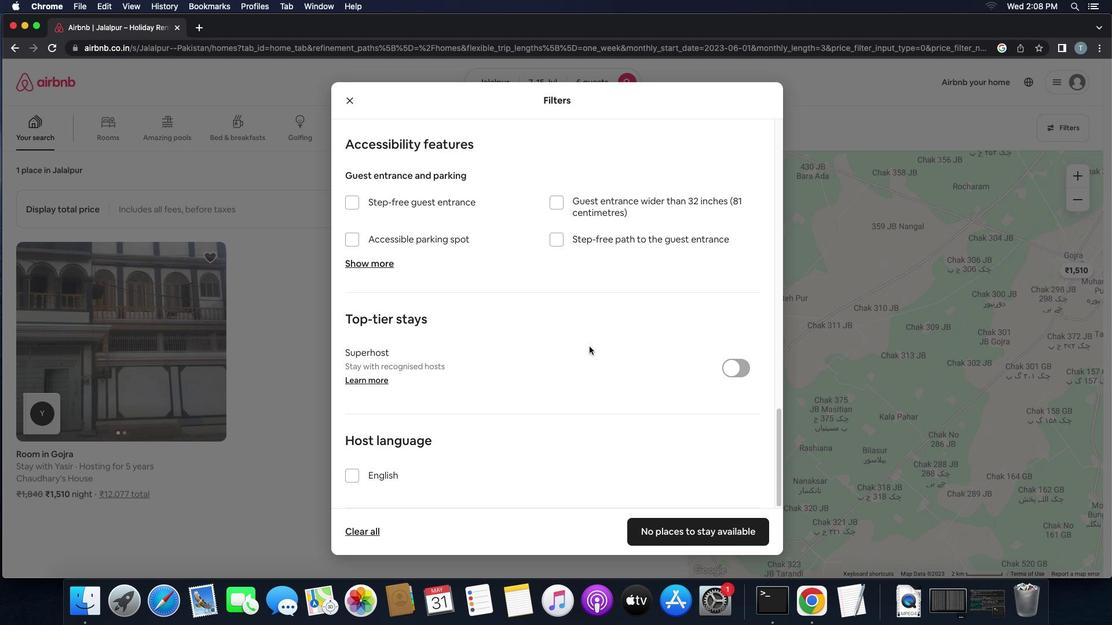 
Action: Mouse scrolled (589, 346) with delta (0, -1)
Screenshot: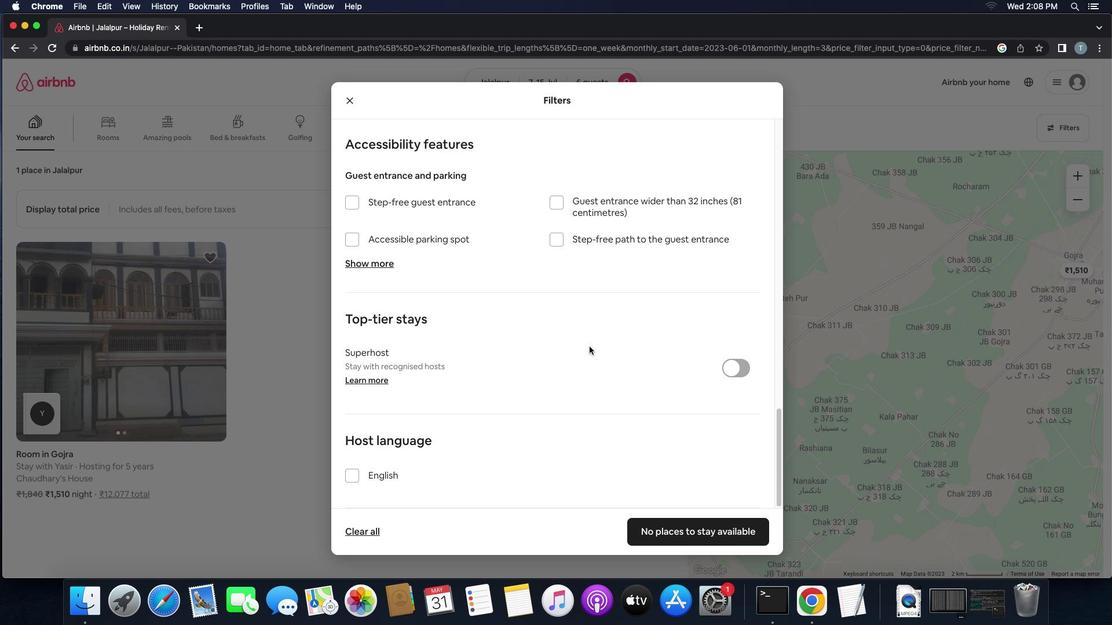 
Action: Mouse moved to (348, 476)
Screenshot: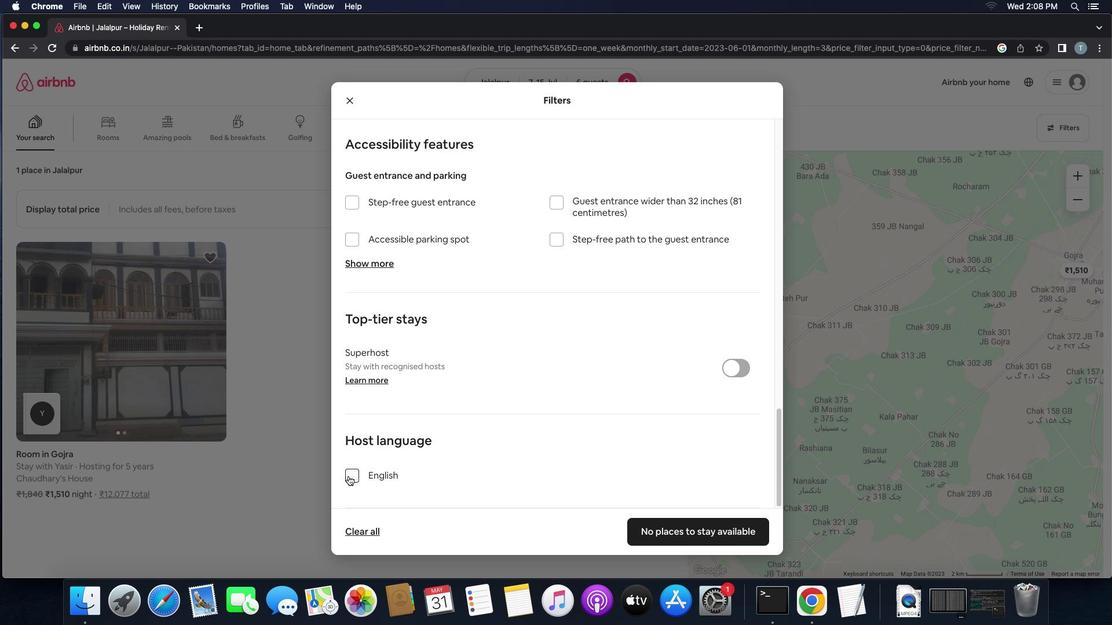 
Action: Mouse pressed left at (348, 476)
Screenshot: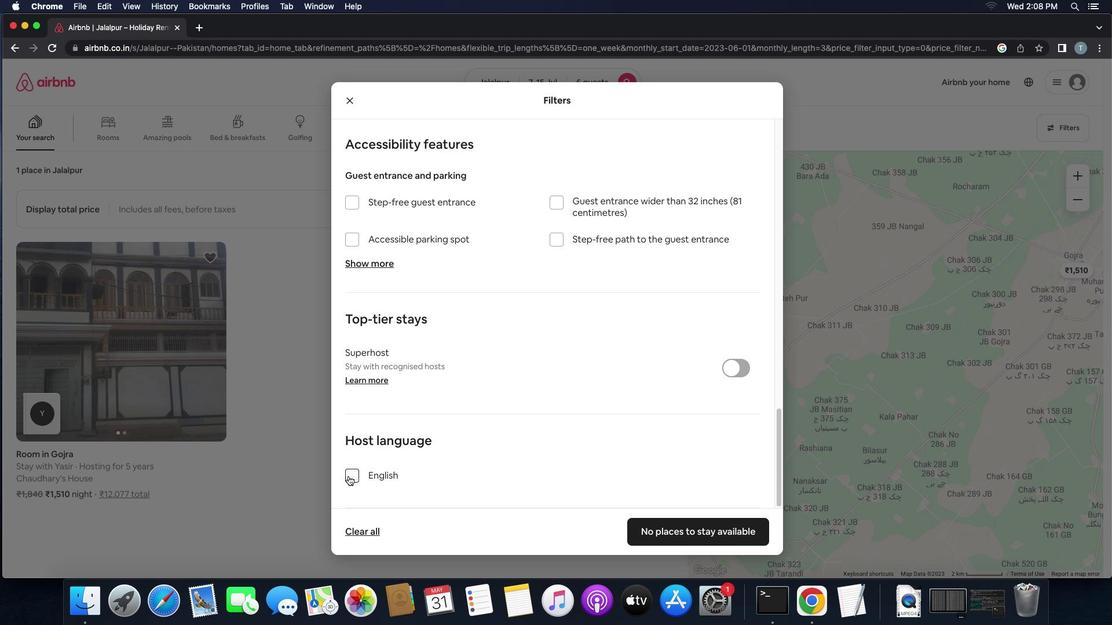 
Action: Mouse moved to (640, 527)
Screenshot: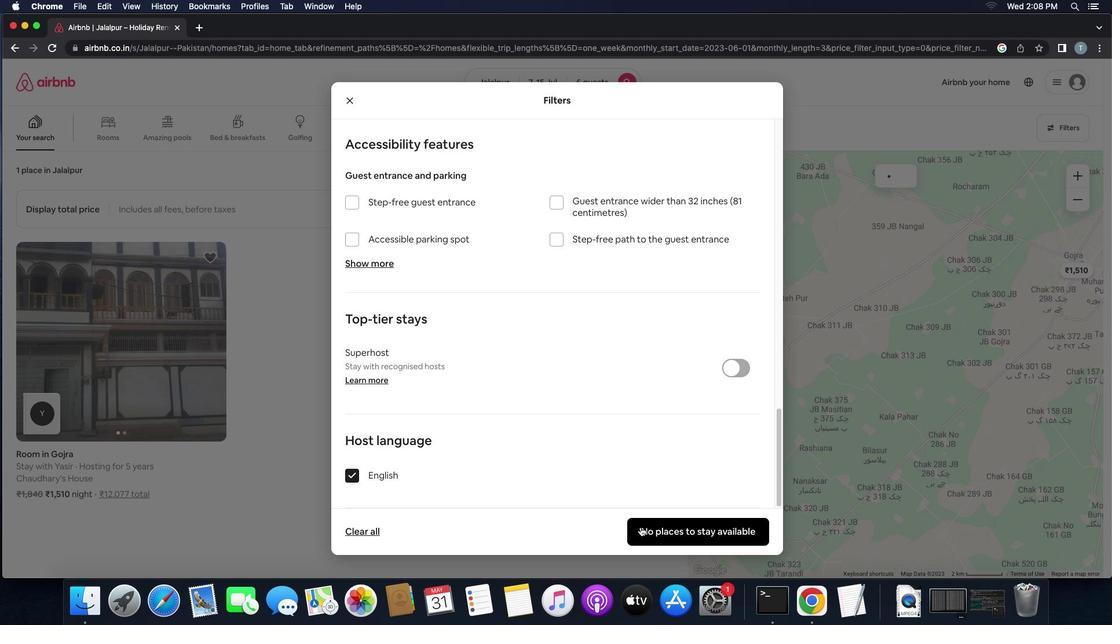 
Action: Mouse pressed left at (640, 527)
Screenshot: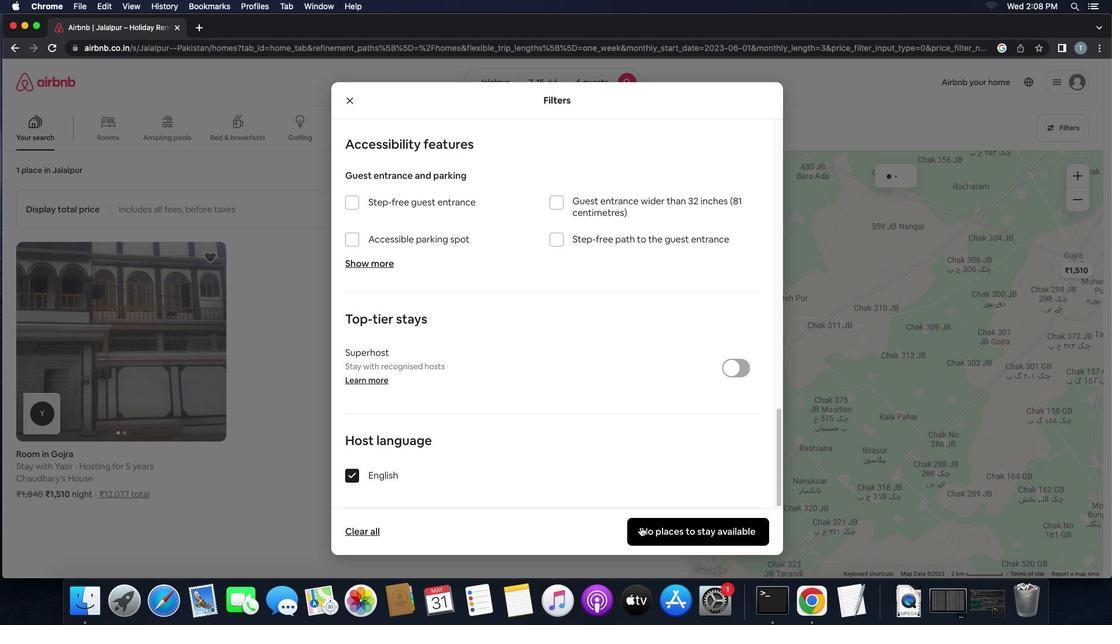
